 Task: Open Card Health Review in Board Voice of Market Research to Workspace Accounting and Finance Consulting and add a team member Softage.1@softage.net, a label Yellow, a checklist Emotional Intelligence, an attachment from your onedrive, a color Yellow and finally, add a card description 'Develop and launch new sales promotion' and a comment 'Given the potential impact of this task on our stakeholders, let us ensure that we take their needs and concerns into account.'. Add a start date 'Jan 05, 1900' with a due date 'Jan 12, 1900'
Action: Mouse moved to (116, 367)
Screenshot: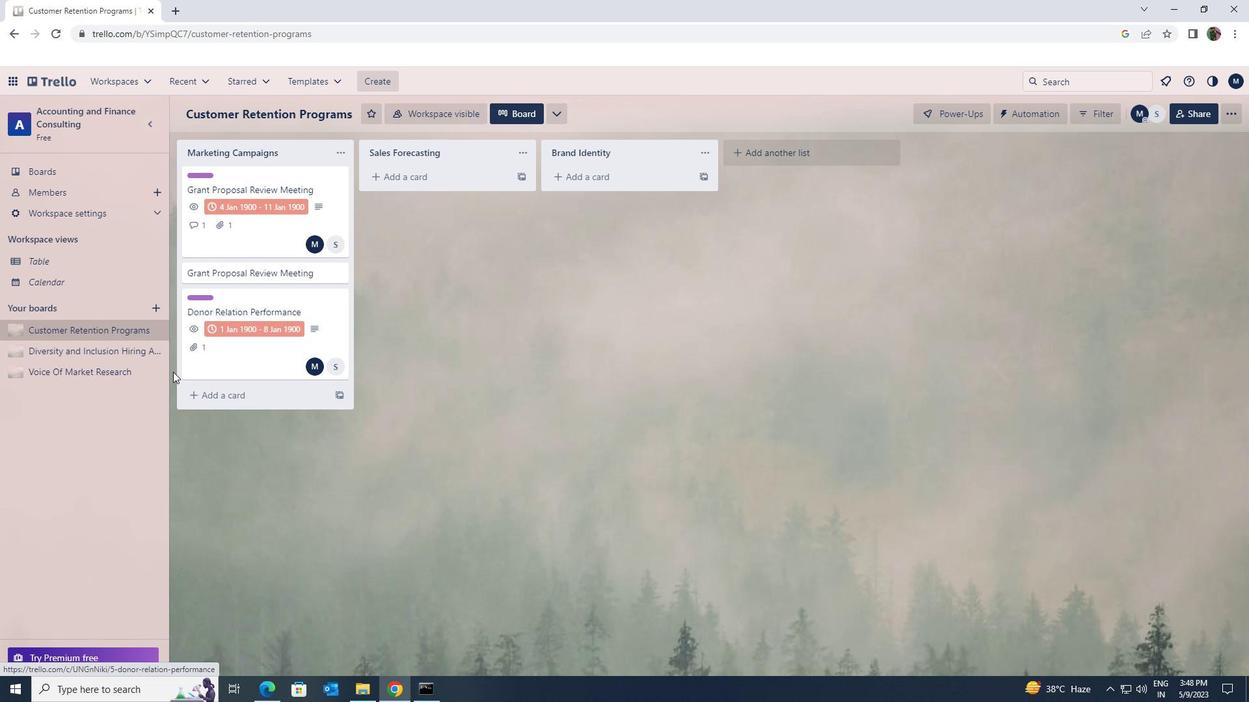 
Action: Mouse pressed left at (116, 367)
Screenshot: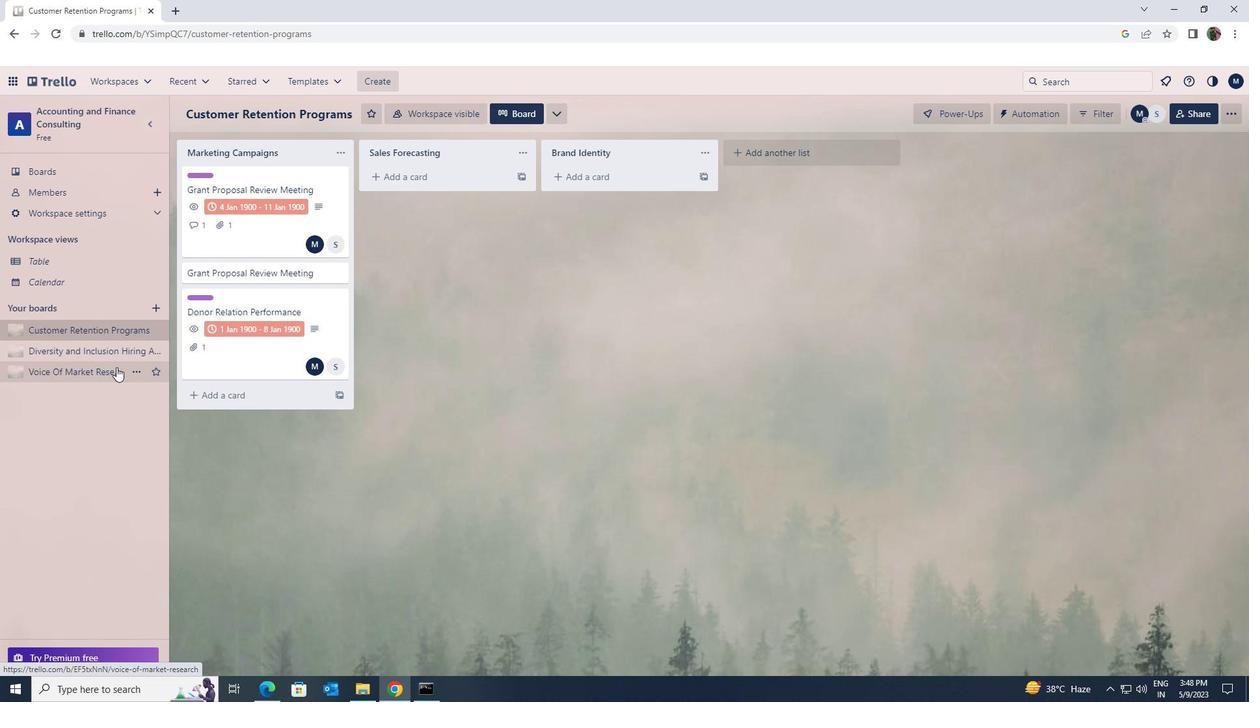 
Action: Mouse moved to (234, 233)
Screenshot: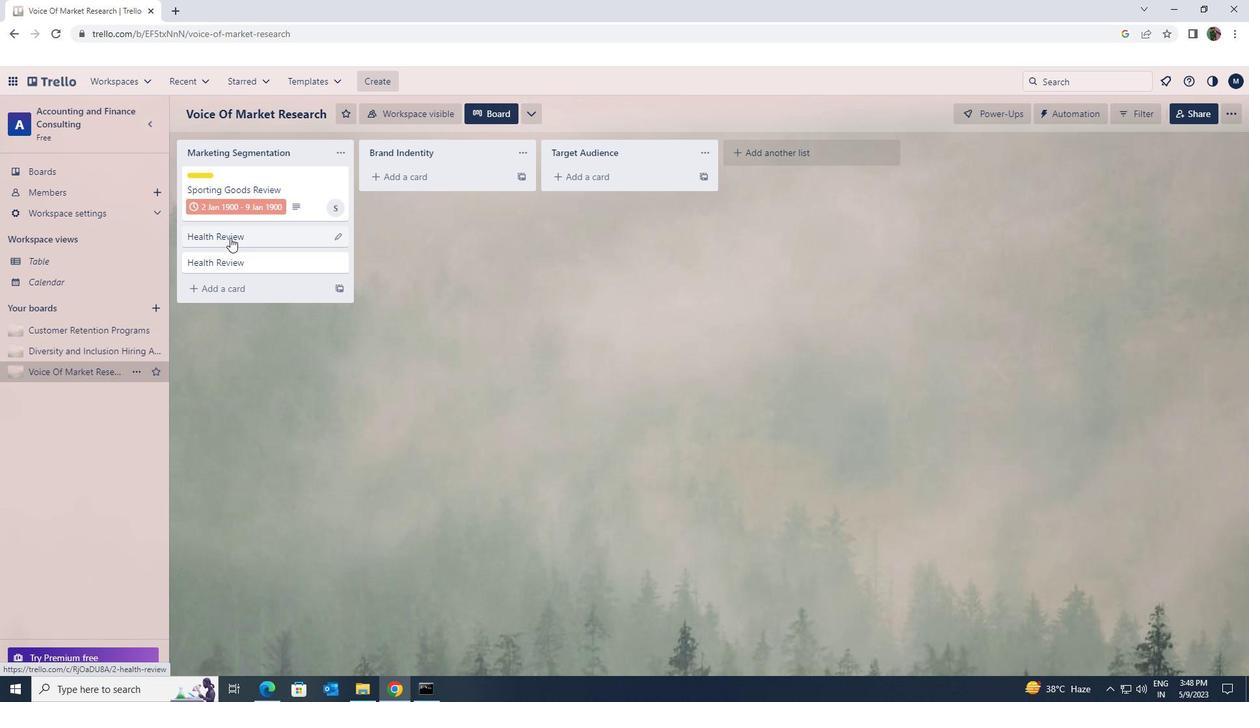 
Action: Mouse pressed left at (234, 233)
Screenshot: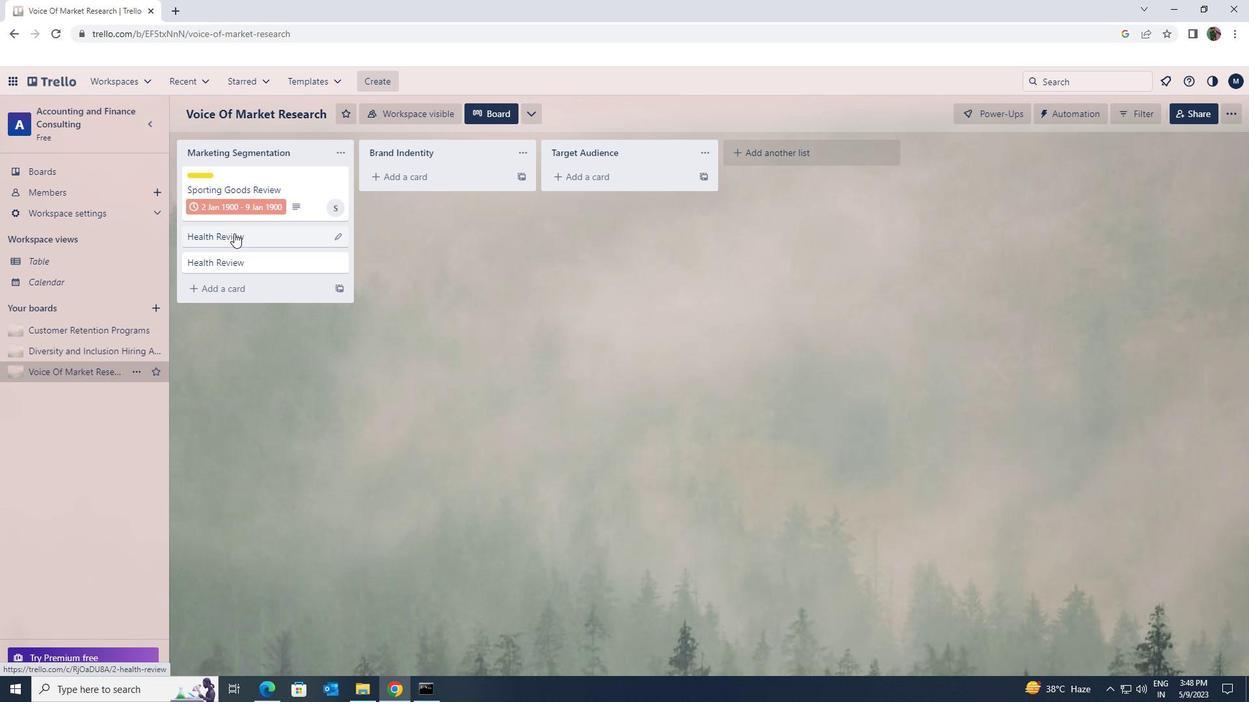 
Action: Mouse moved to (781, 186)
Screenshot: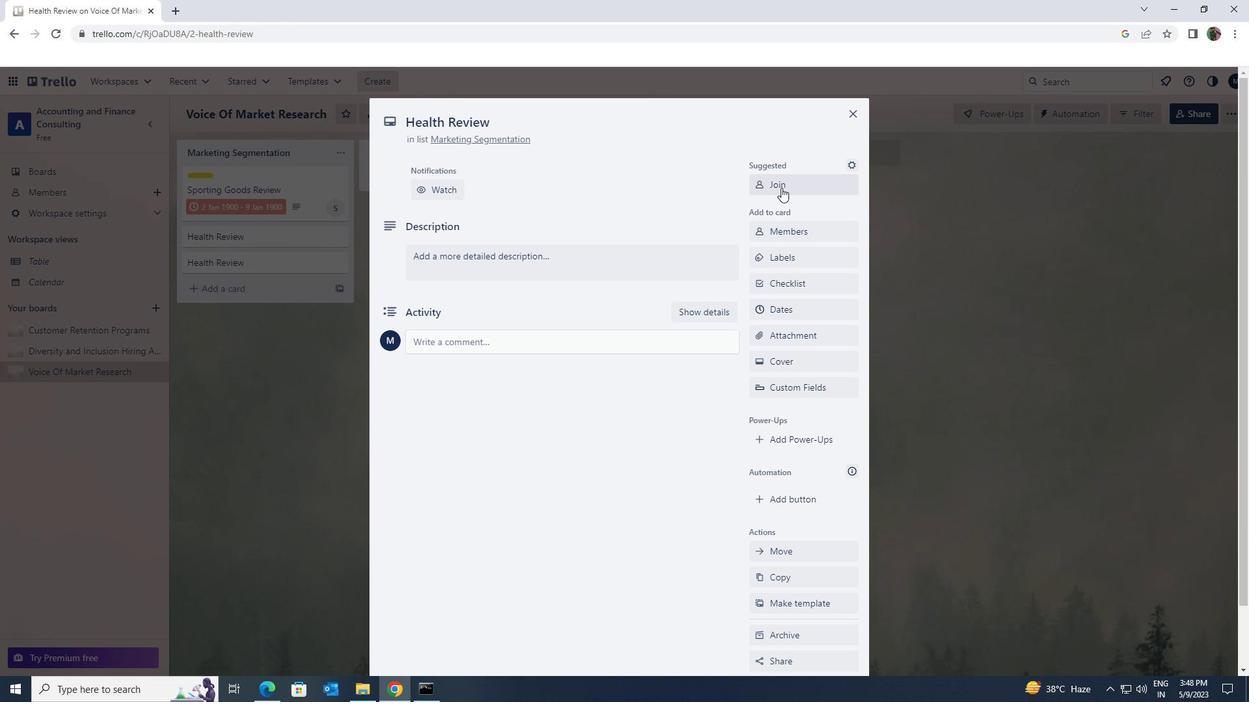 
Action: Mouse pressed left at (781, 186)
Screenshot: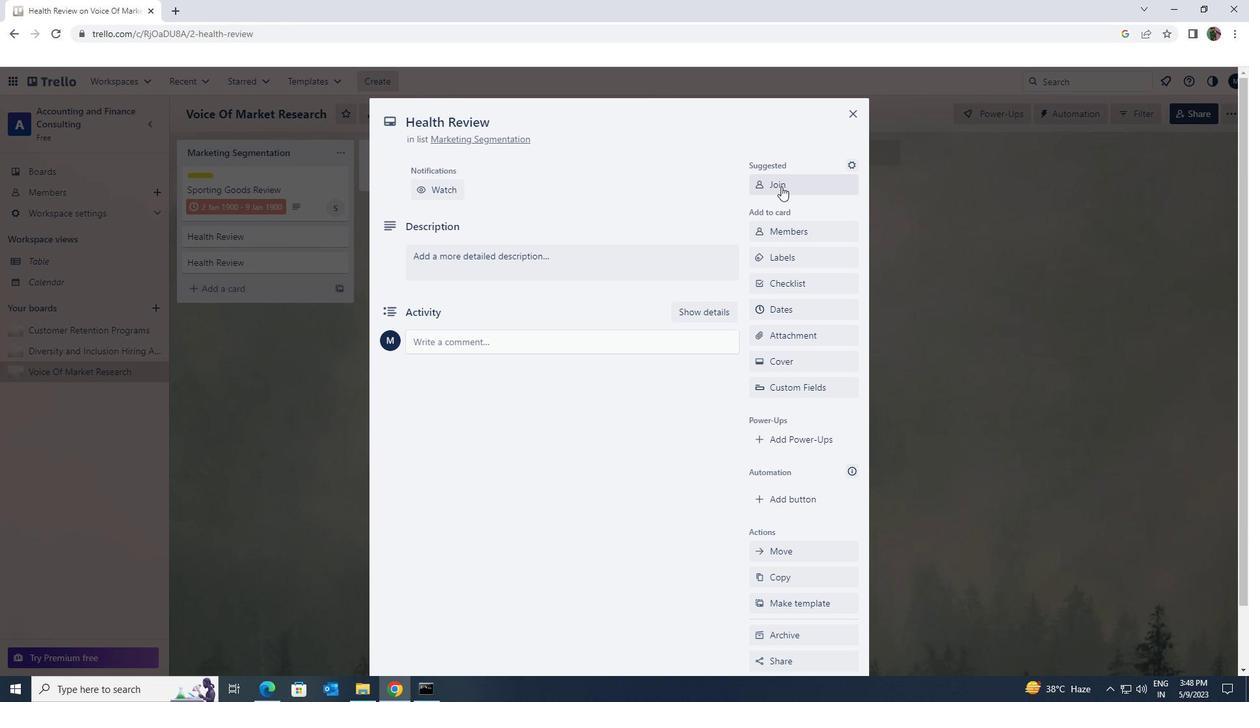 
Action: Mouse pressed left at (781, 186)
Screenshot: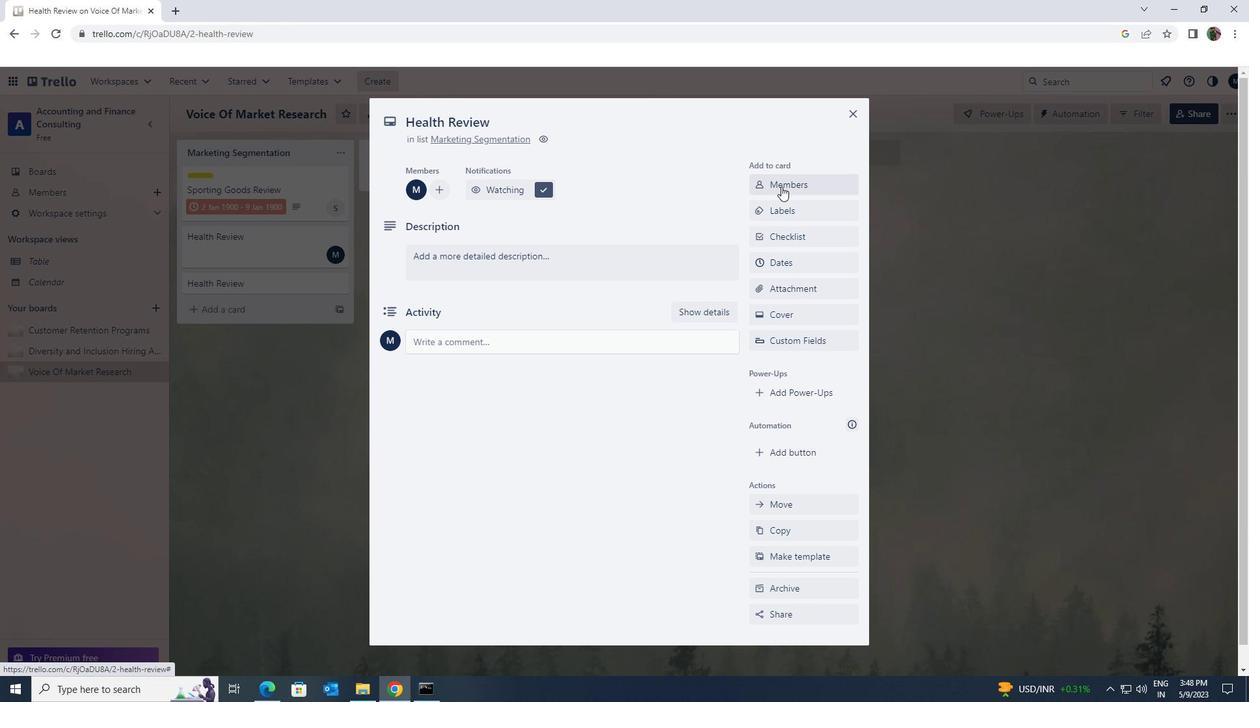 
Action: Mouse moved to (781, 243)
Screenshot: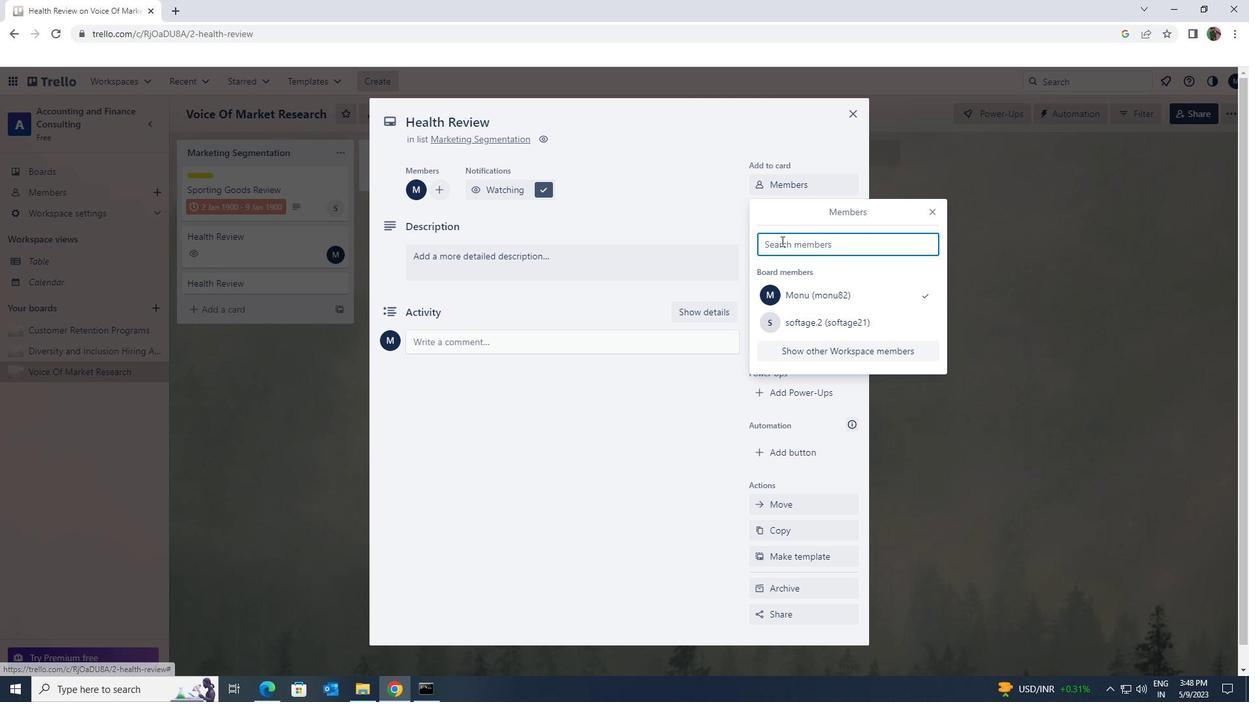
Action: Key pressed <Key.shift>SOFTAGE.1<Key.shift>@<Key.shift><Key.shift><Key.shift><Key.shift><Key.shift><Key.shift><Key.shift><Key.shift><Key.shift>SOFTAGE.NET
Screenshot: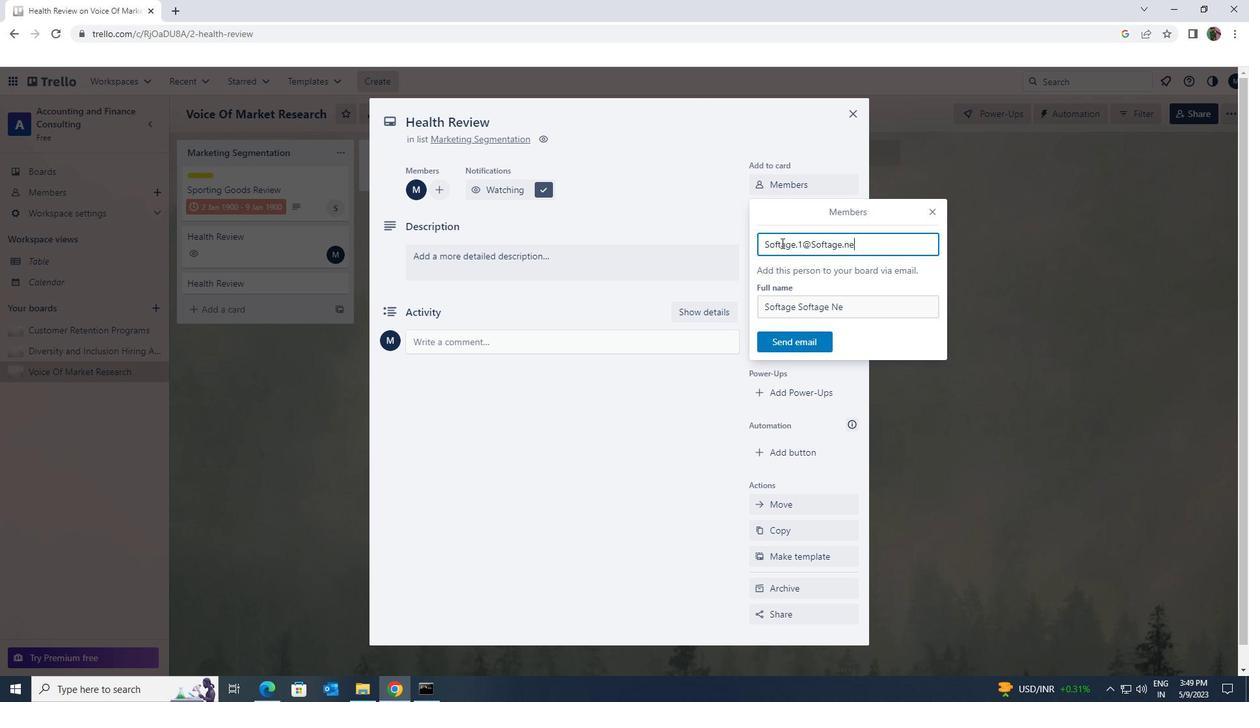 
Action: Mouse moved to (791, 333)
Screenshot: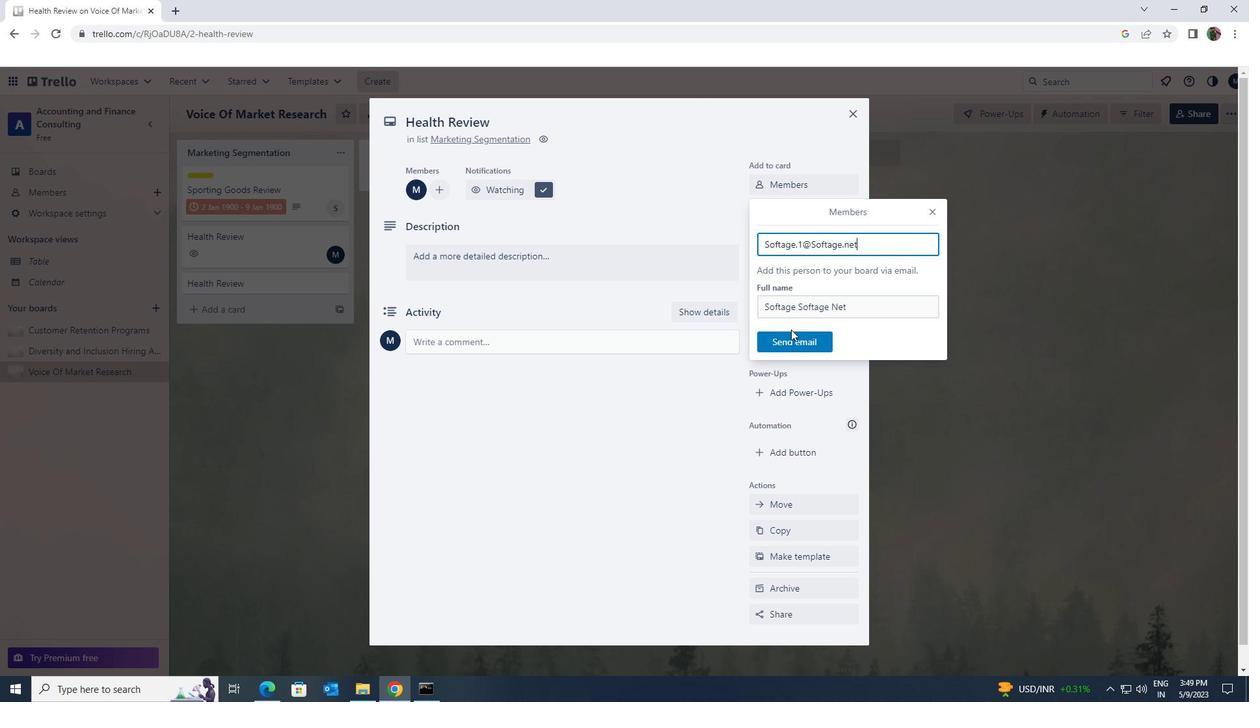 
Action: Mouse pressed left at (791, 333)
Screenshot: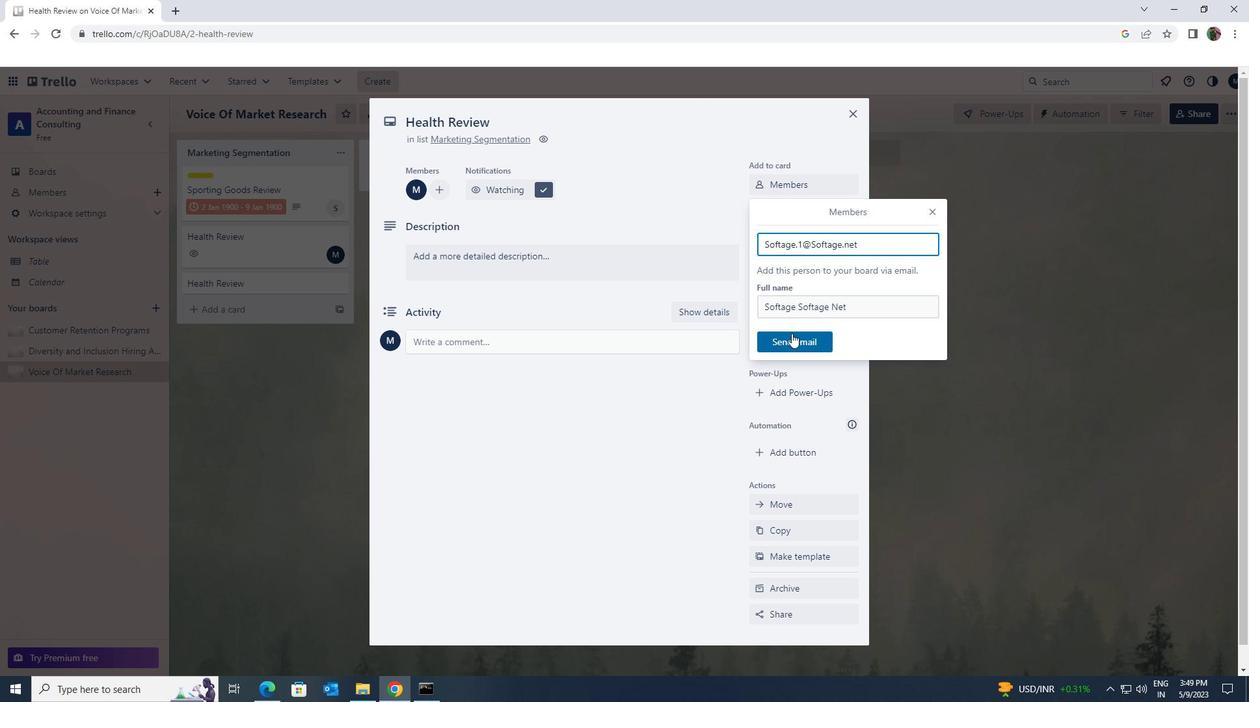 
Action: Mouse moved to (789, 212)
Screenshot: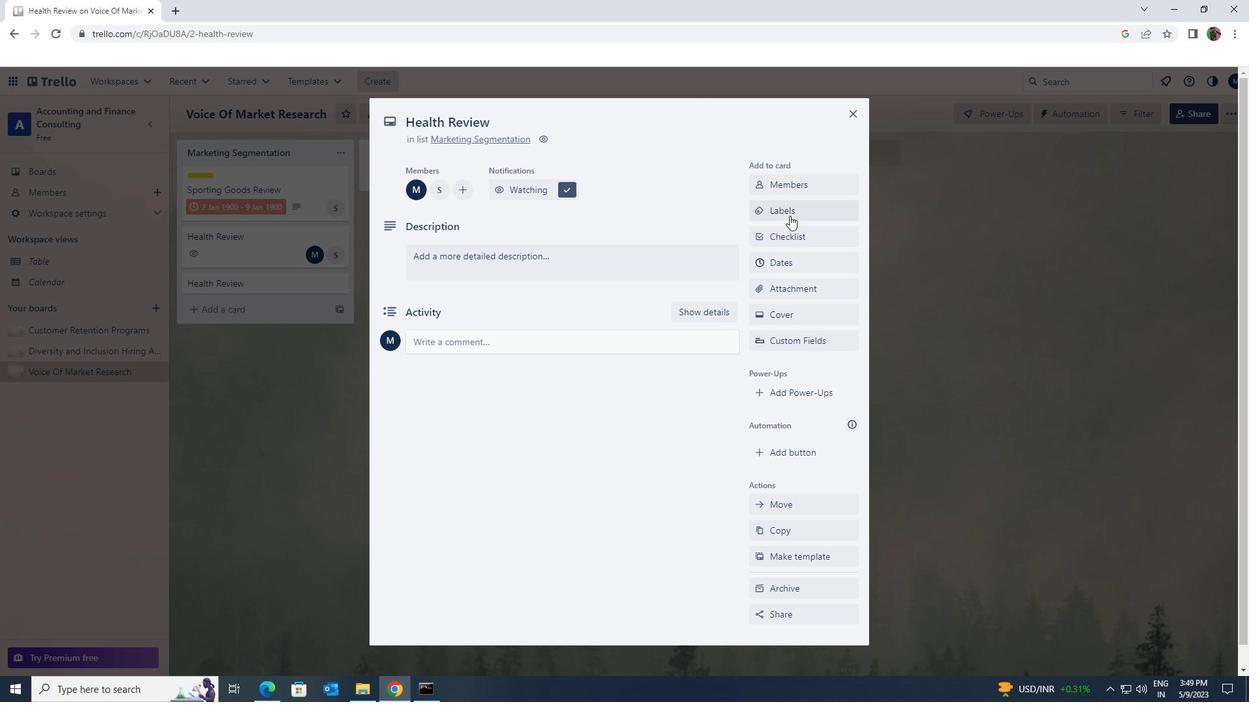 
Action: Mouse pressed left at (789, 212)
Screenshot: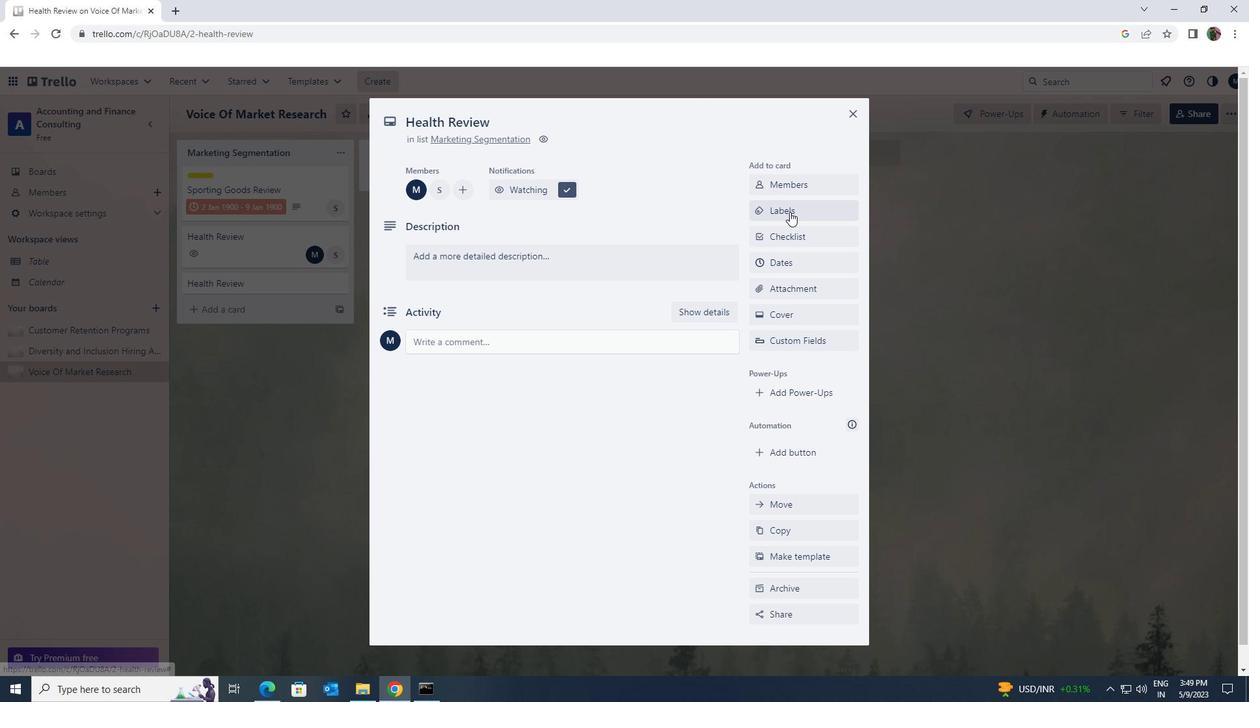 
Action: Mouse moved to (845, 463)
Screenshot: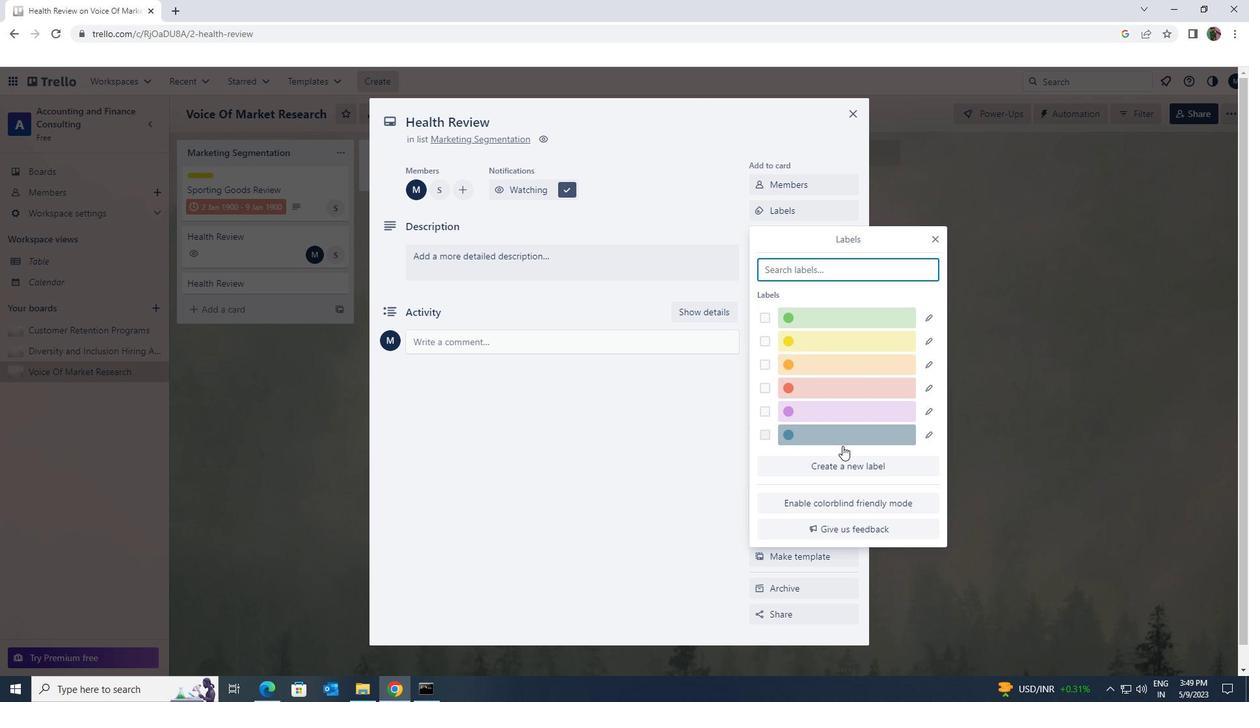 
Action: Mouse pressed left at (845, 463)
Screenshot: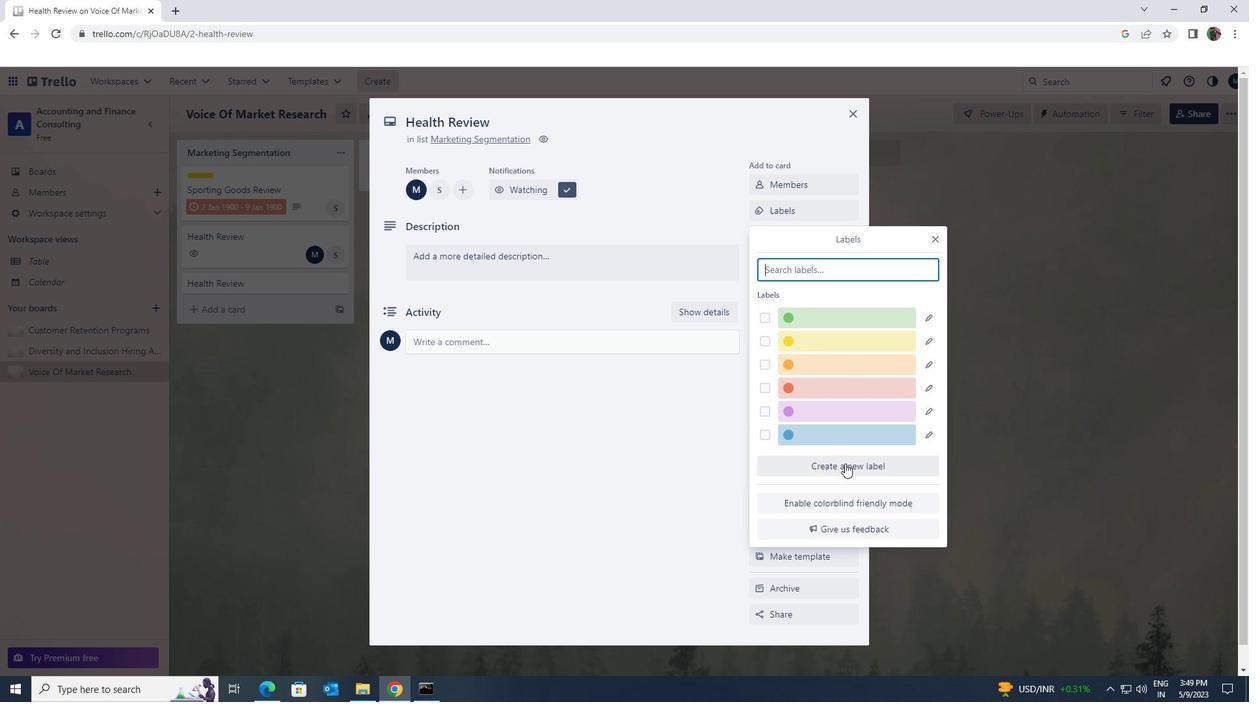
Action: Mouse moved to (819, 420)
Screenshot: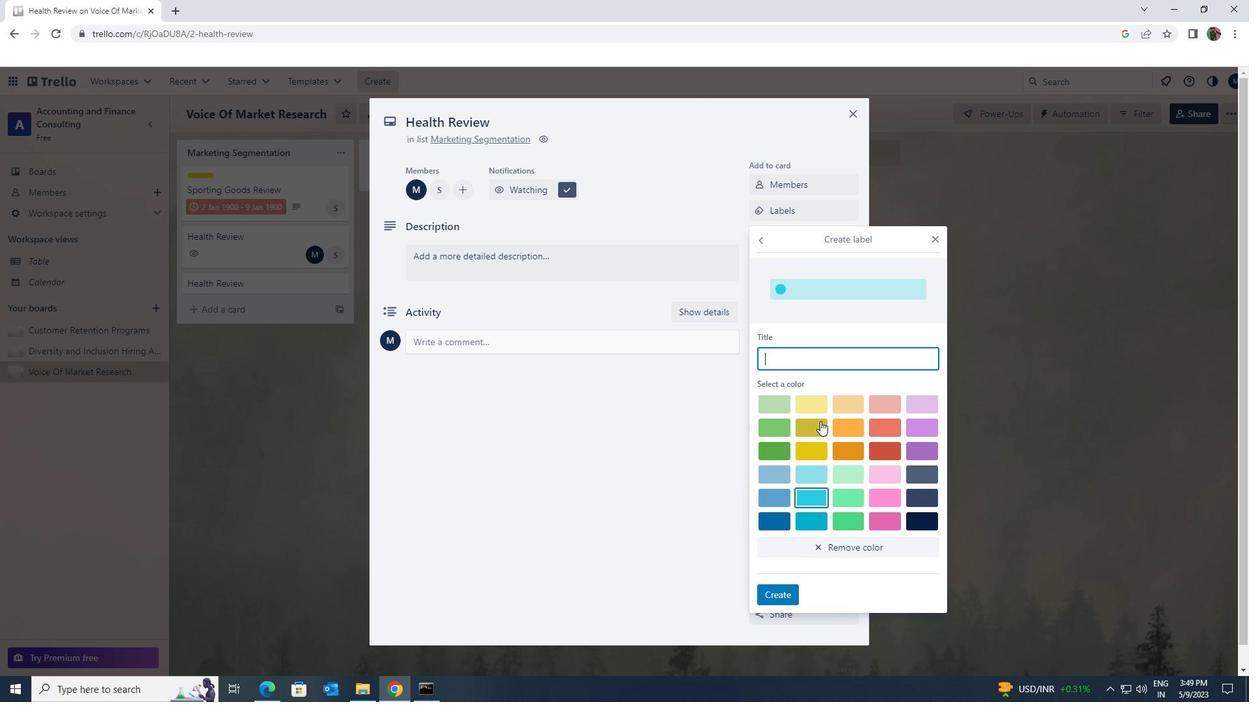 
Action: Mouse pressed left at (819, 420)
Screenshot: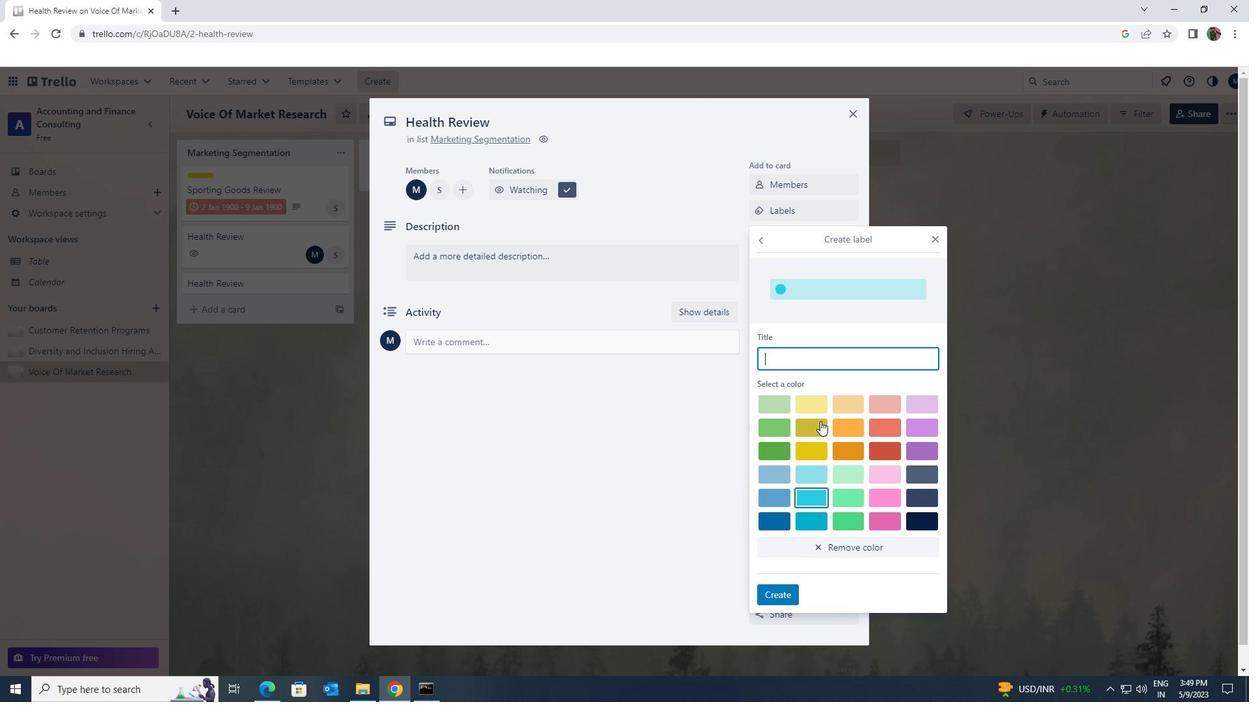 
Action: Mouse moved to (781, 597)
Screenshot: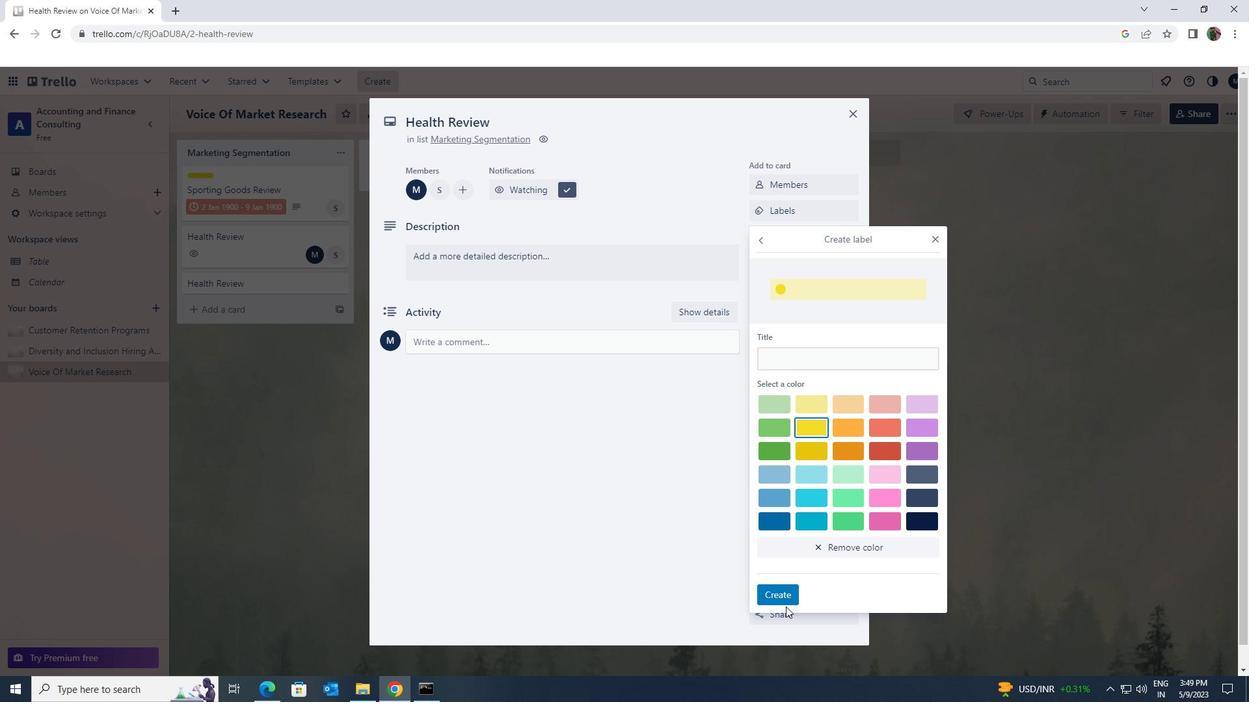
Action: Mouse pressed left at (781, 597)
Screenshot: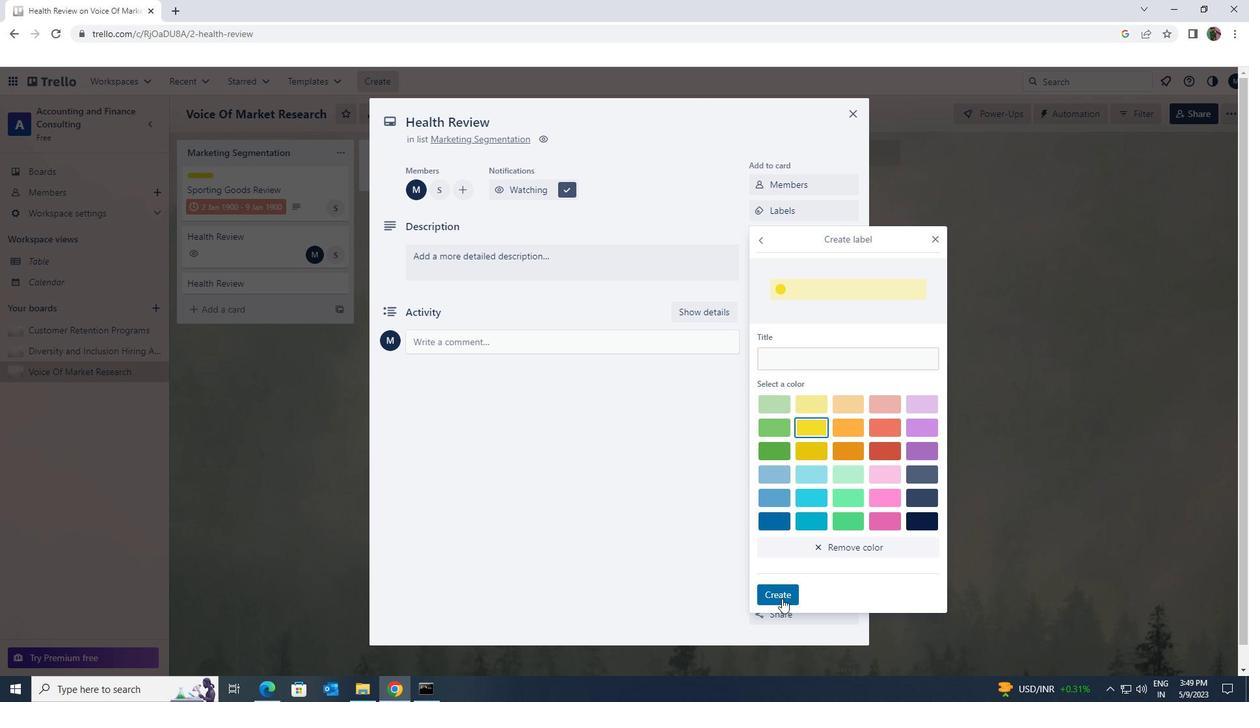 
Action: Mouse moved to (936, 240)
Screenshot: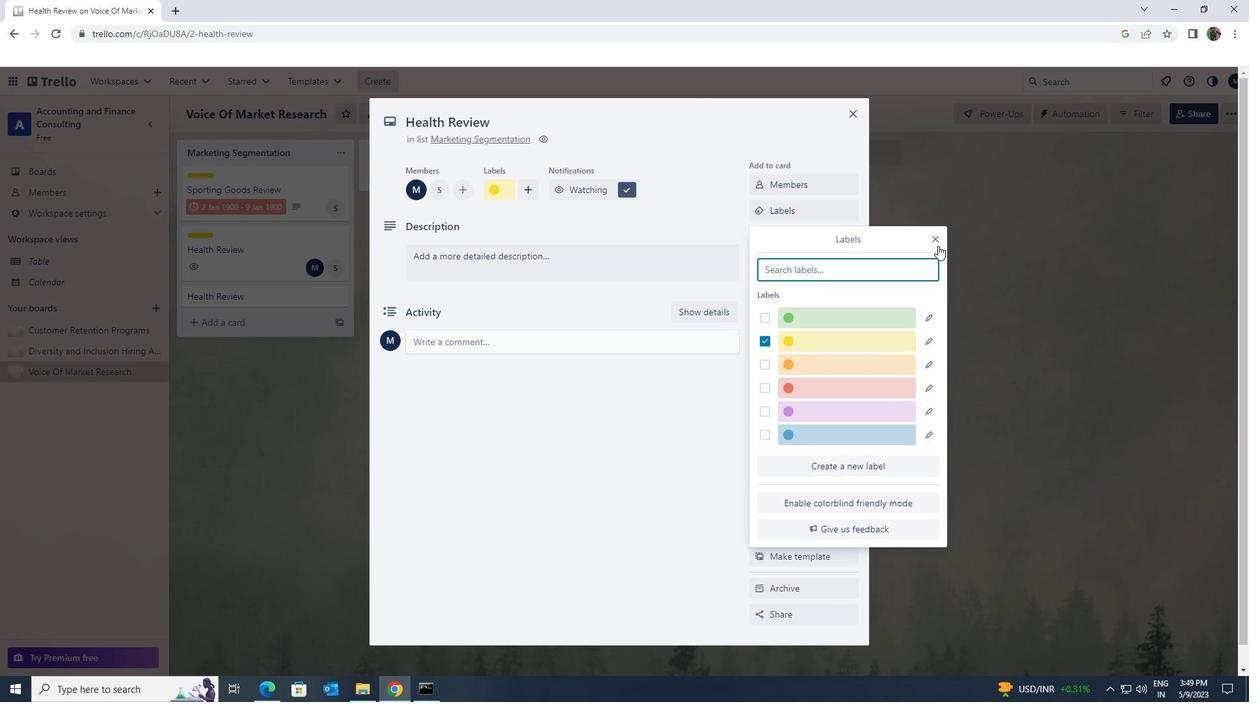 
Action: Mouse pressed left at (936, 240)
Screenshot: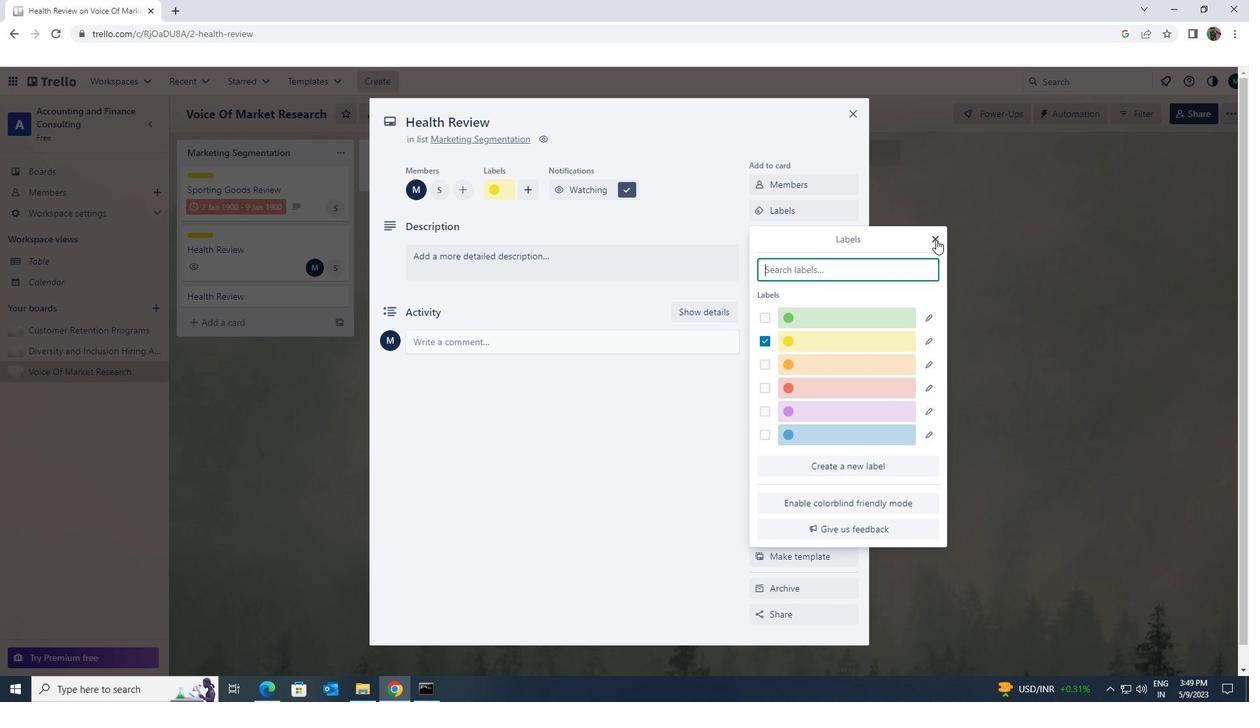 
Action: Mouse moved to (803, 292)
Screenshot: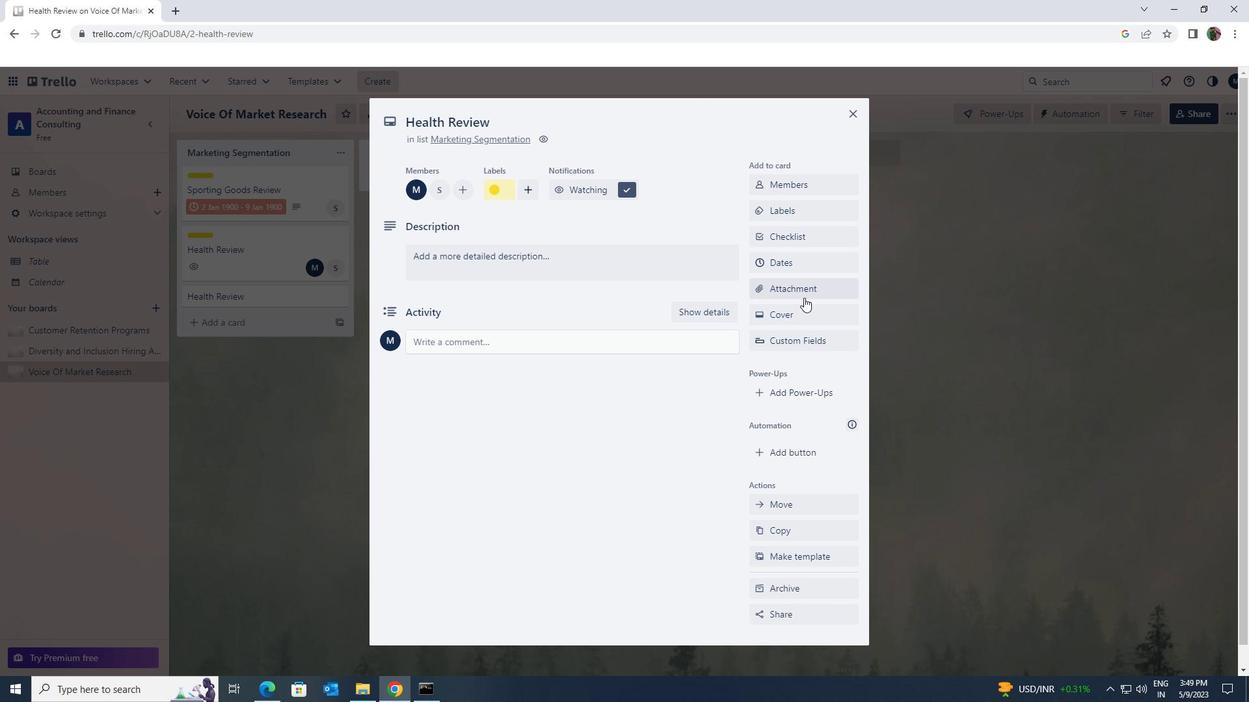 
Action: Mouse pressed left at (803, 292)
Screenshot: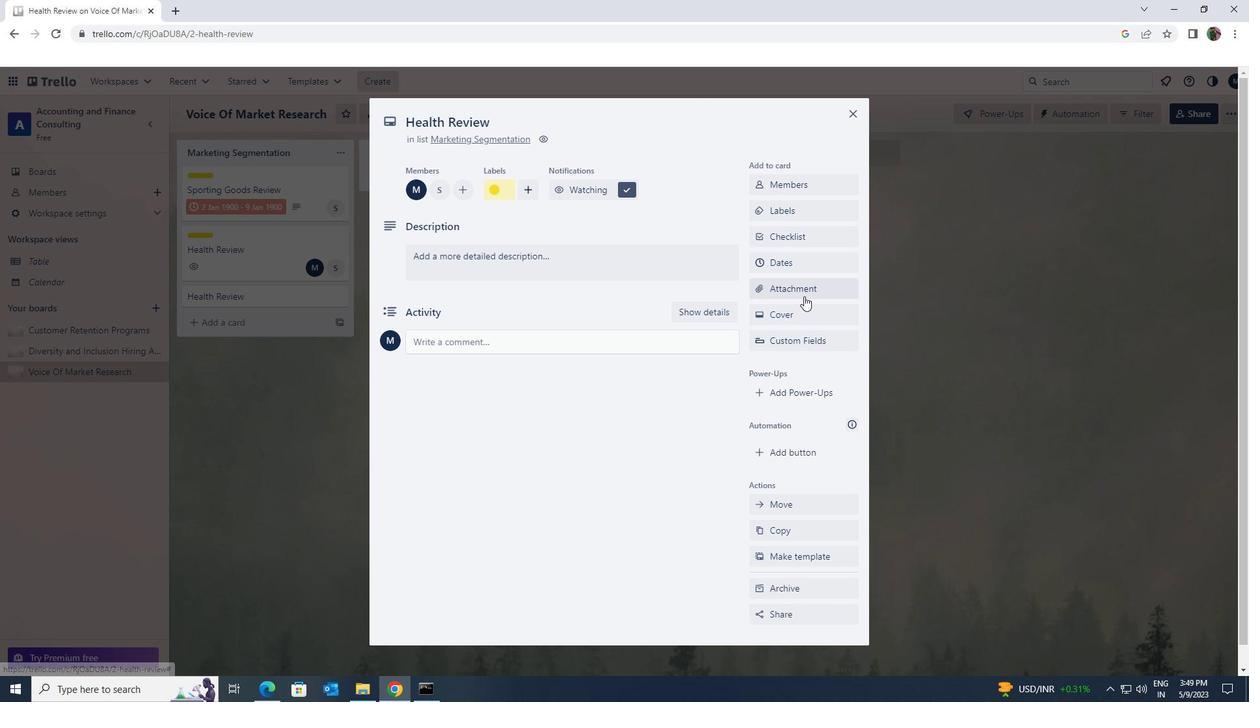 
Action: Mouse moved to (798, 385)
Screenshot: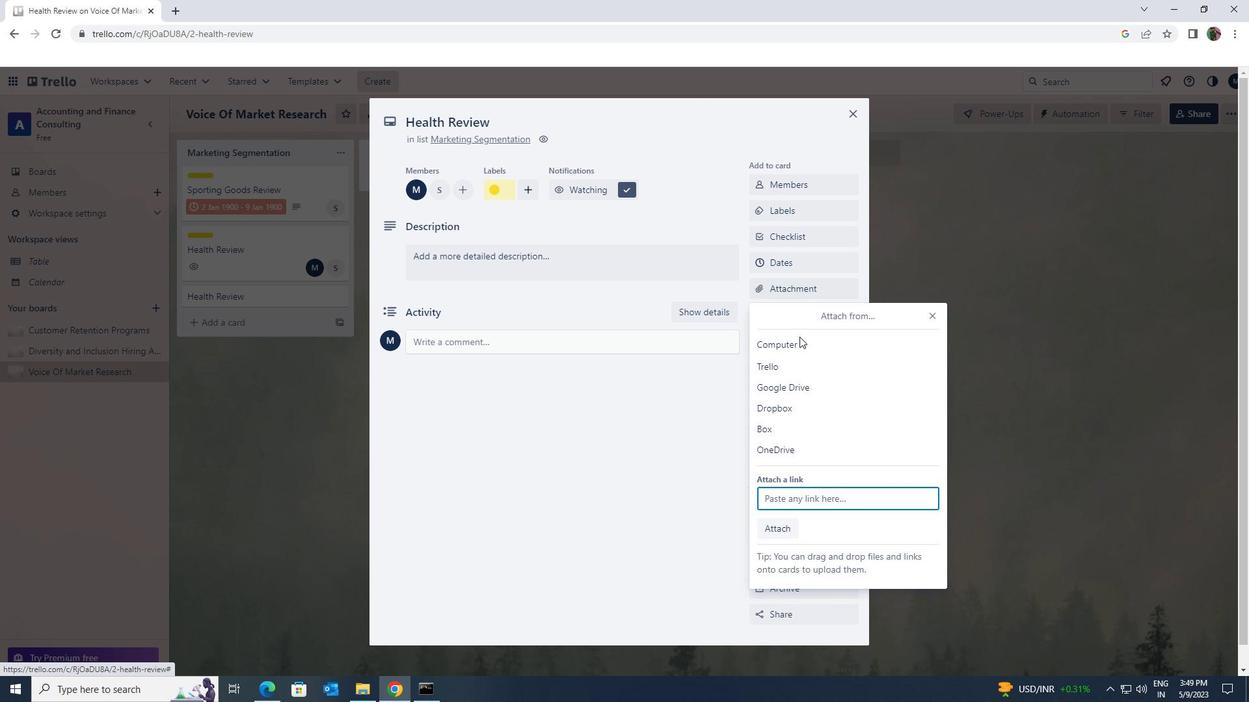 
Action: Mouse pressed left at (798, 385)
Screenshot: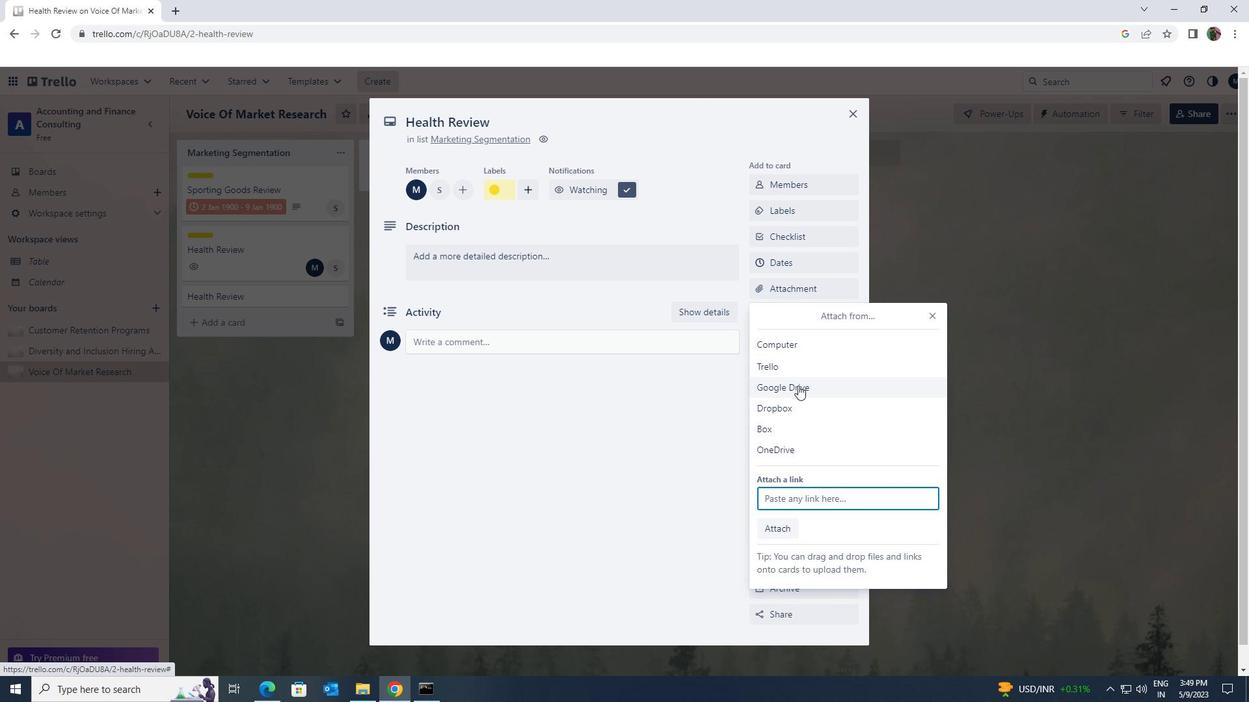 
Action: Mouse moved to (515, 477)
Screenshot: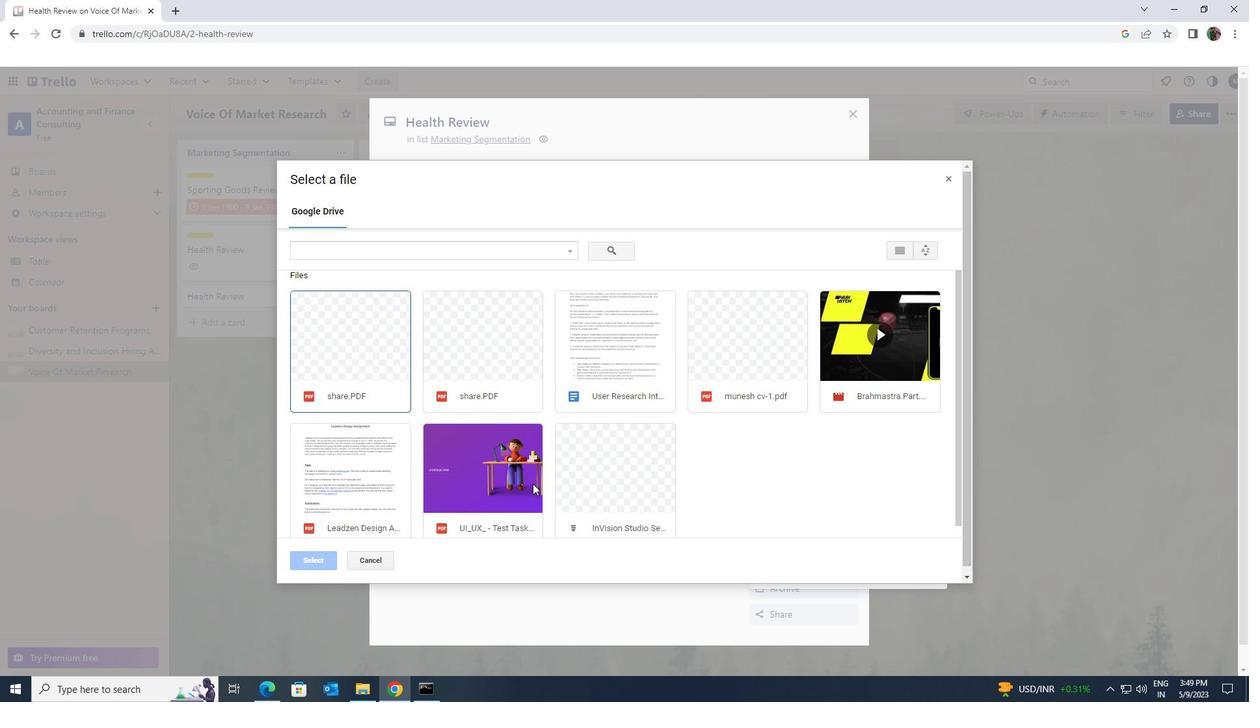 
Action: Mouse pressed left at (515, 477)
Screenshot: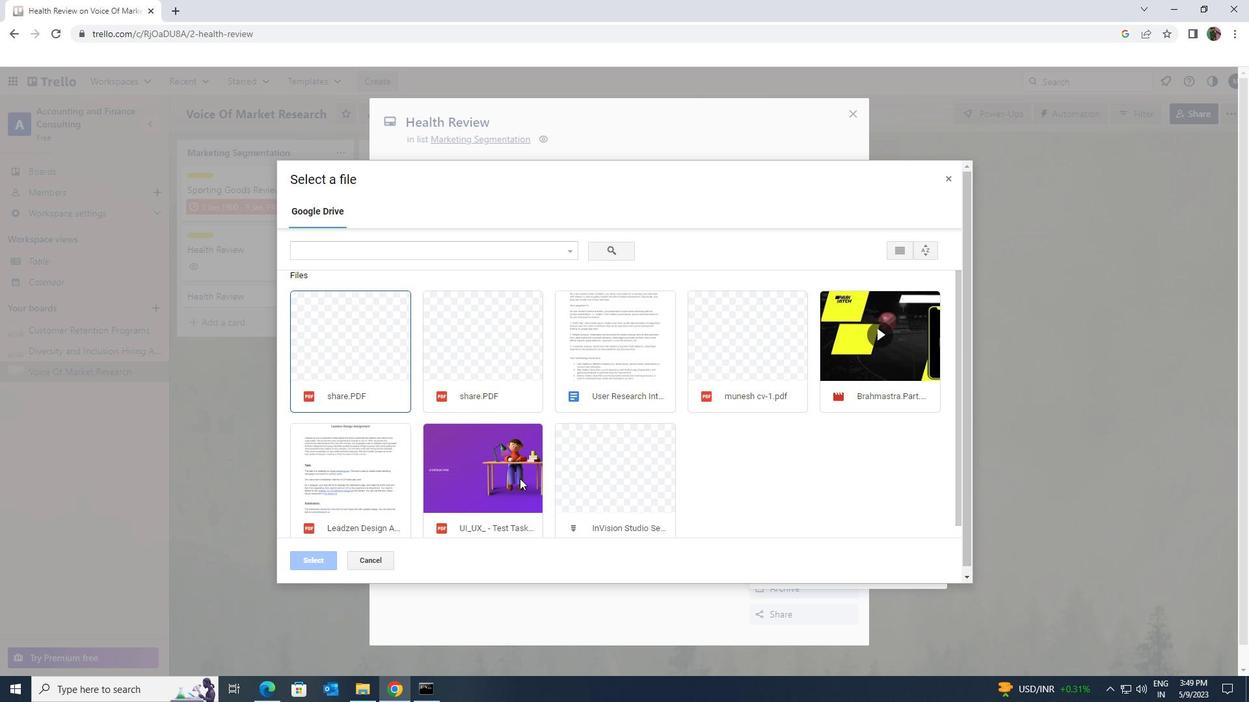 
Action: Mouse moved to (315, 555)
Screenshot: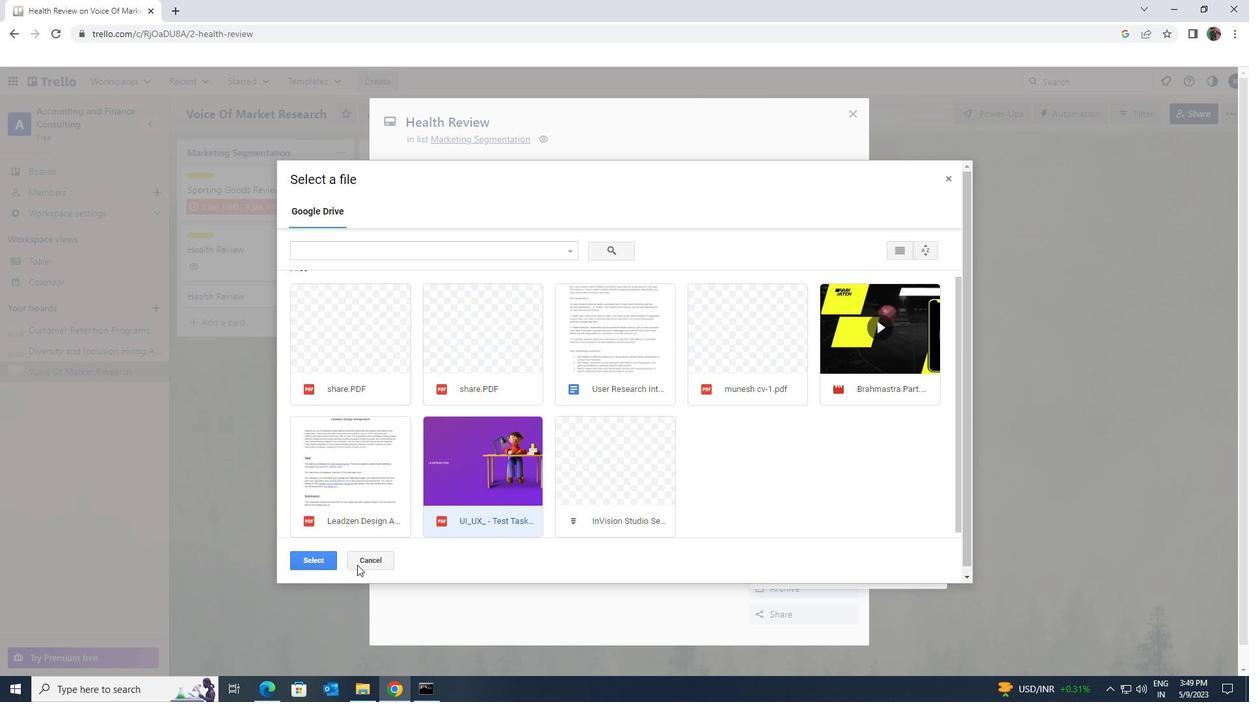 
Action: Mouse pressed left at (315, 555)
Screenshot: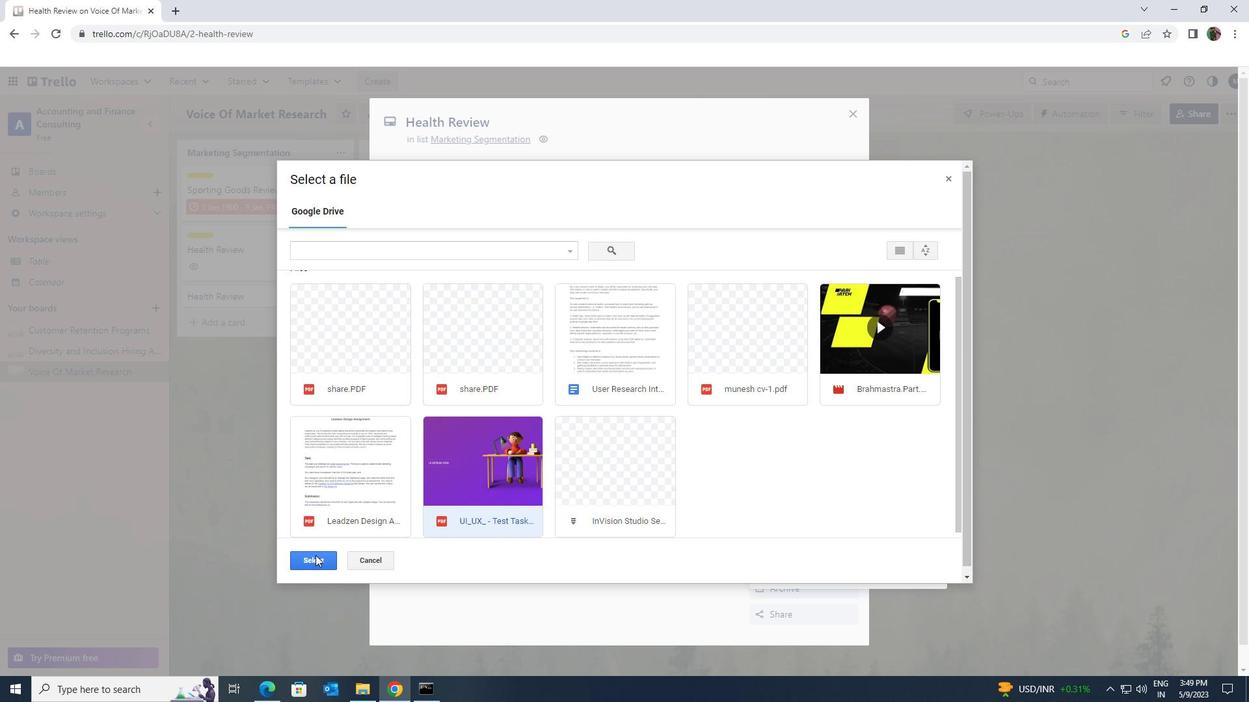 
Action: Mouse moved to (507, 259)
Screenshot: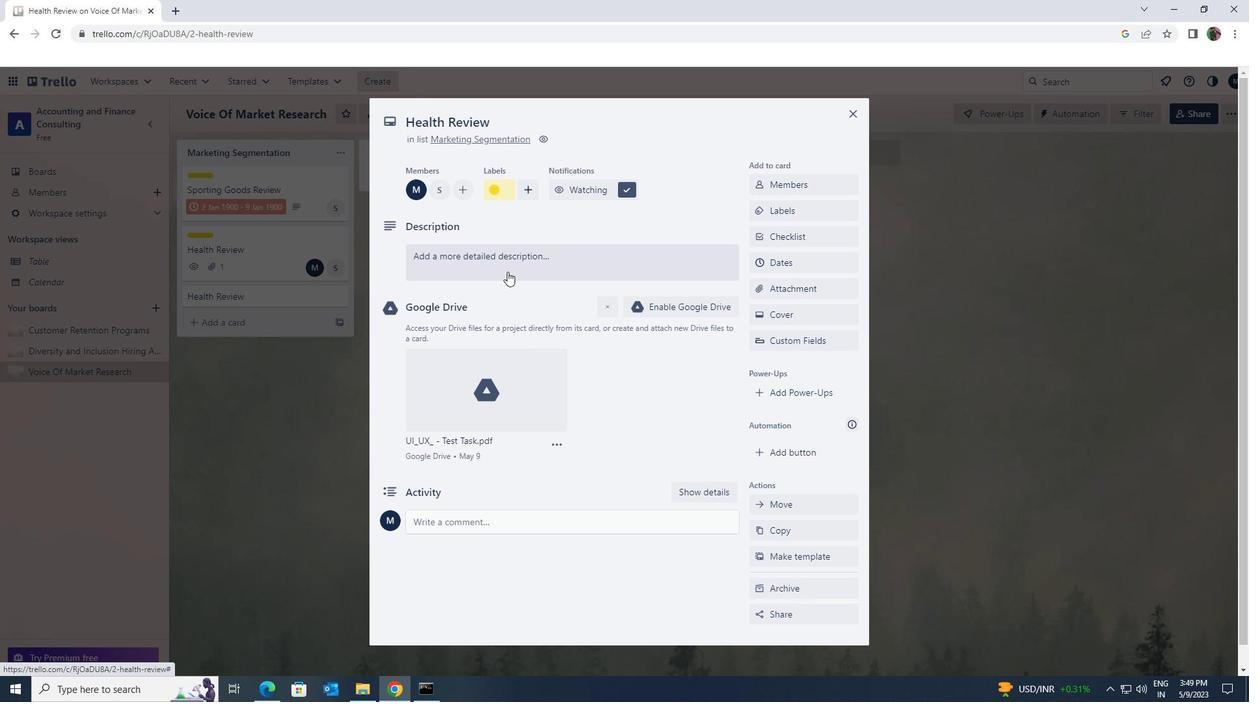 
Action: Mouse pressed left at (507, 259)
Screenshot: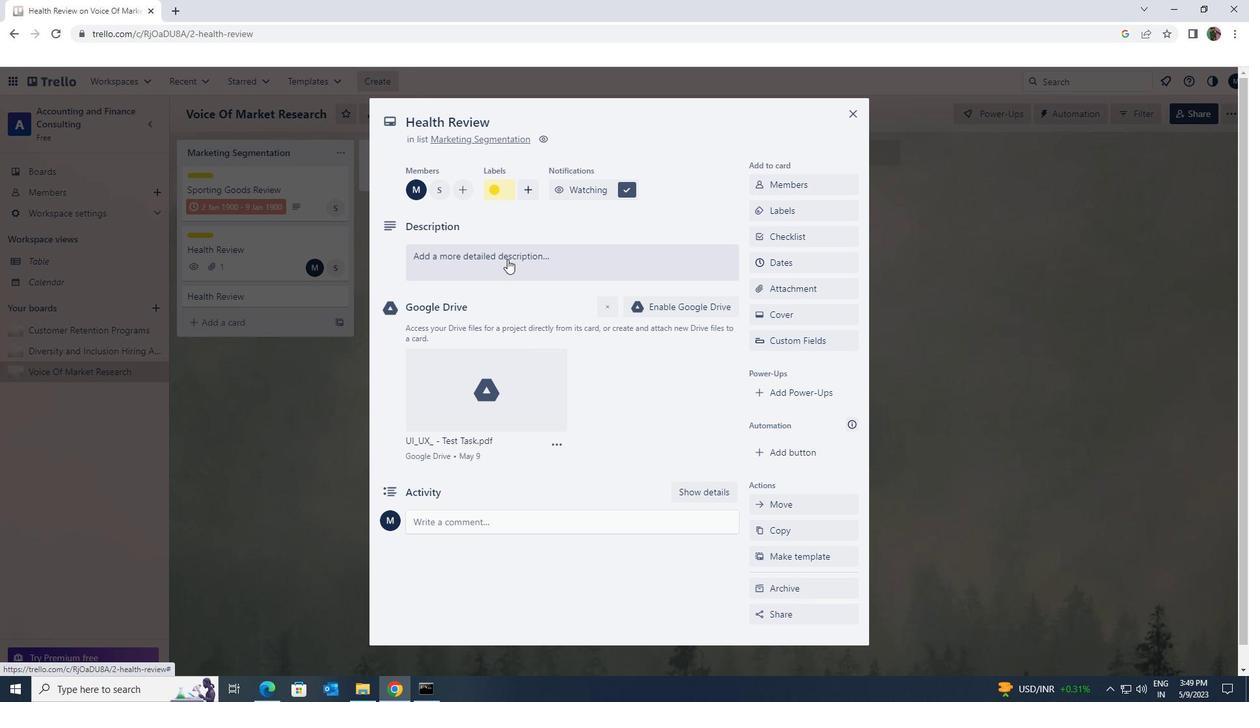 
Action: Mouse moved to (783, 239)
Screenshot: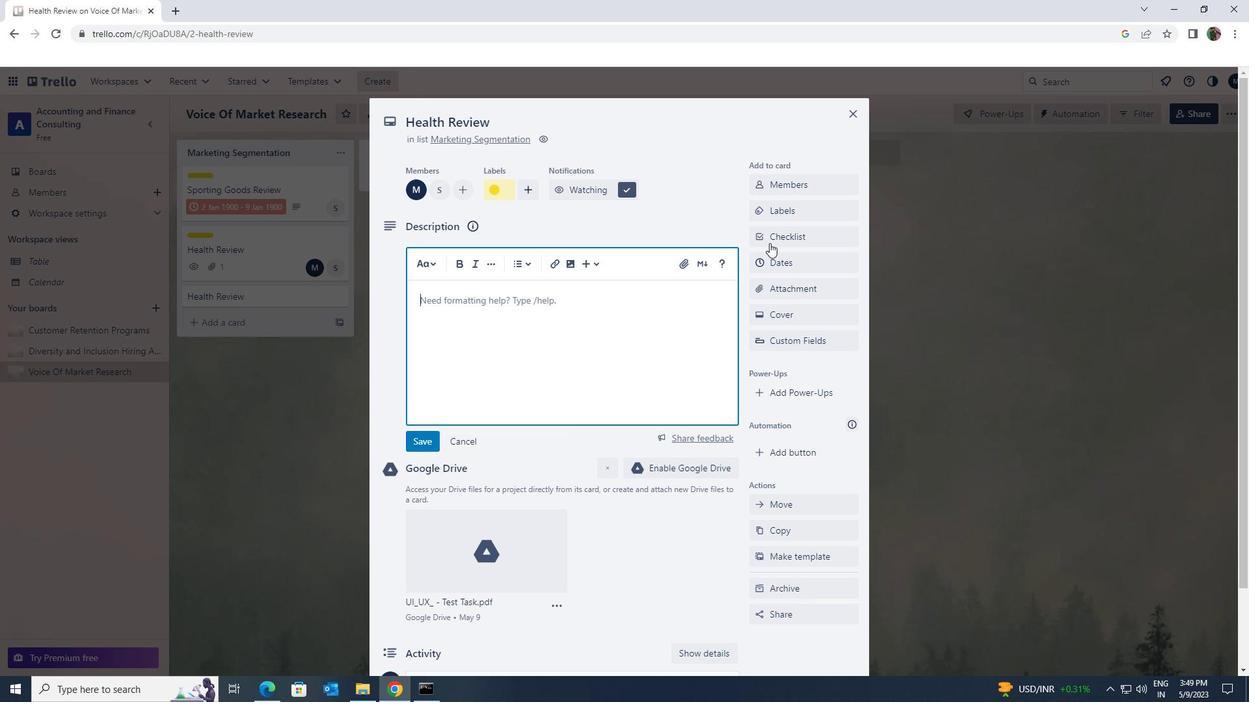 
Action: Mouse pressed left at (783, 239)
Screenshot: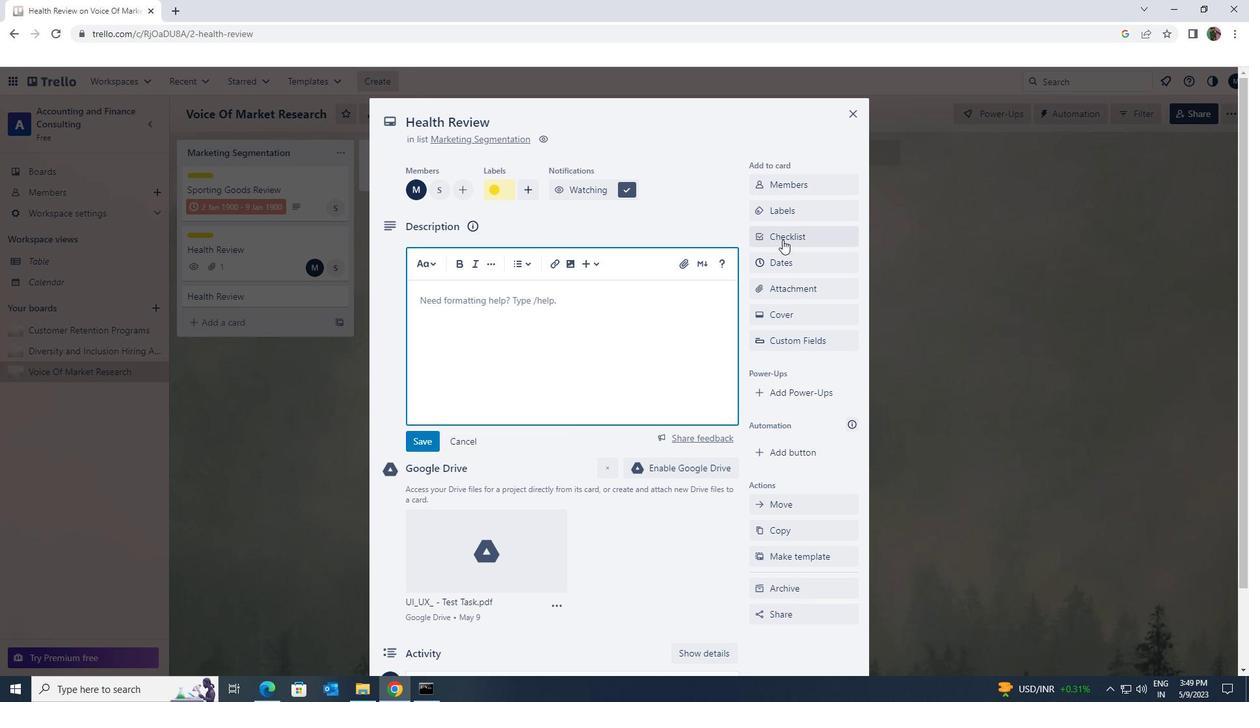 
Action: Key pressed <Key.shift><Key.shift><Key.shift><Key.shift><Key.shift><Key.shift><Key.shift><Key.shift>EMOTIONAL<Key.space><Key.shift>INTELLIGENCE
Screenshot: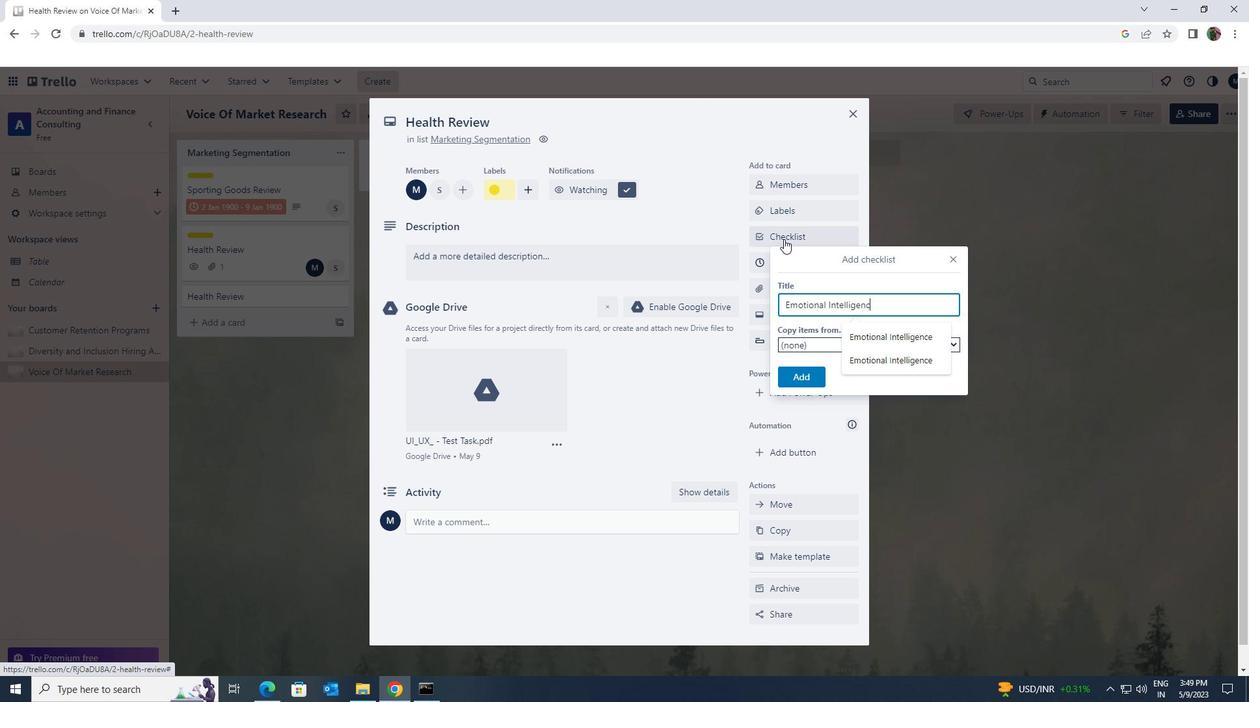 
Action: Mouse moved to (789, 259)
Screenshot: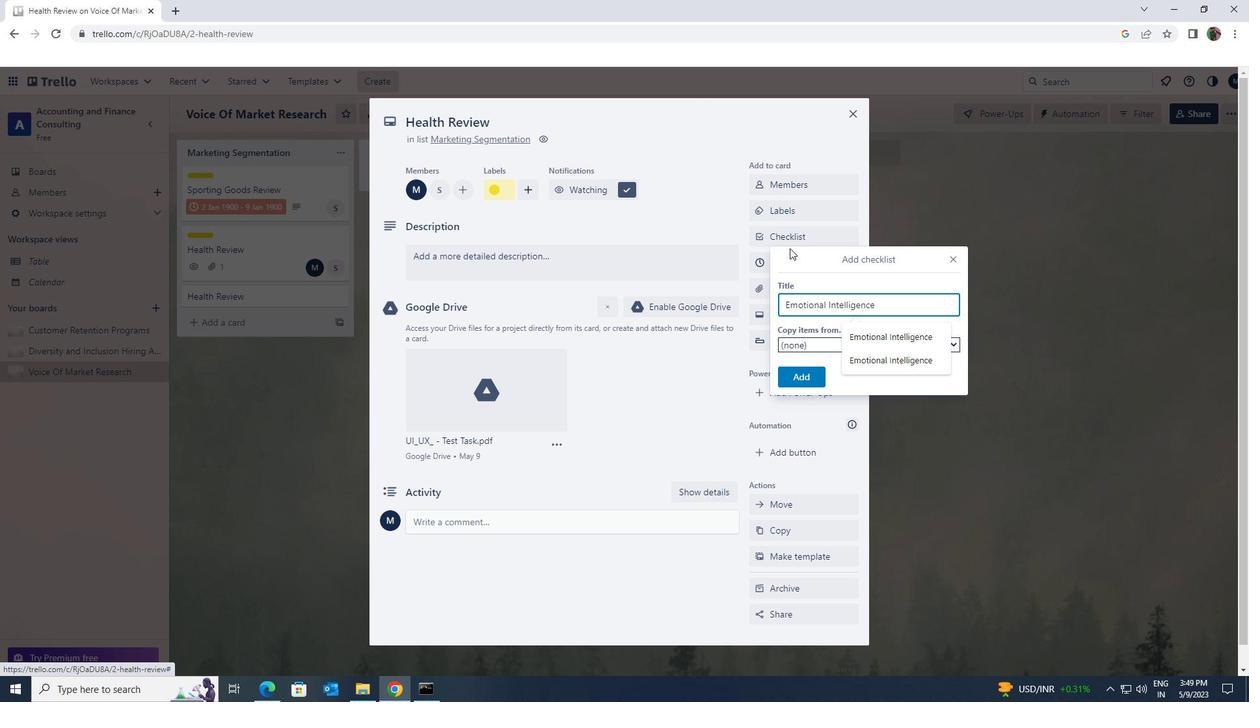 
Action: Key pressed <Key.enter>
Screenshot: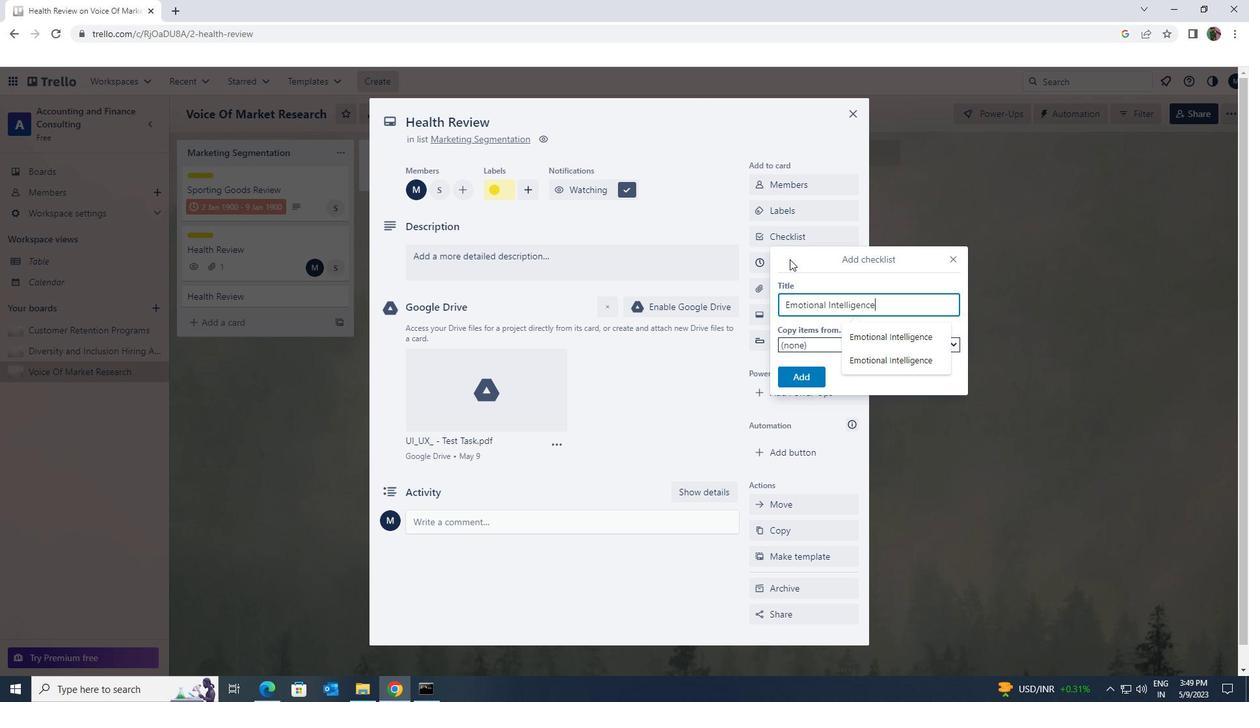 
Action: Mouse moved to (646, 266)
Screenshot: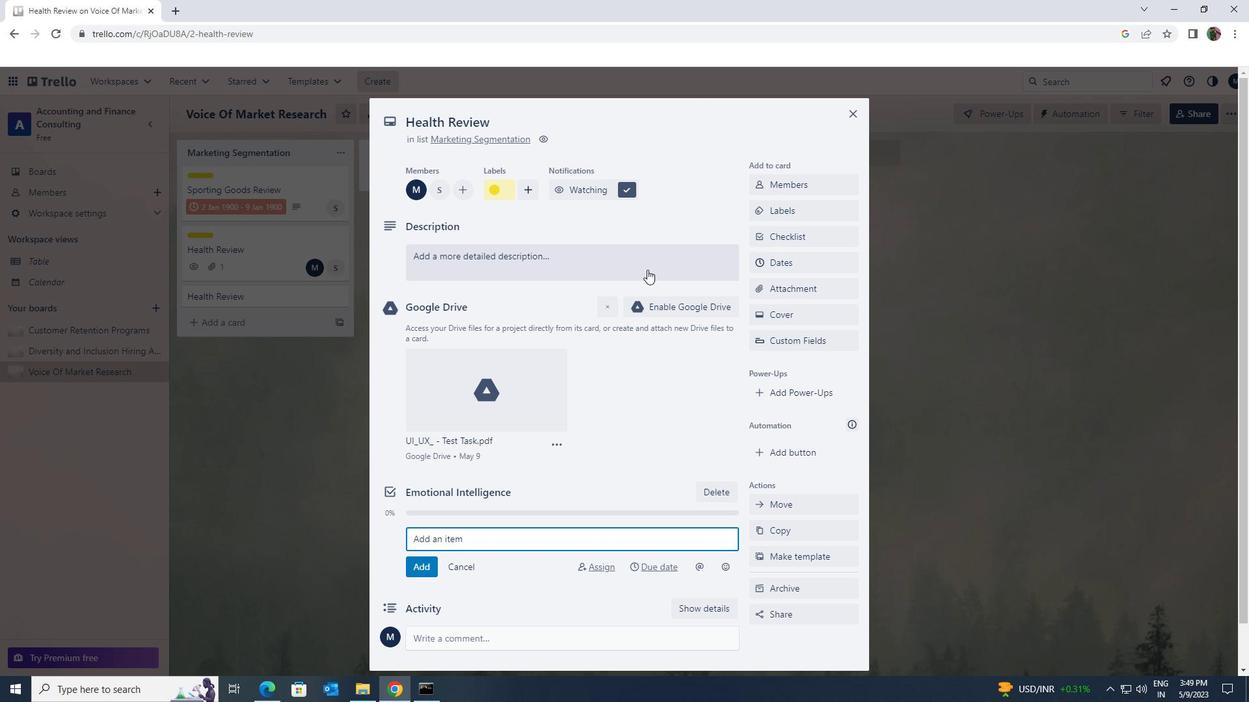 
Action: Mouse pressed left at (646, 266)
Screenshot: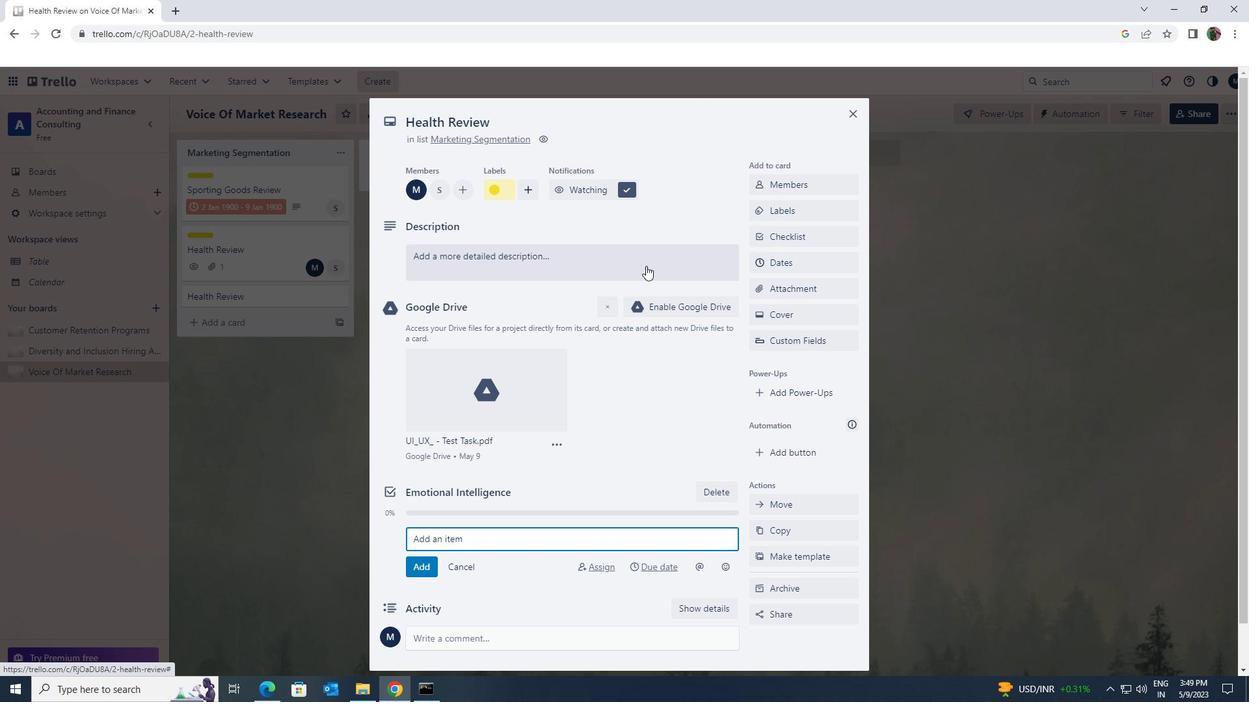 
Action: Mouse moved to (646, 266)
Screenshot: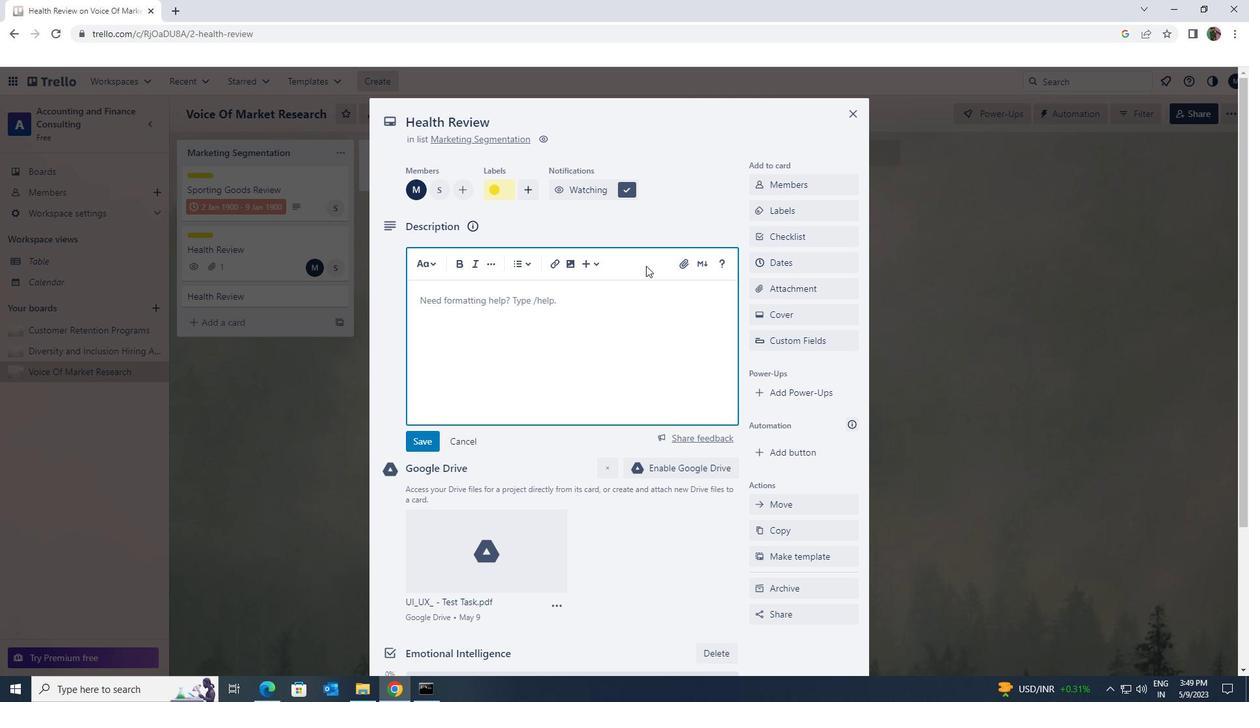 
Action: Key pressed <Key.shift>DEVELOP<Key.space>AND<Key.space><Key.shift>LUNCH<Key.space>NEW<Key.space>SALES<Key.space>PROMOTION<Key.space>
Screenshot: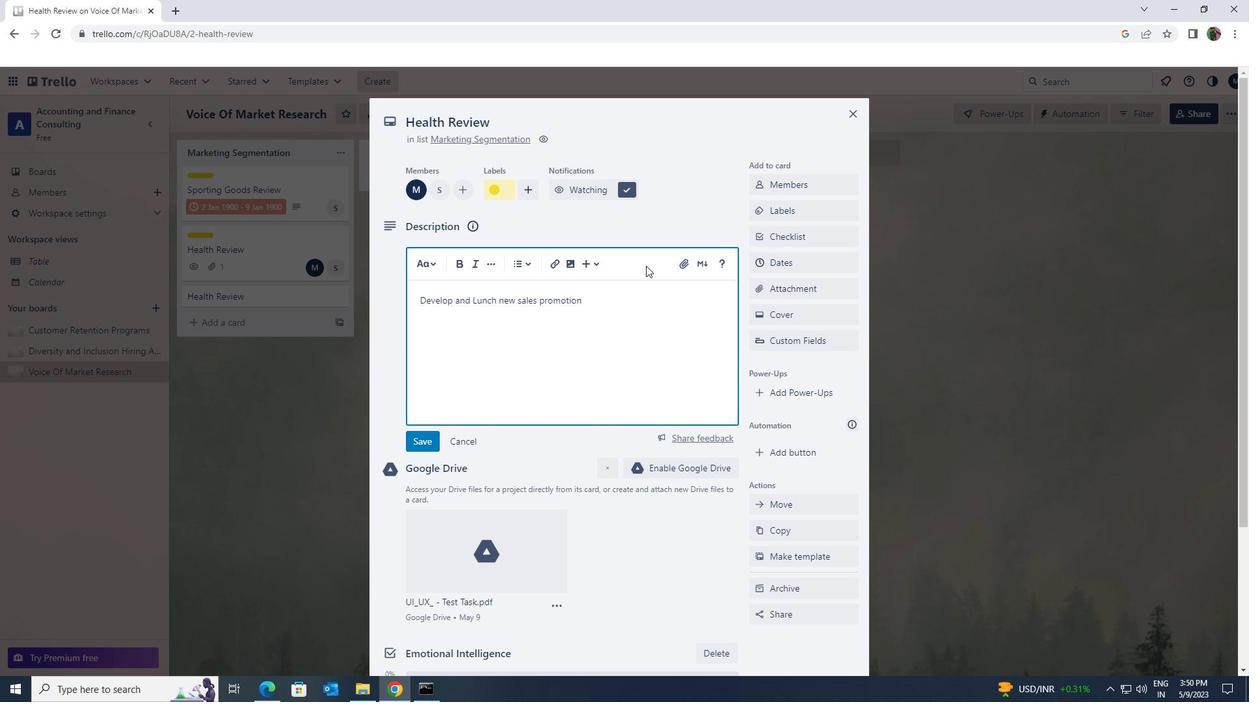
Action: Mouse moved to (657, 327)
Screenshot: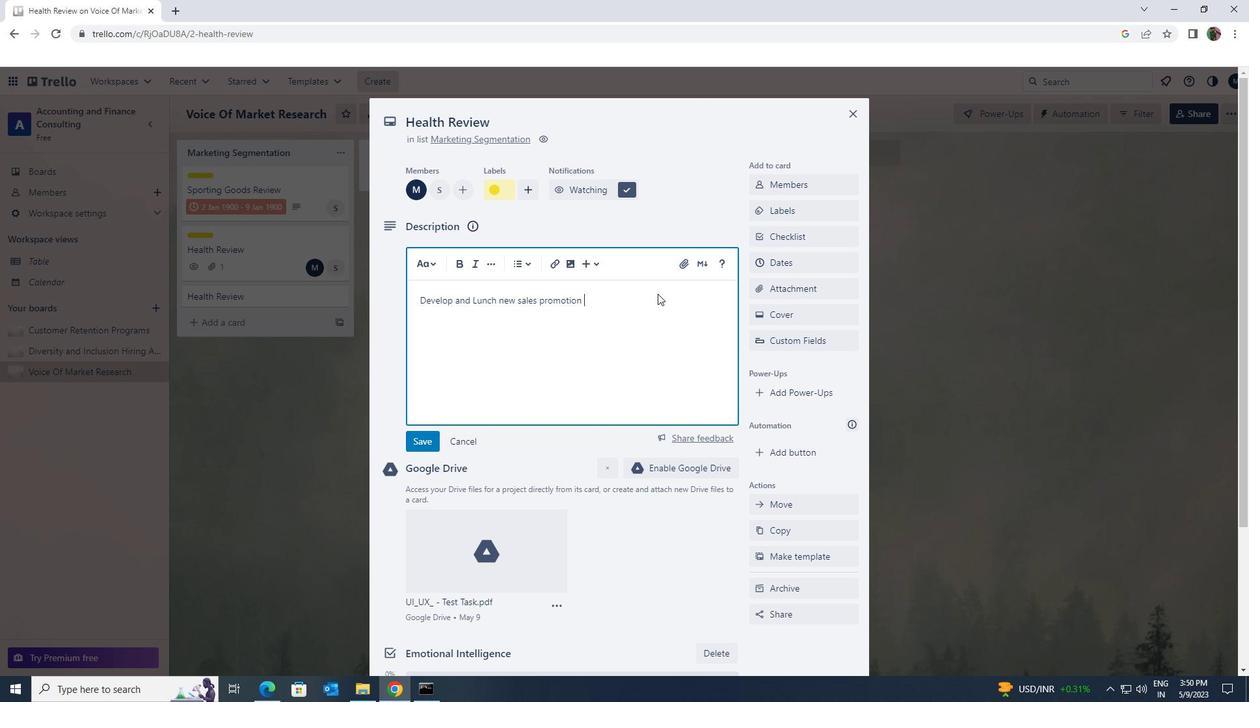 
Action: Mouse scrolled (657, 327) with delta (0, 0)
Screenshot: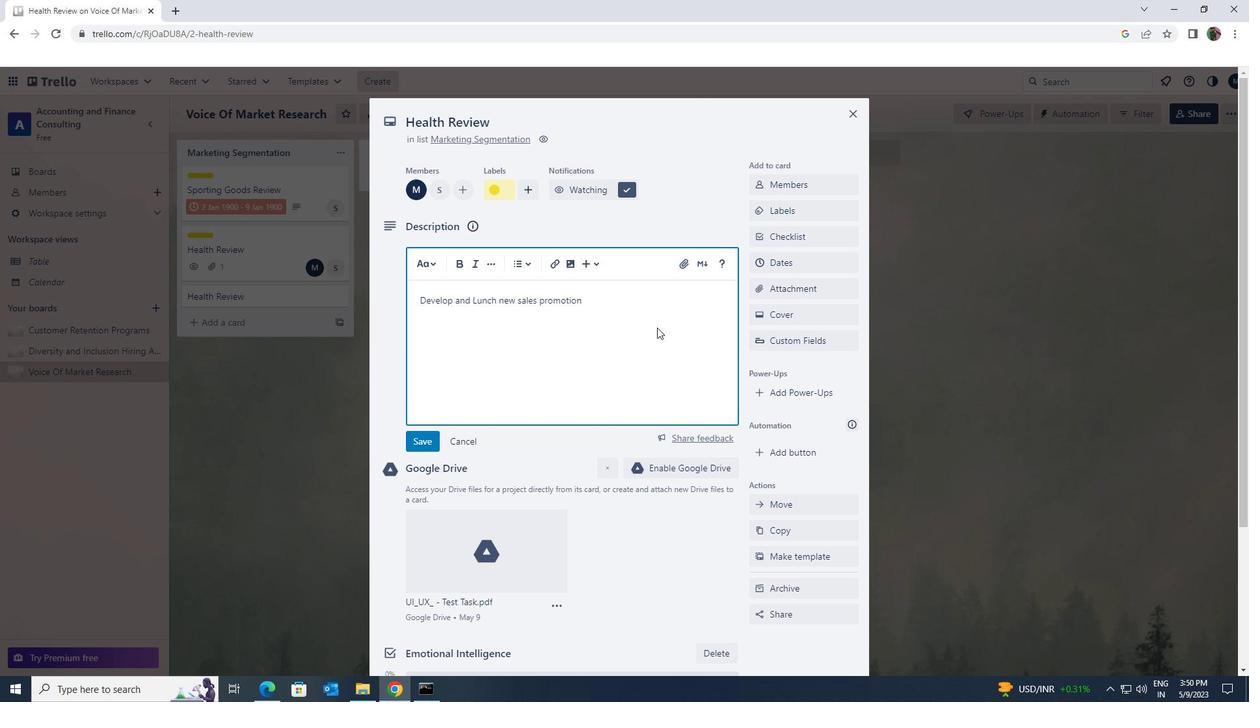 
Action: Mouse moved to (655, 329)
Screenshot: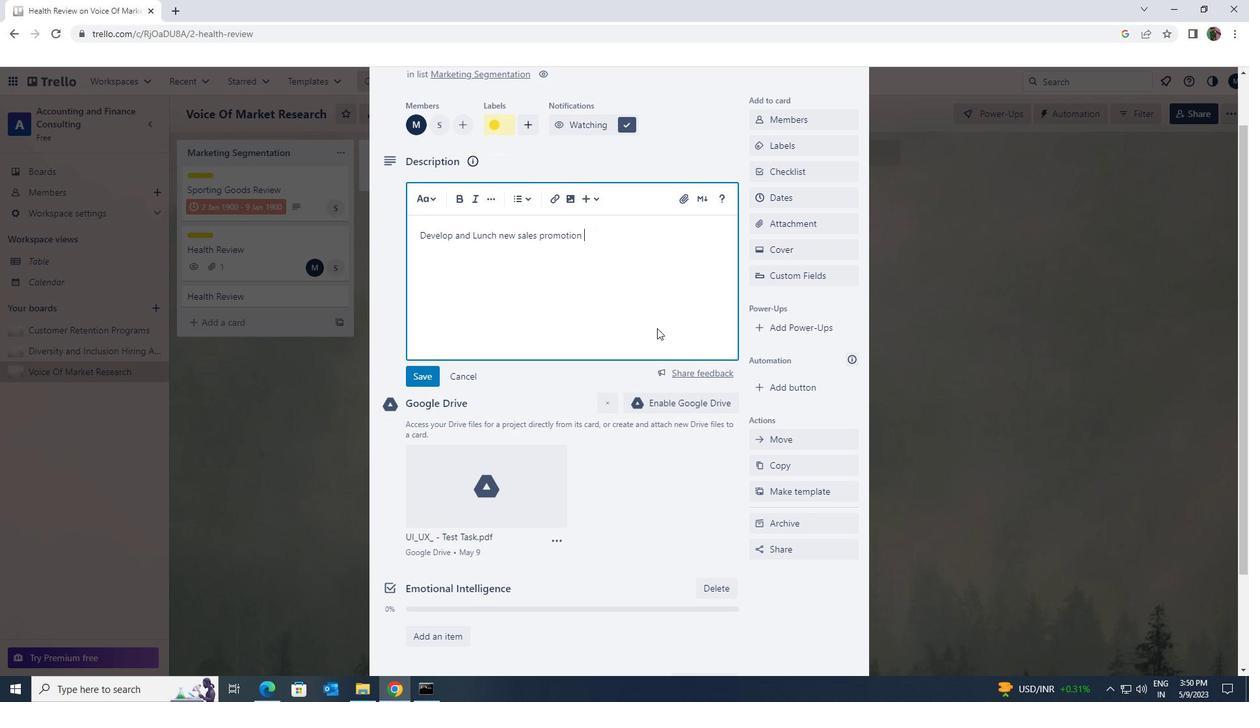 
Action: Mouse scrolled (655, 329) with delta (0, 0)
Screenshot: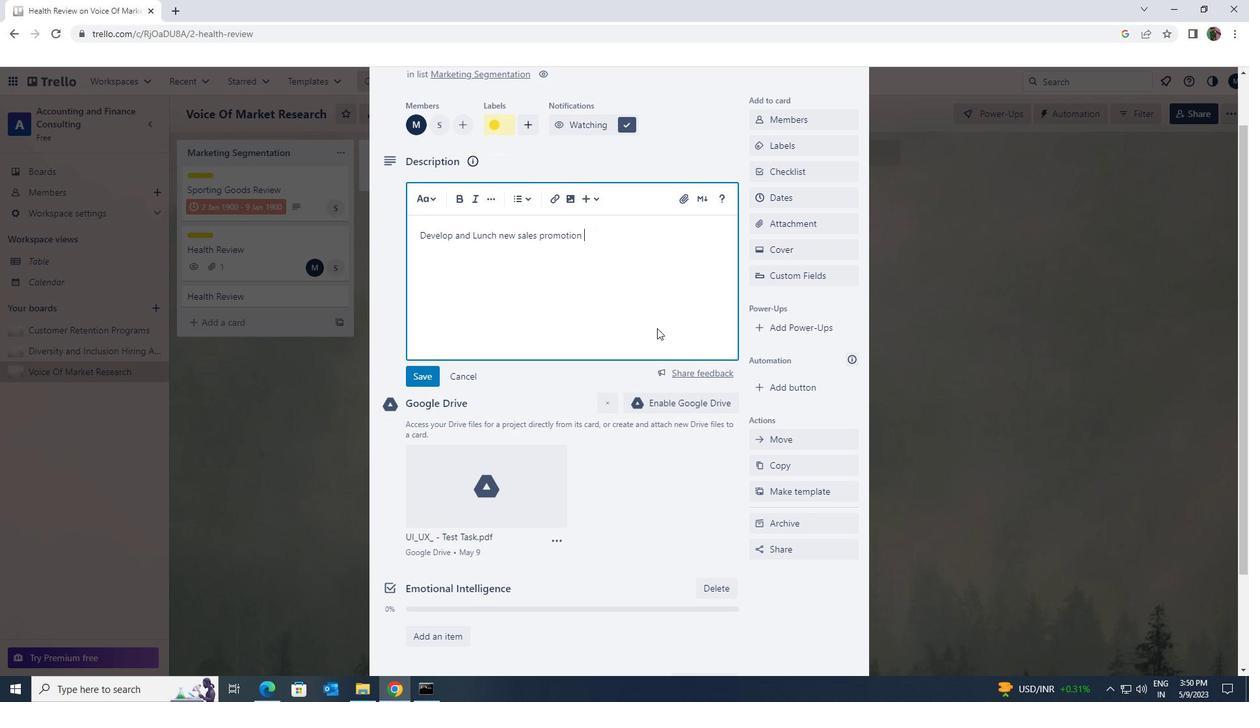 
Action: Mouse moved to (652, 331)
Screenshot: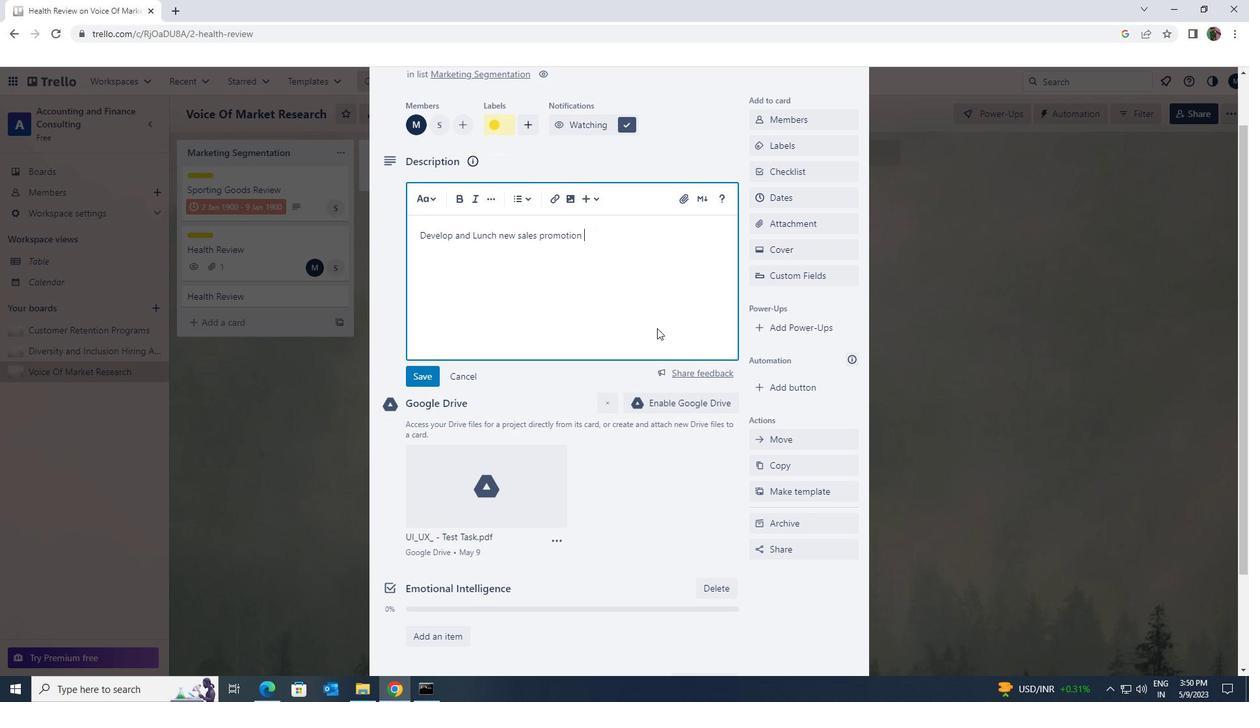 
Action: Mouse scrolled (652, 330) with delta (0, 0)
Screenshot: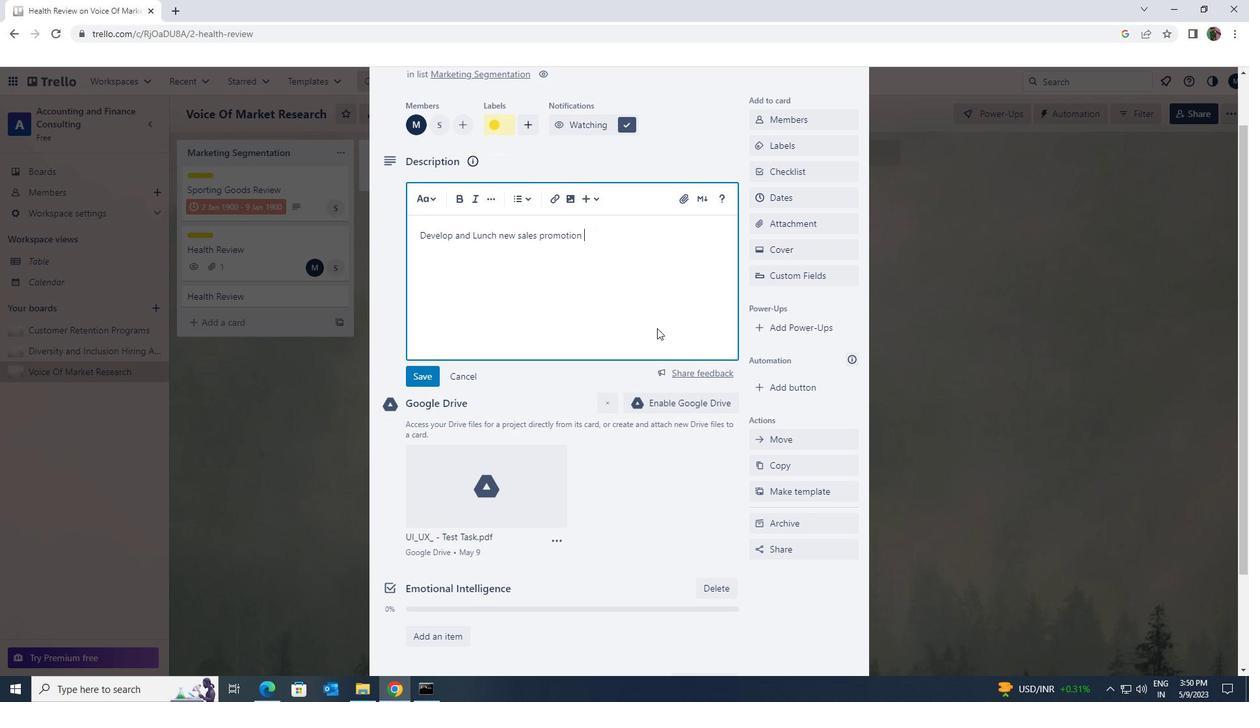 
Action: Mouse moved to (649, 332)
Screenshot: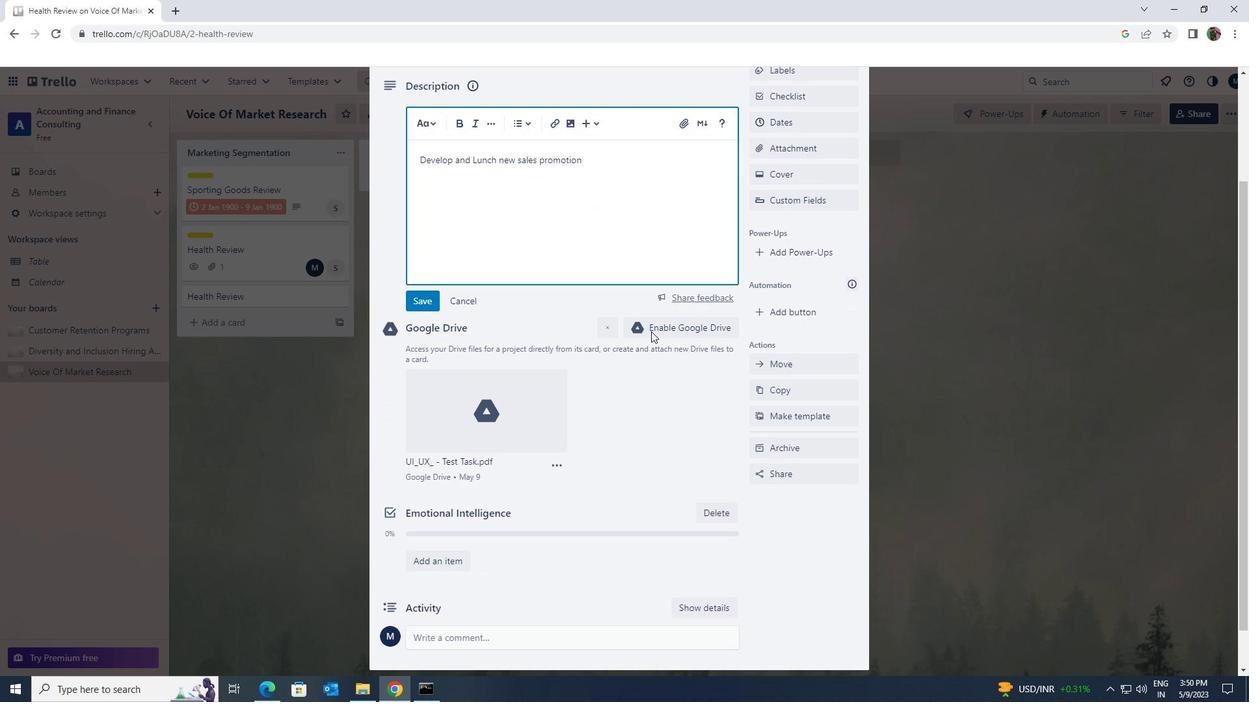 
Action: Mouse scrolled (649, 331) with delta (0, 0)
Screenshot: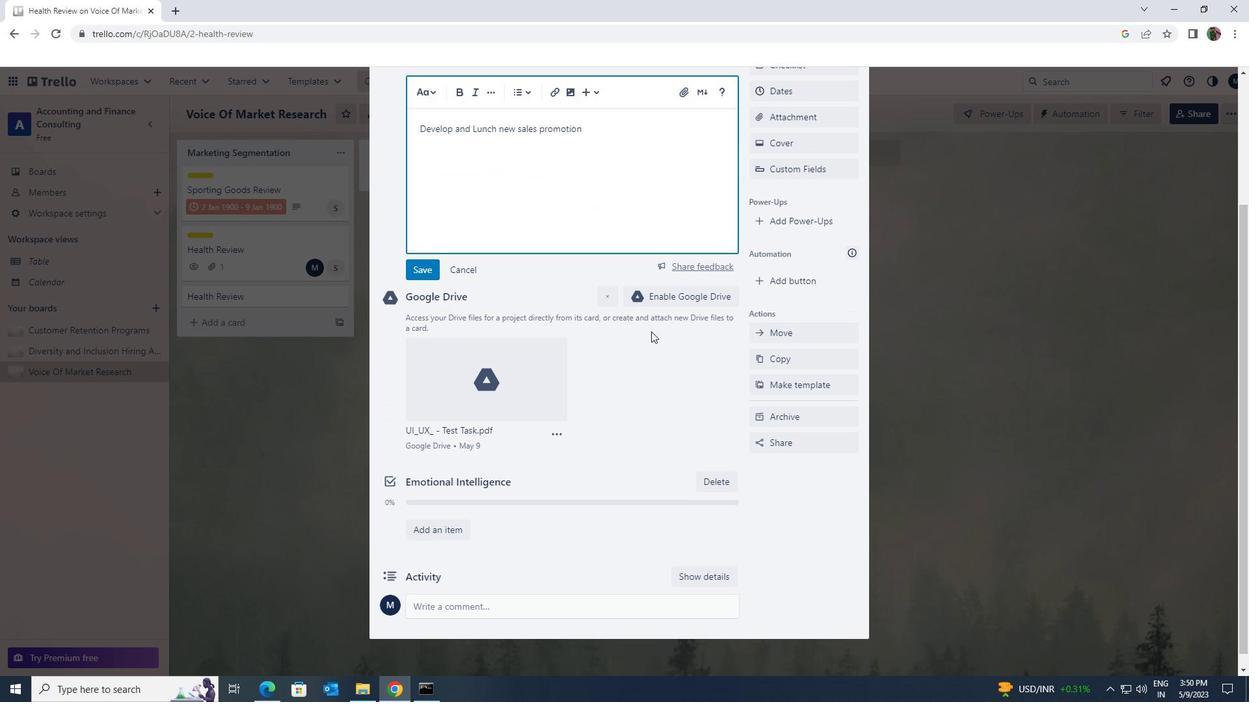 
Action: Mouse scrolled (649, 331) with delta (0, 0)
Screenshot: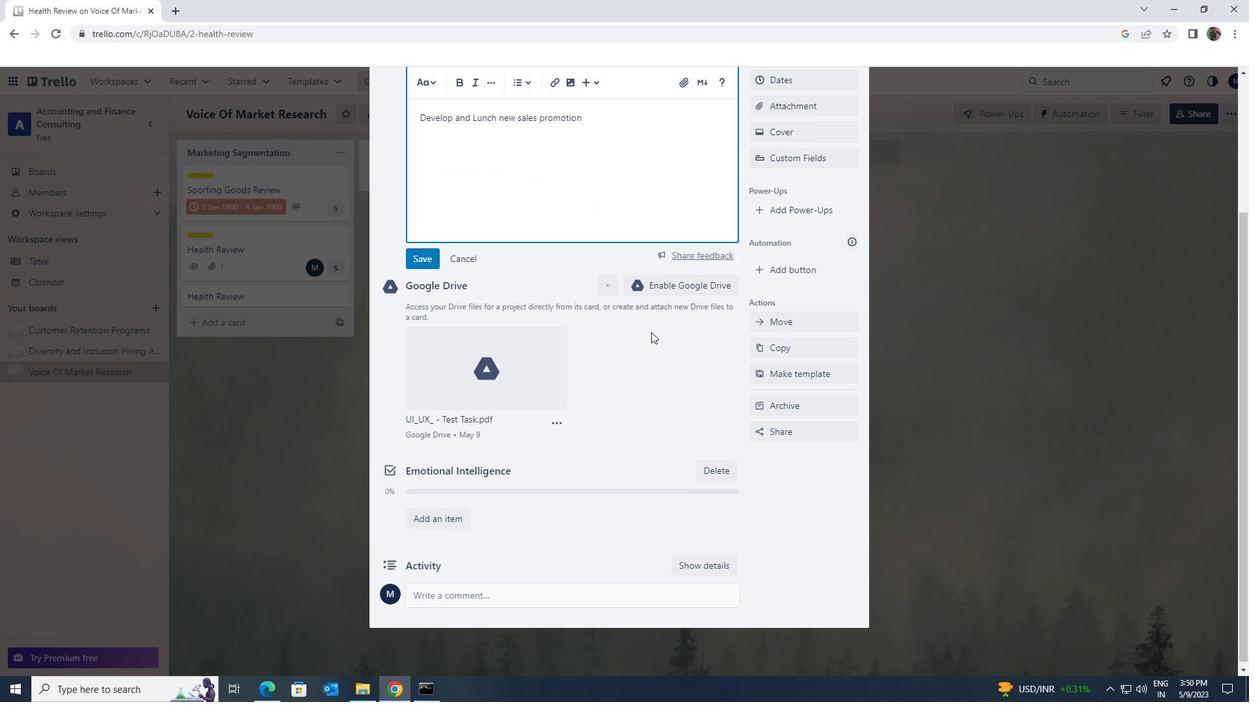 
Action: Mouse moved to (603, 582)
Screenshot: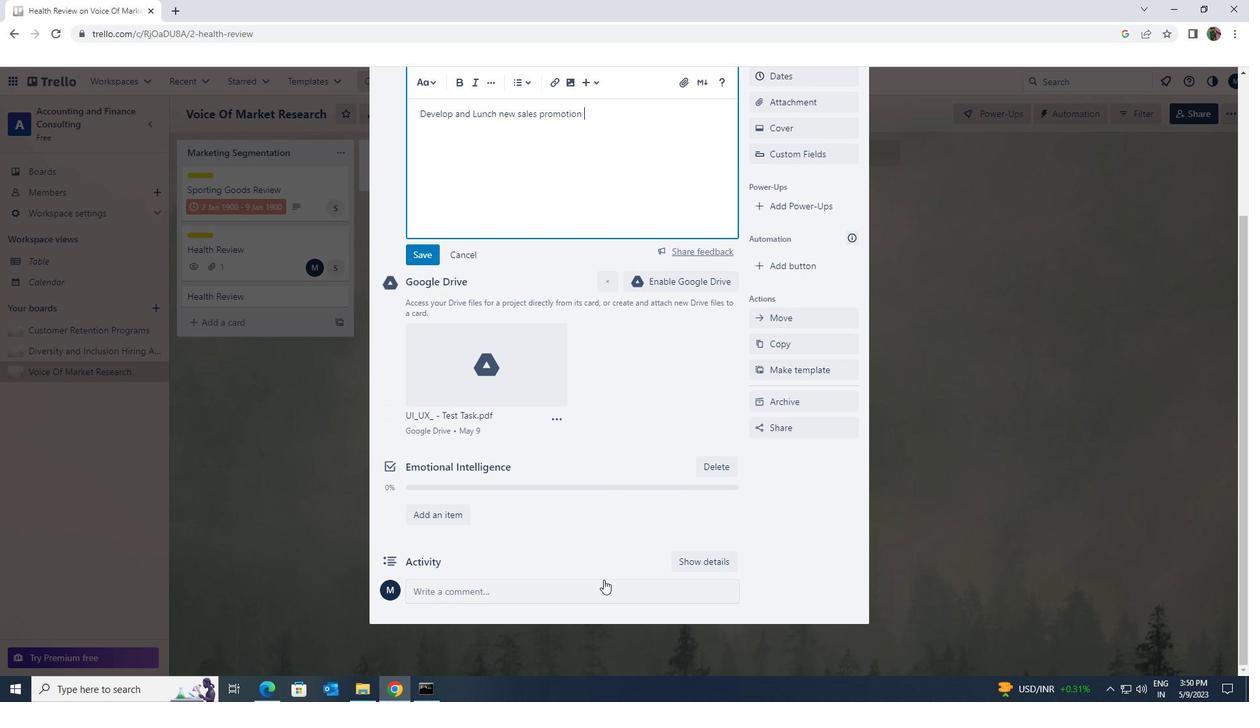 
Action: Mouse pressed left at (603, 582)
Screenshot: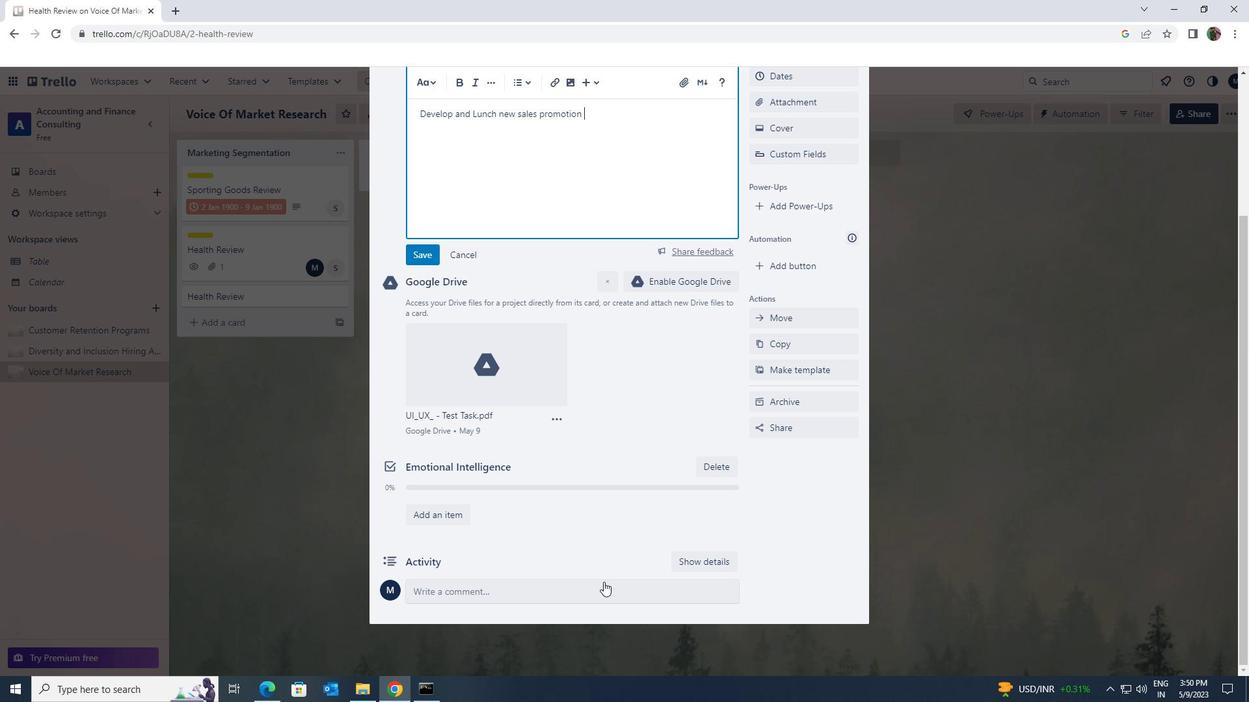 
Action: Key pressed <Key.shift><Key.shift><Key.shift><Key.shift><Key.shift><Key.shift><Key.shift><Key.shift><Key.shift><Key.shift><Key.shift><Key.shift><Key.shift><Key.shift>GIVE
Screenshot: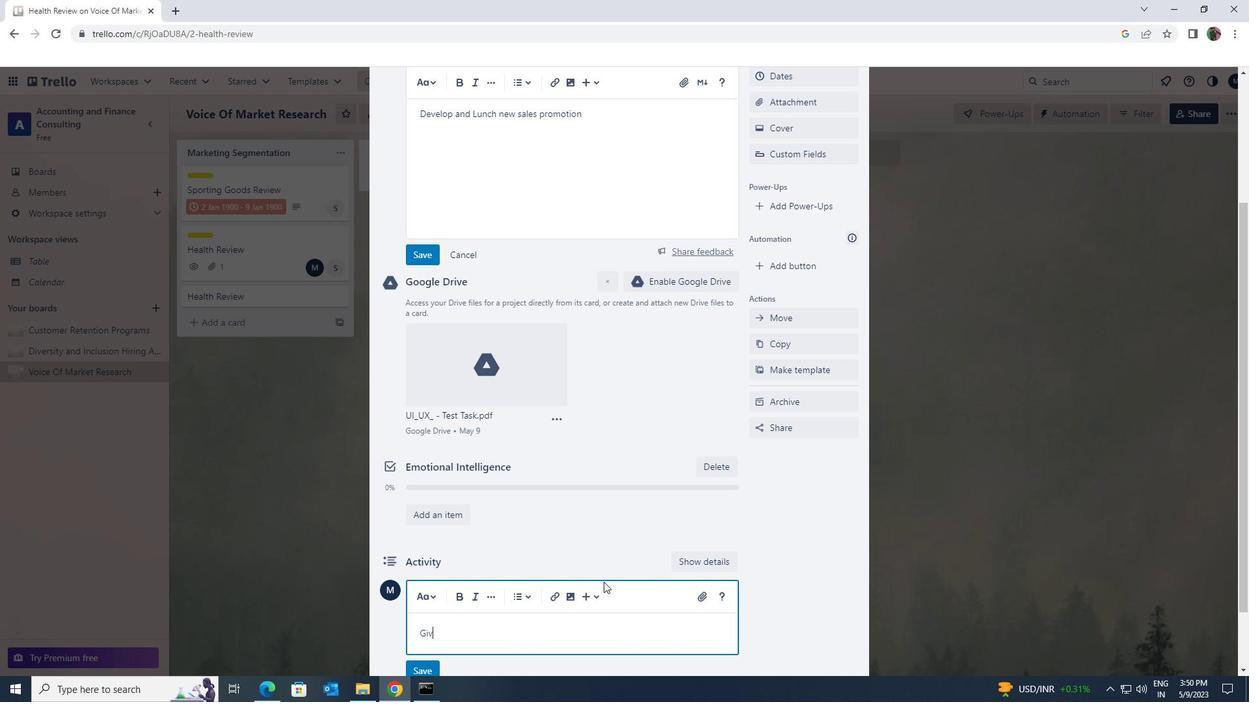 
Action: Mouse moved to (614, 576)
Screenshot: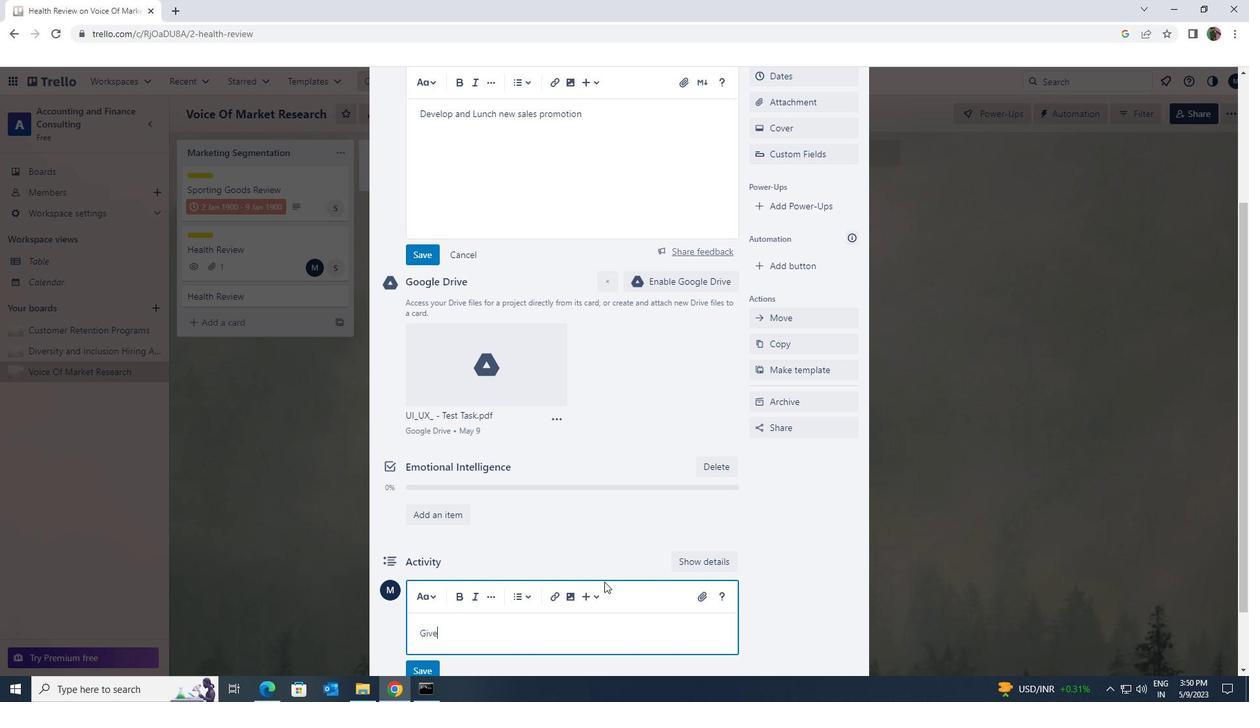 
Action: Key pressed N
Screenshot: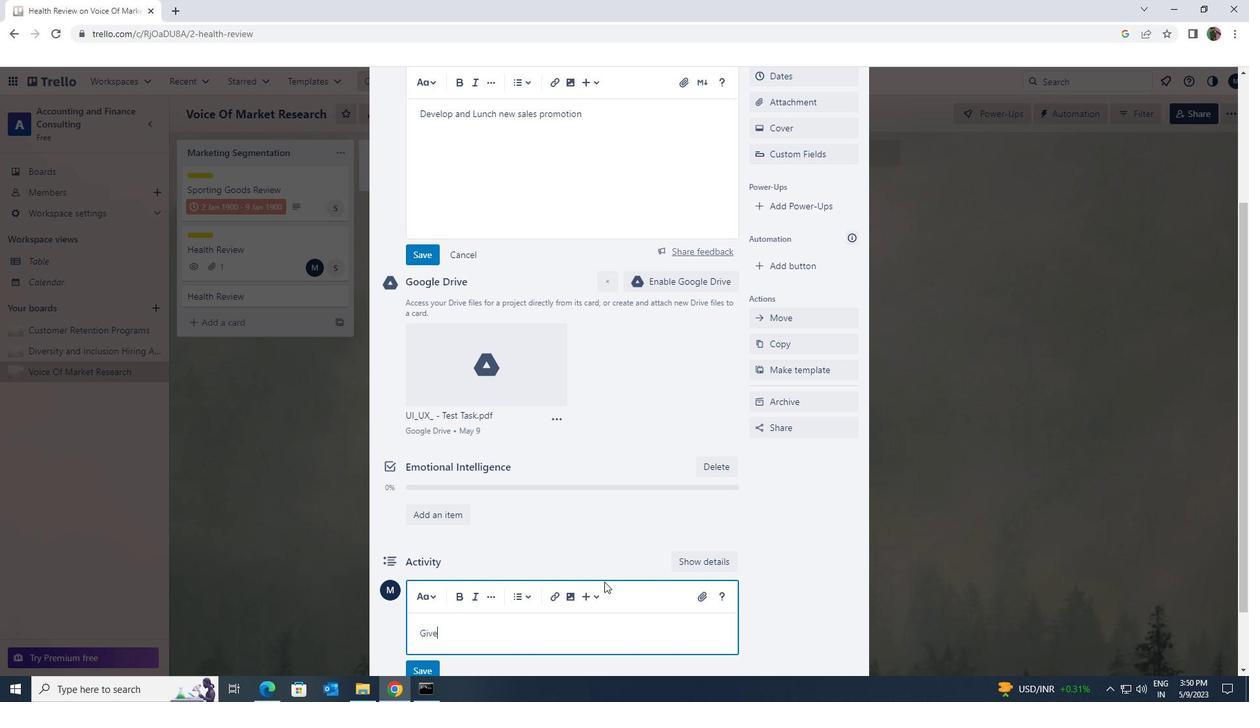 
Action: Mouse moved to (616, 576)
Screenshot: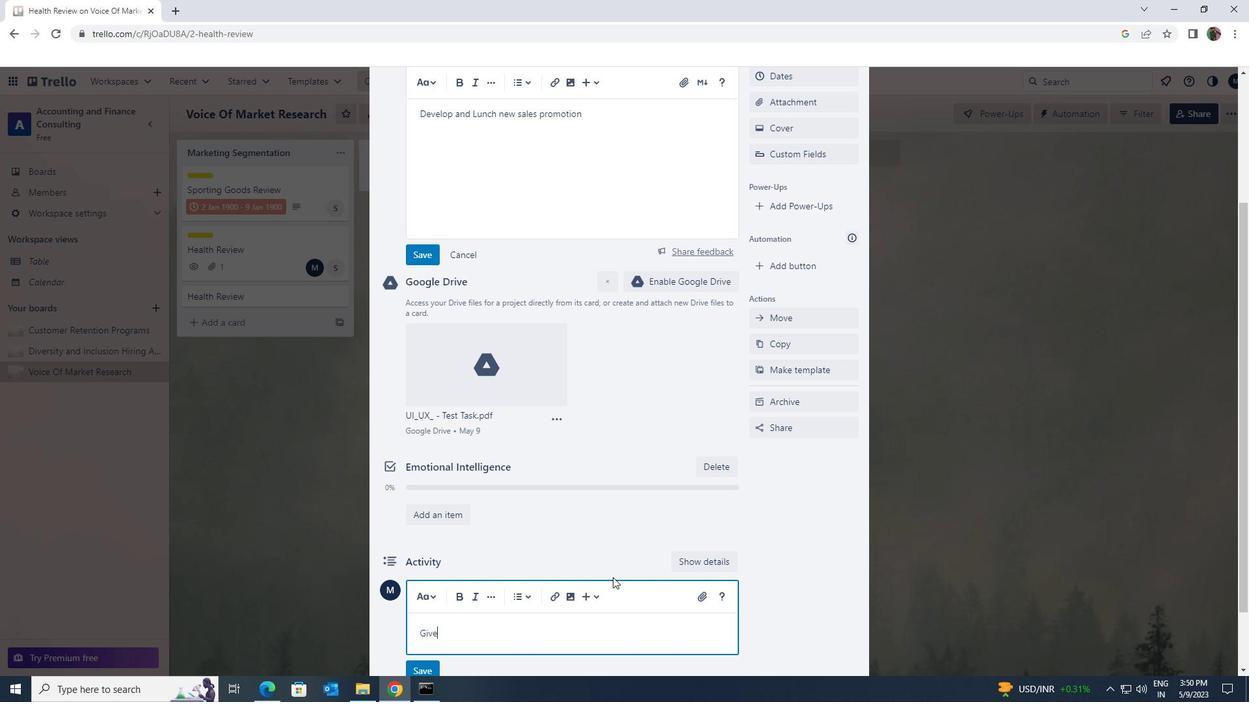 
Action: Key pressed <Key.space>
Screenshot: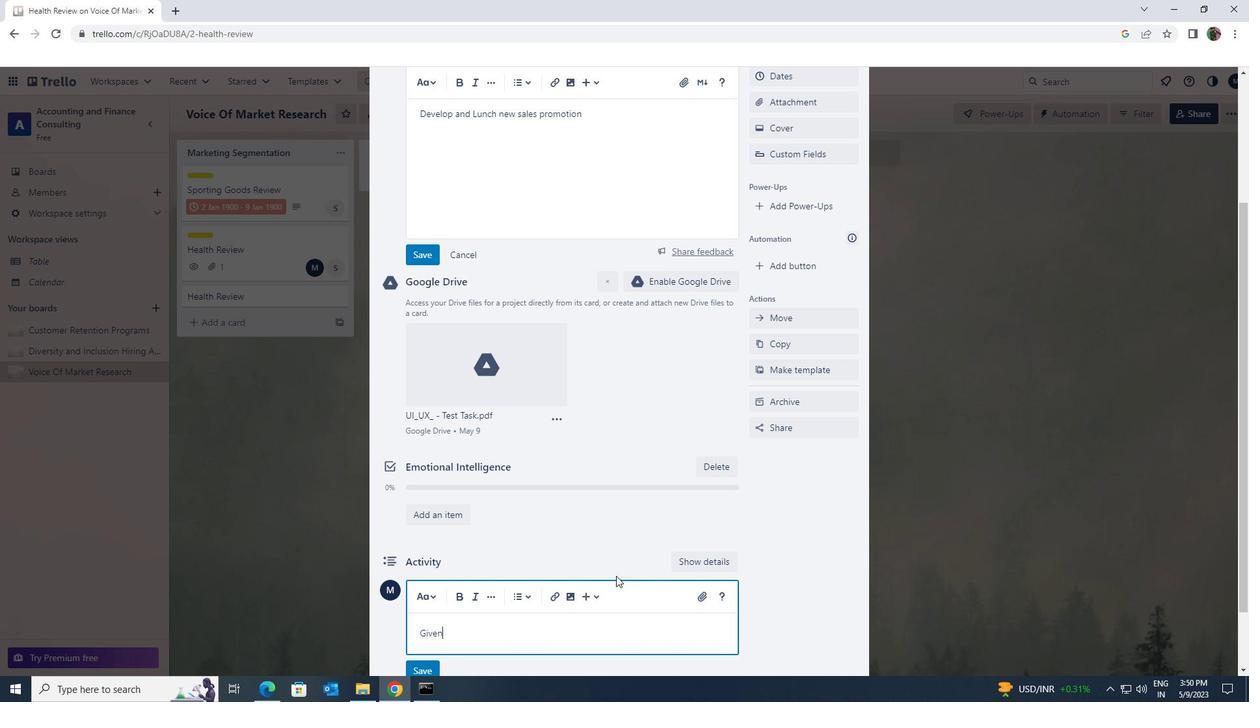 
Action: Mouse moved to (621, 573)
Screenshot: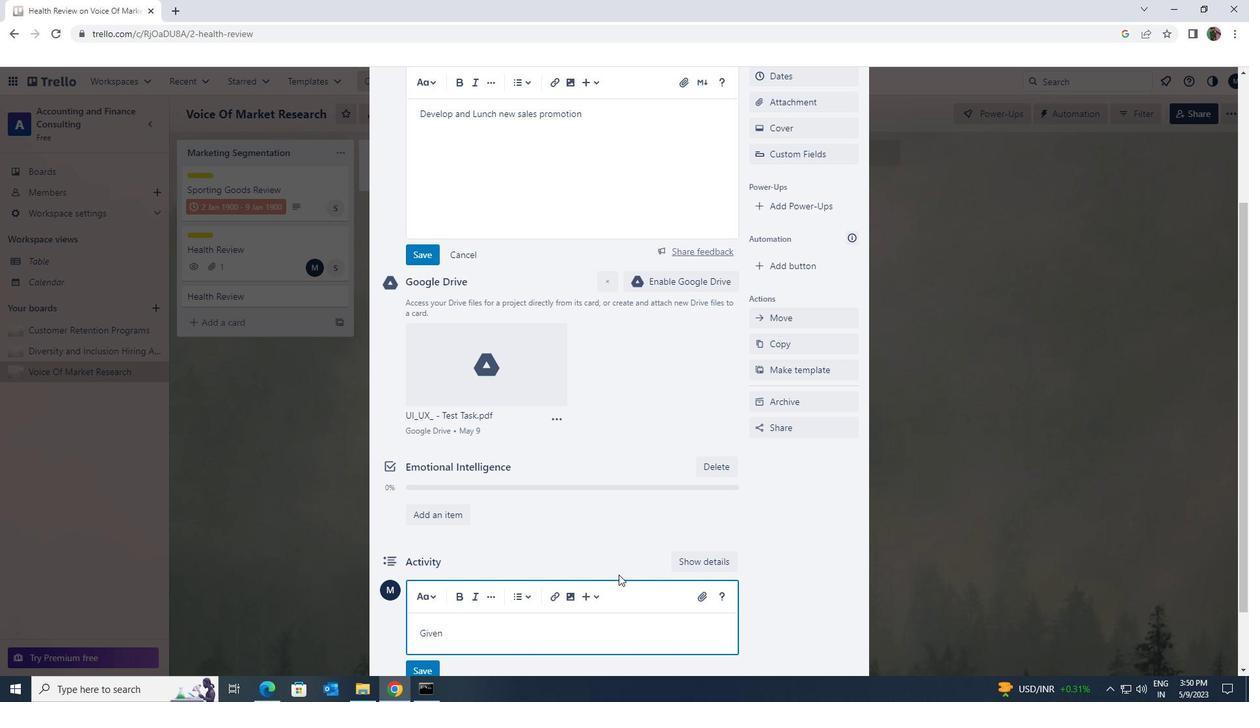 
Action: Key pressed THE<Key.space>
Screenshot: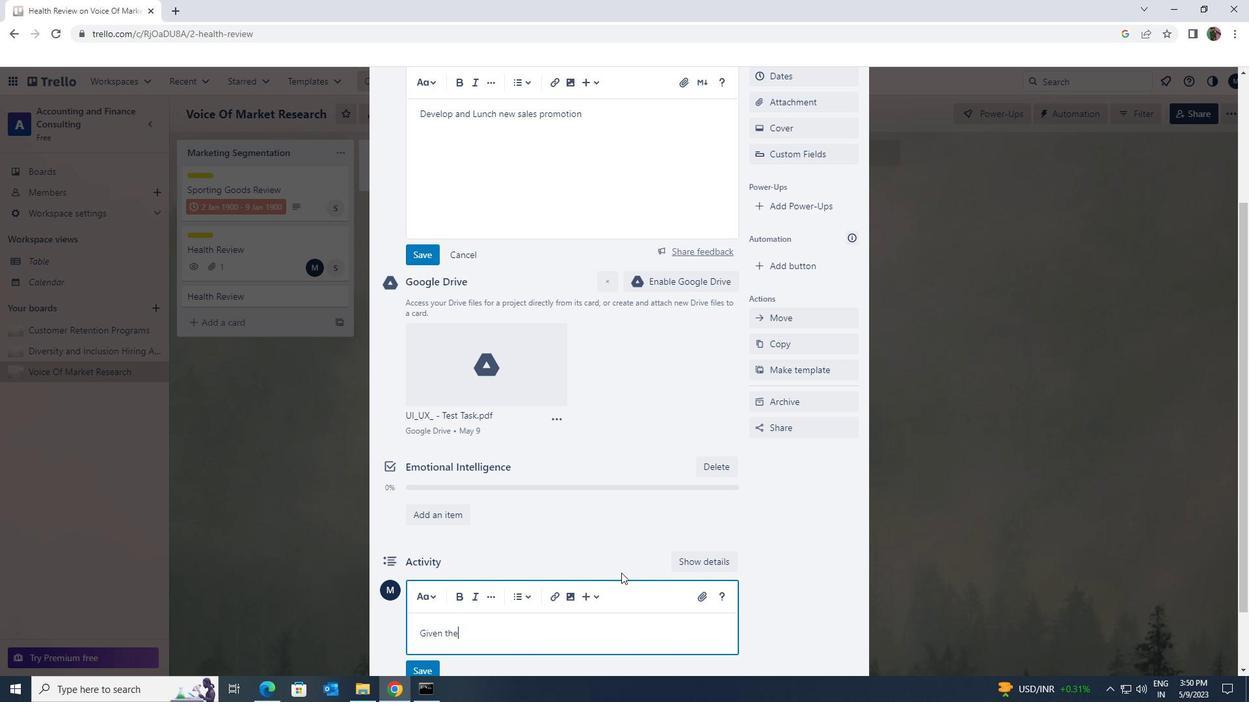 
Action: Mouse moved to (674, 553)
Screenshot: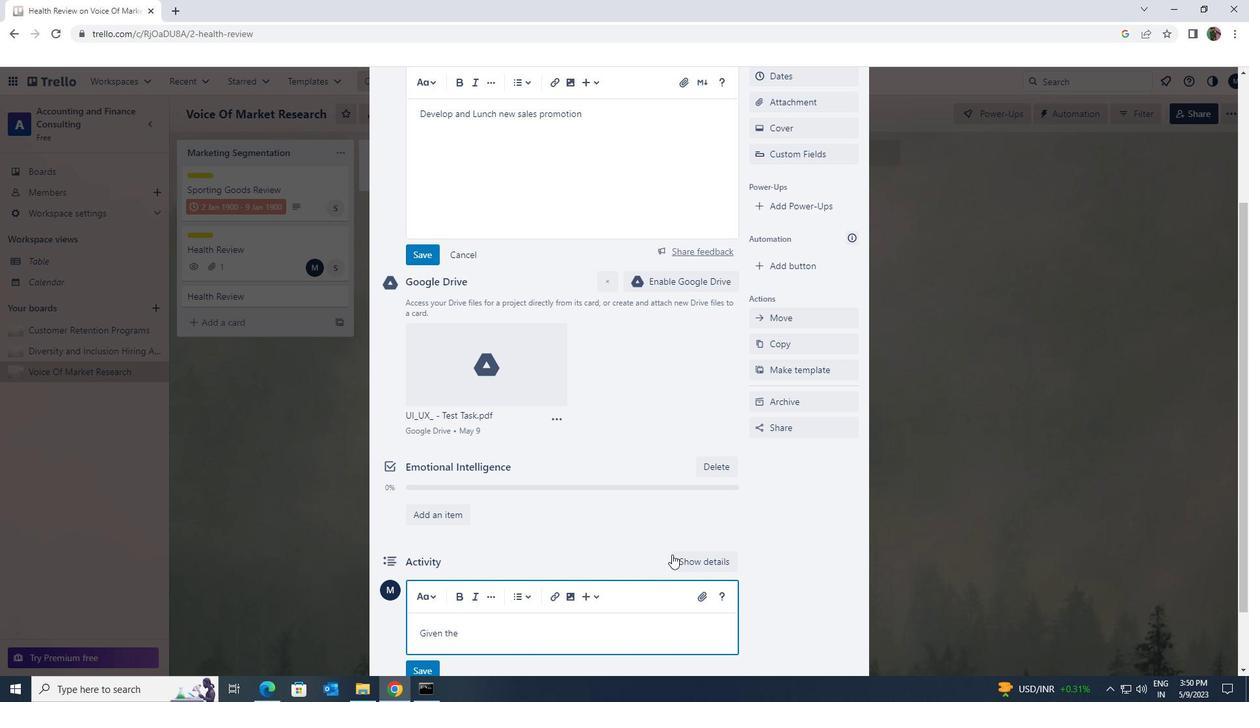 
Action: Key pressed POTENTIAL<Key.space>IMPACTS<Key.space>OF<Key.space>THIS<Key.space>TASK<Key.space>ON<Key.space>
Screenshot: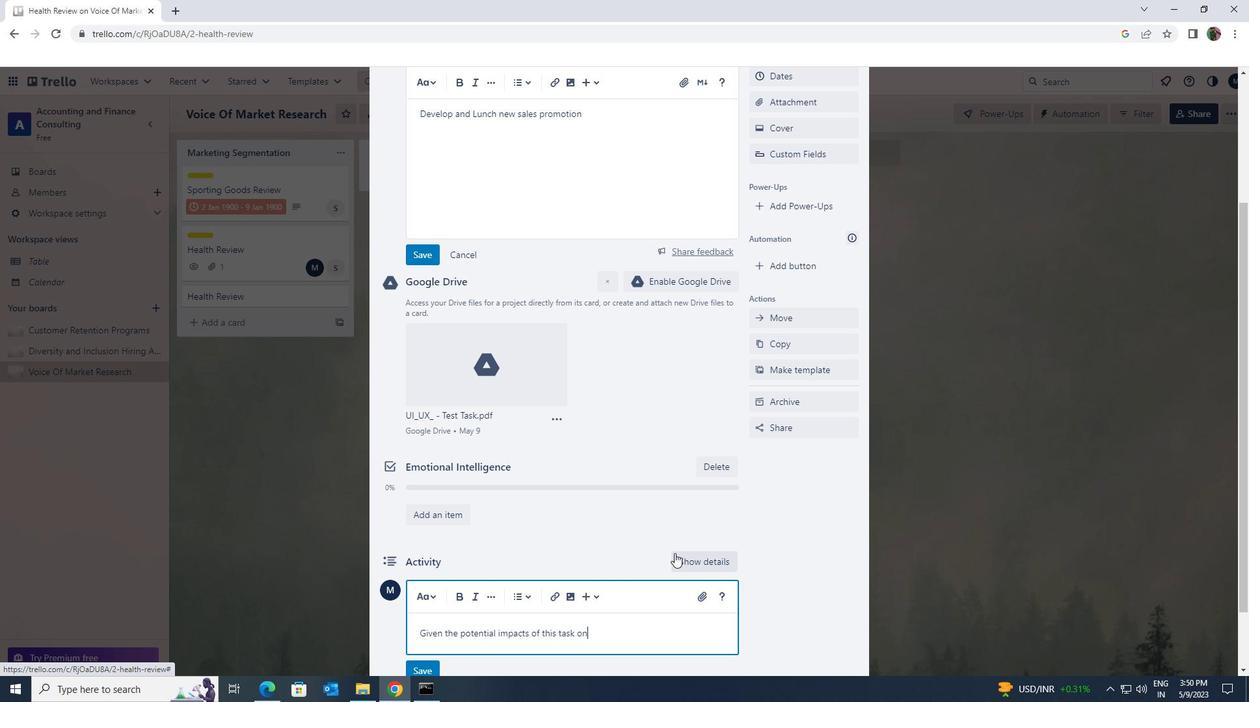 
Action: Mouse moved to (675, 553)
Screenshot: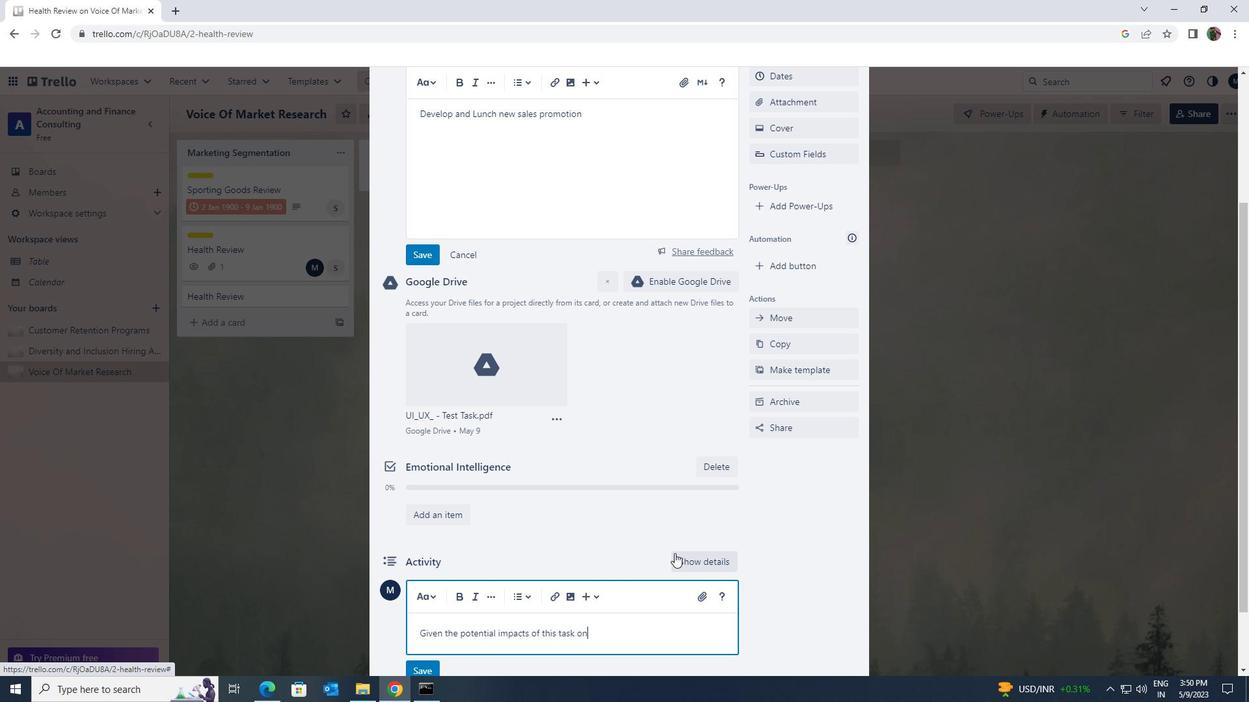 
Action: Key pressed O
Screenshot: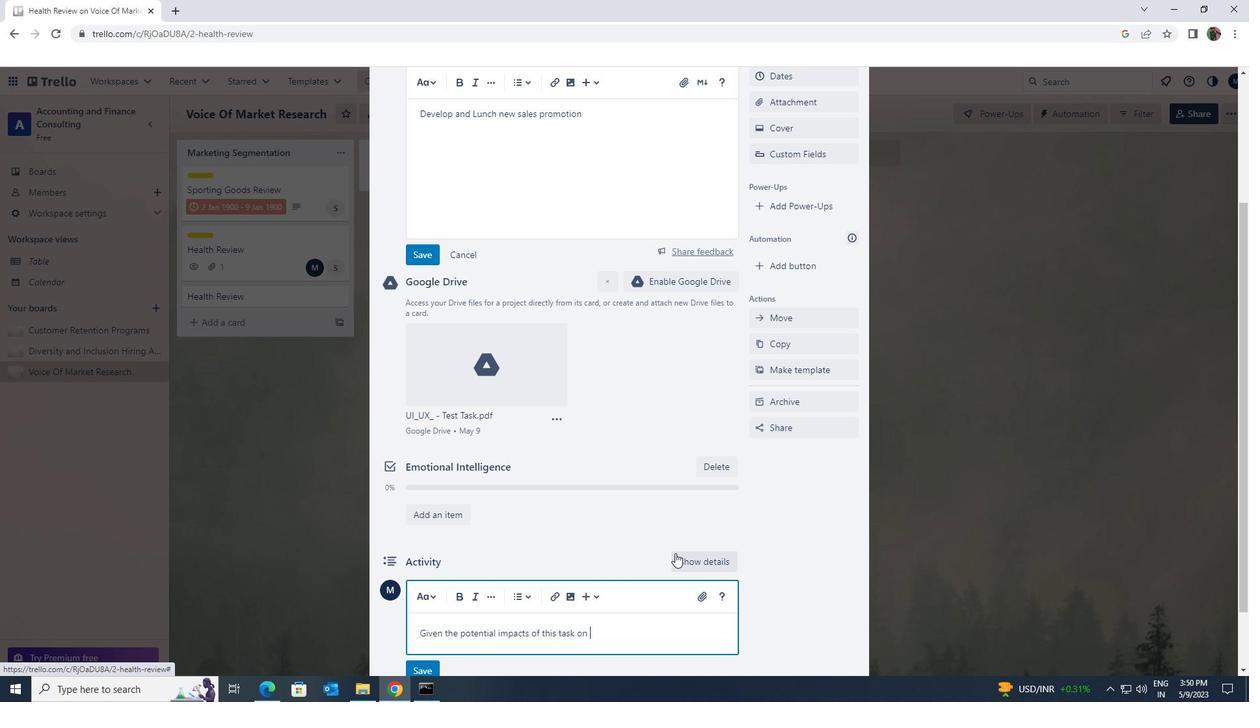 
Action: Mouse moved to (675, 553)
Screenshot: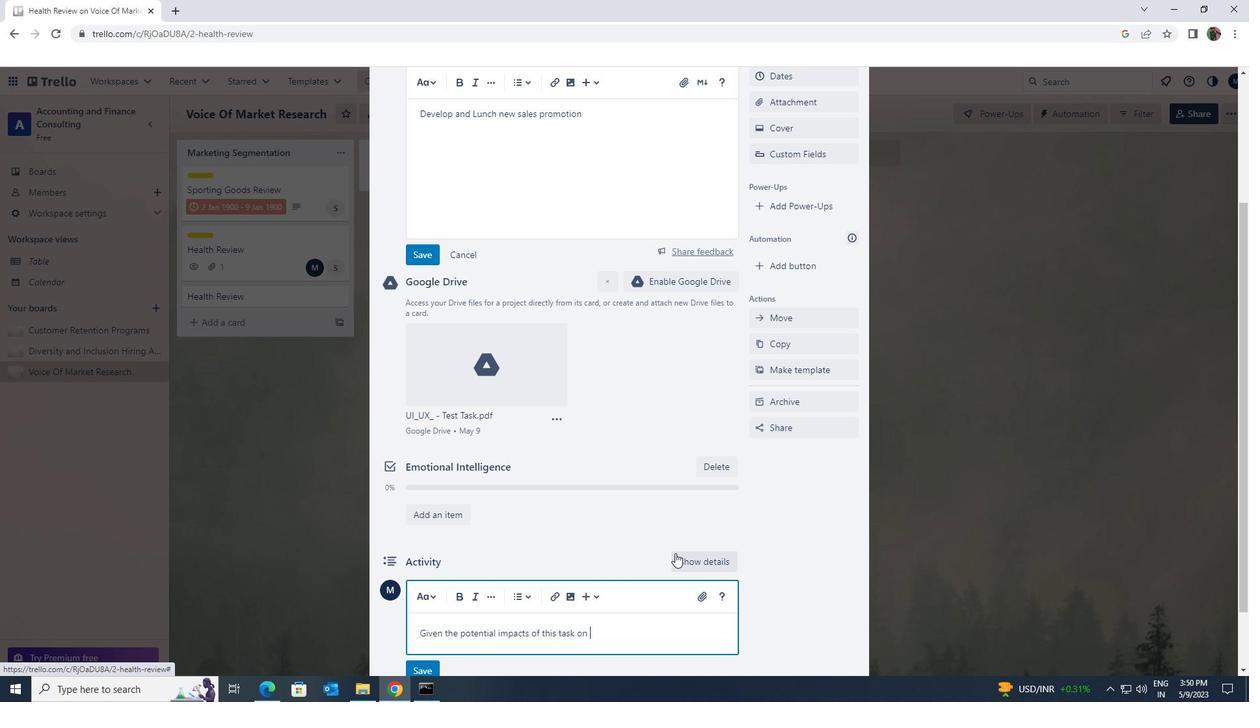 
Action: Key pressed UR
Screenshot: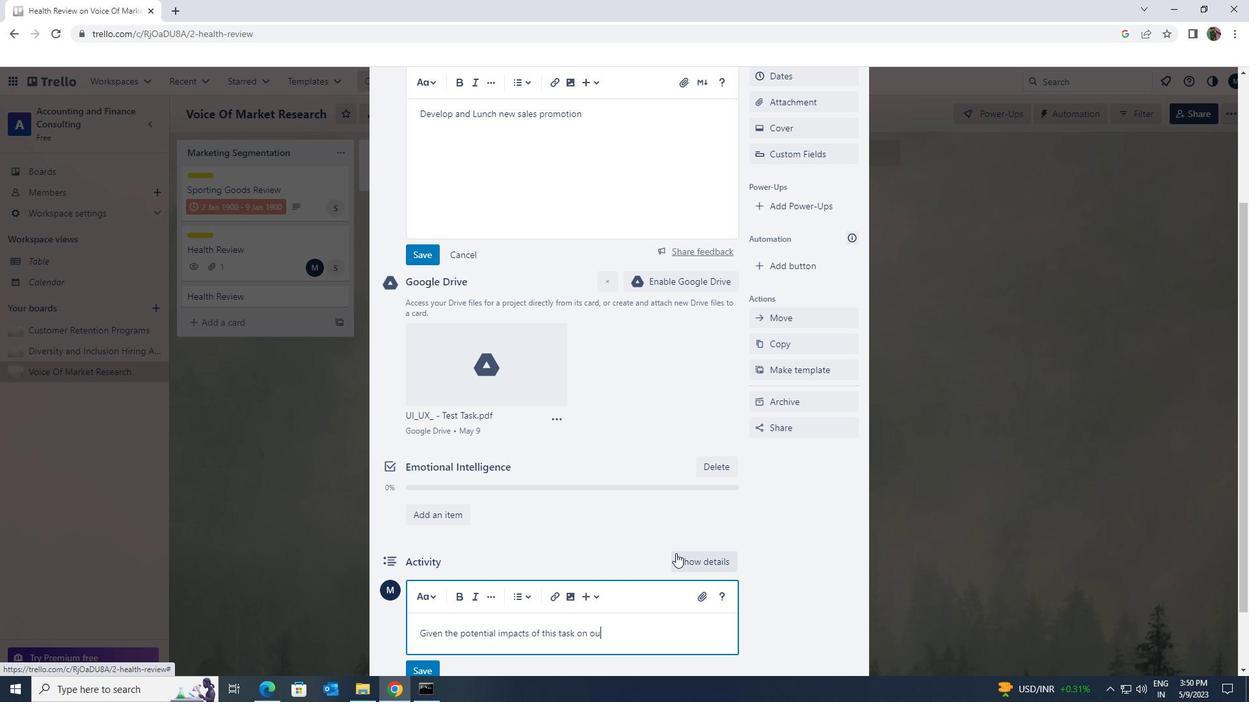 
Action: Mouse moved to (676, 553)
Screenshot: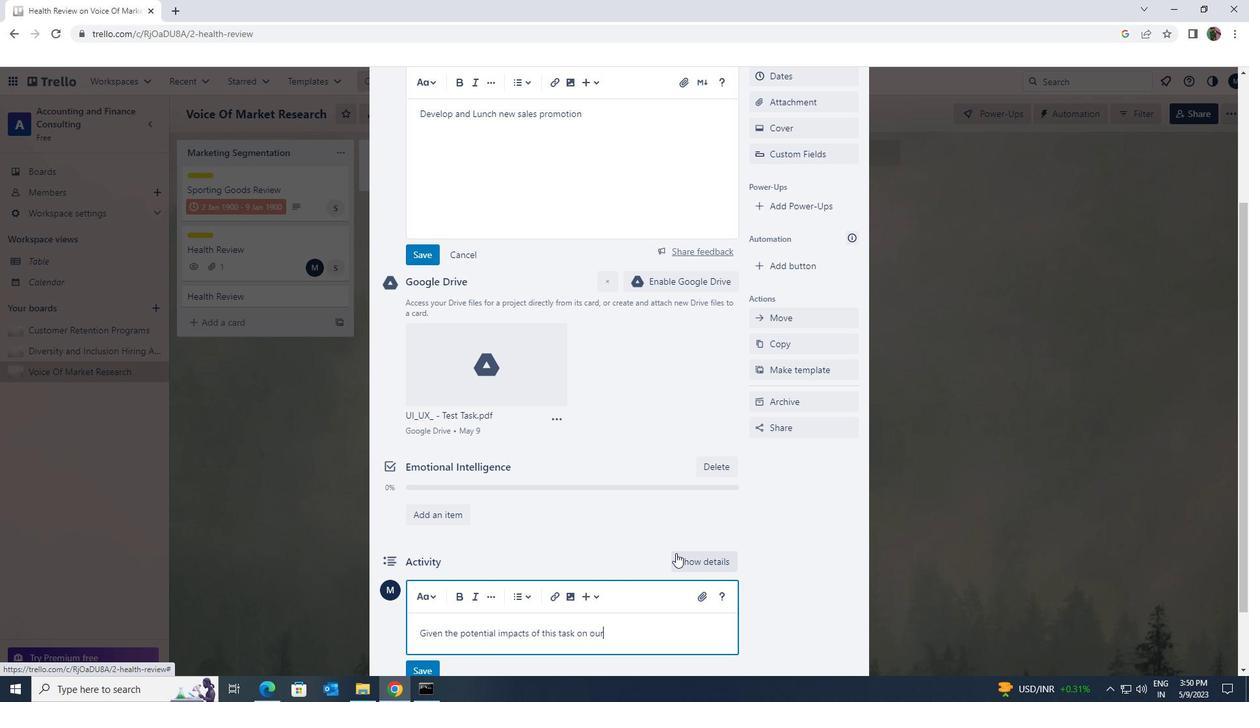
Action: Key pressed <Key.space>
Screenshot: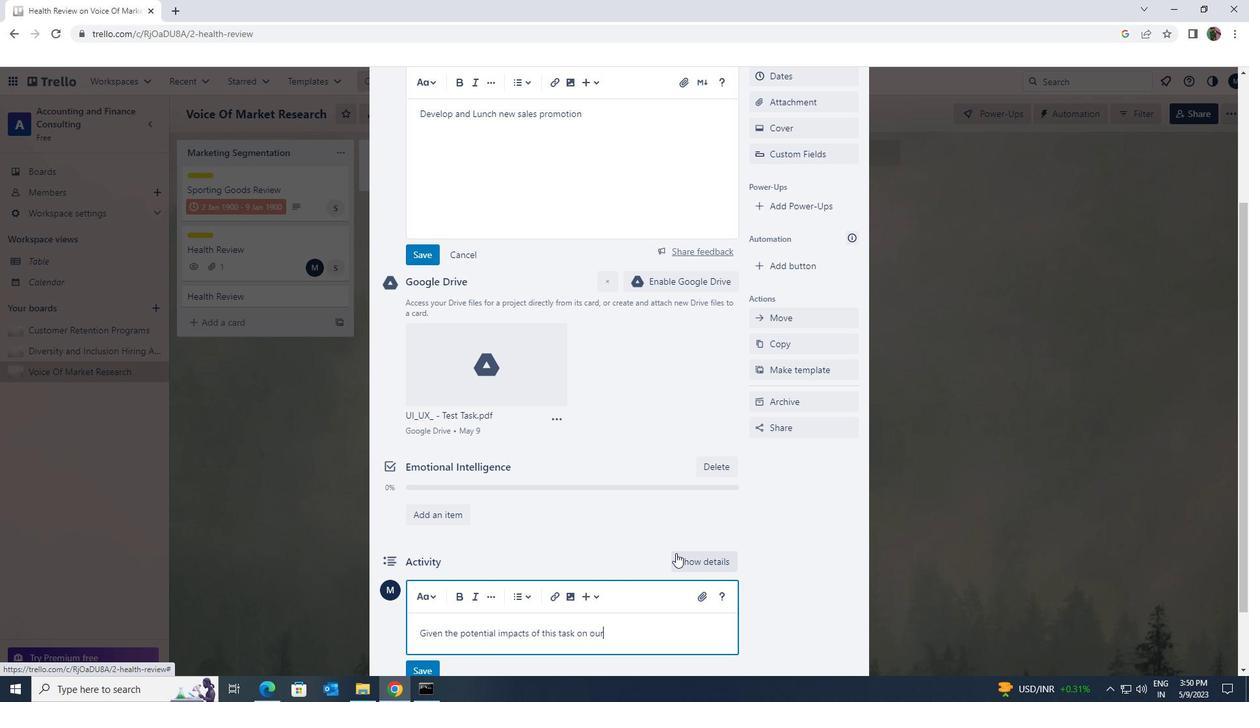 
Action: Mouse moved to (677, 552)
Screenshot: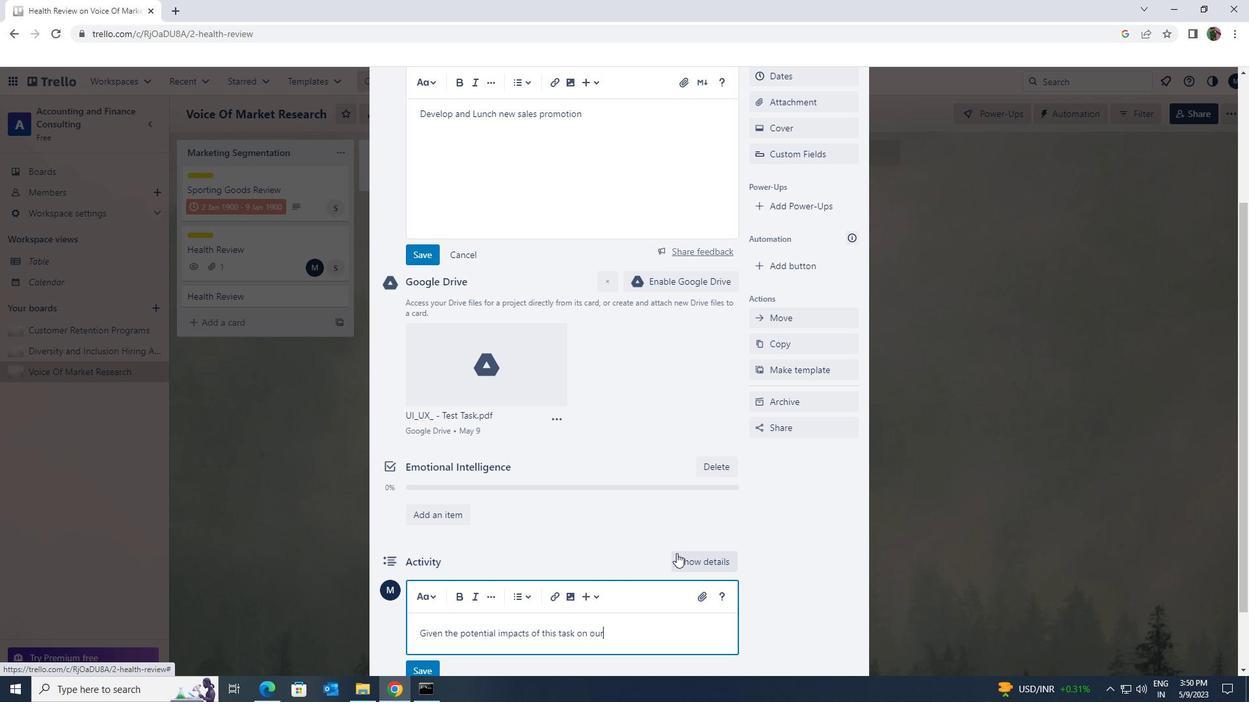 
Action: Key pressed STAKE
Screenshot: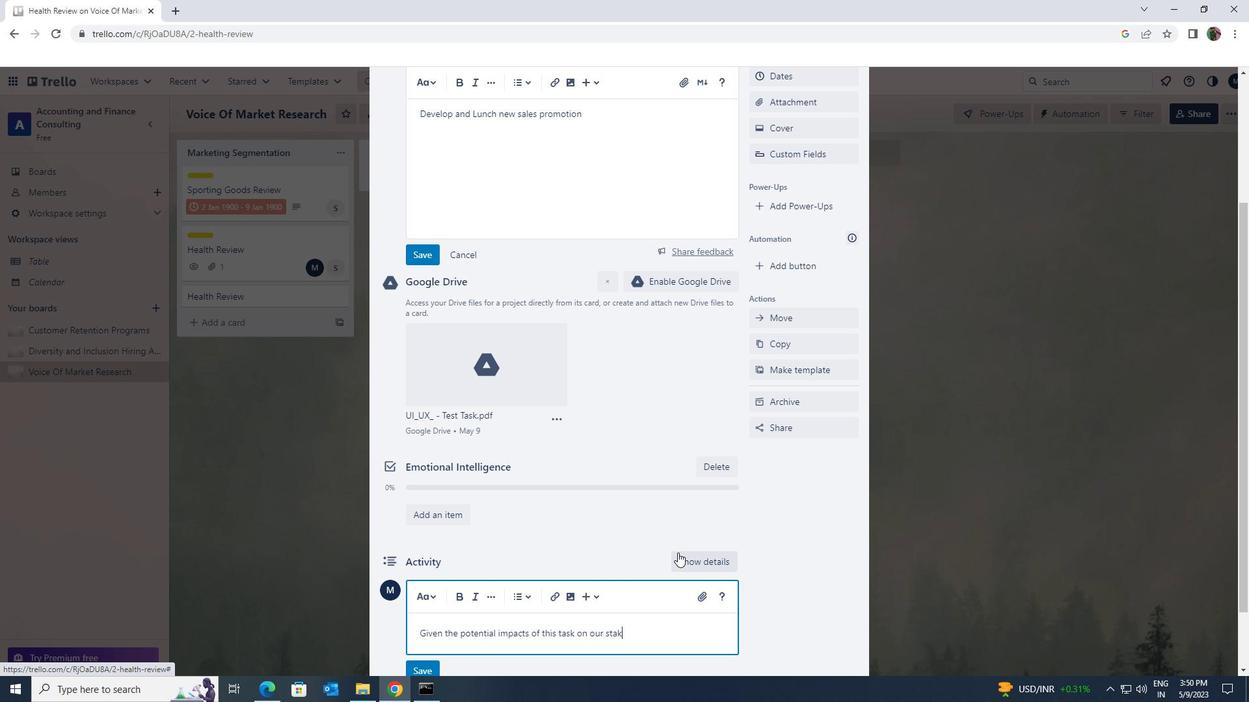 
Action: Mouse moved to (678, 552)
Screenshot: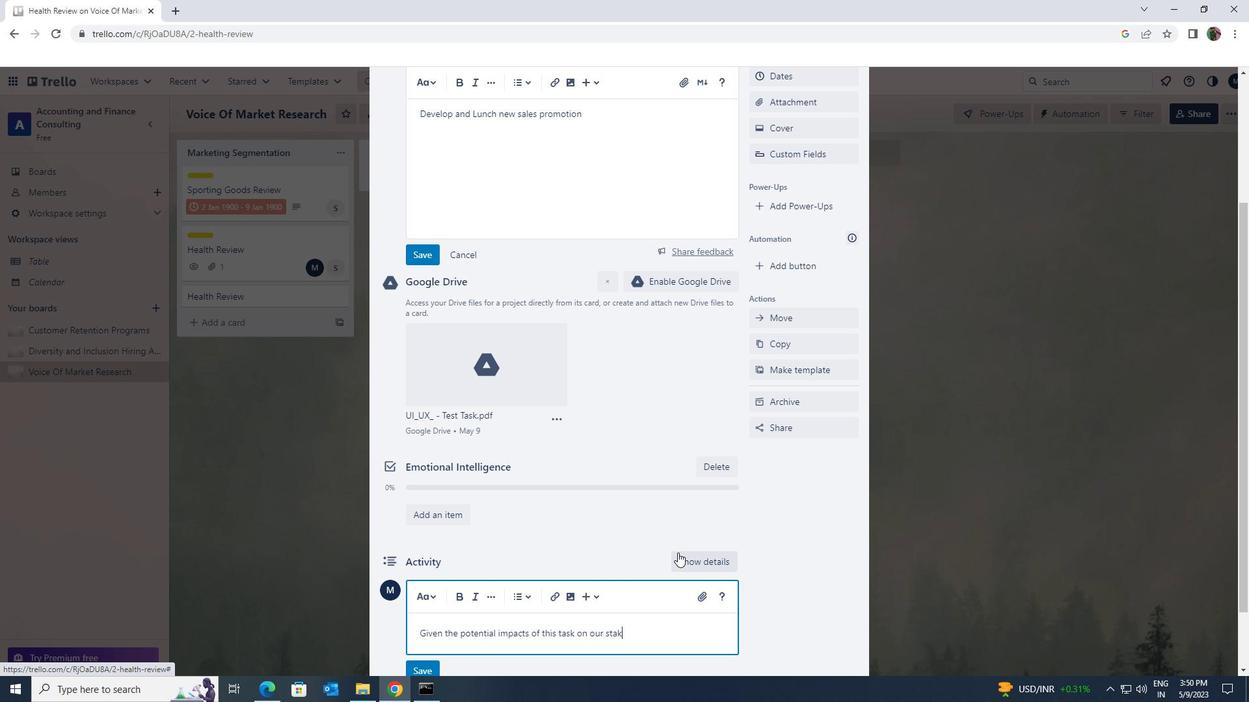 
Action: Key pressed HOLF<Key.backspace>D
Screenshot: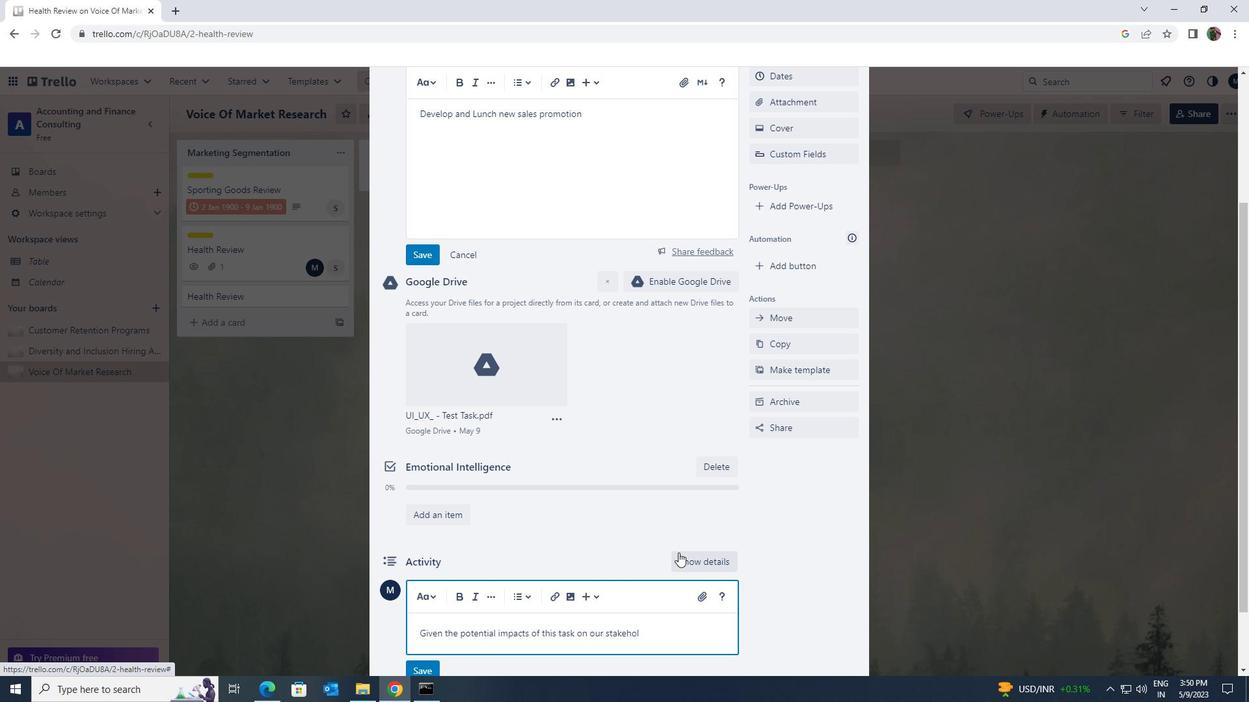 
Action: Mouse moved to (680, 552)
Screenshot: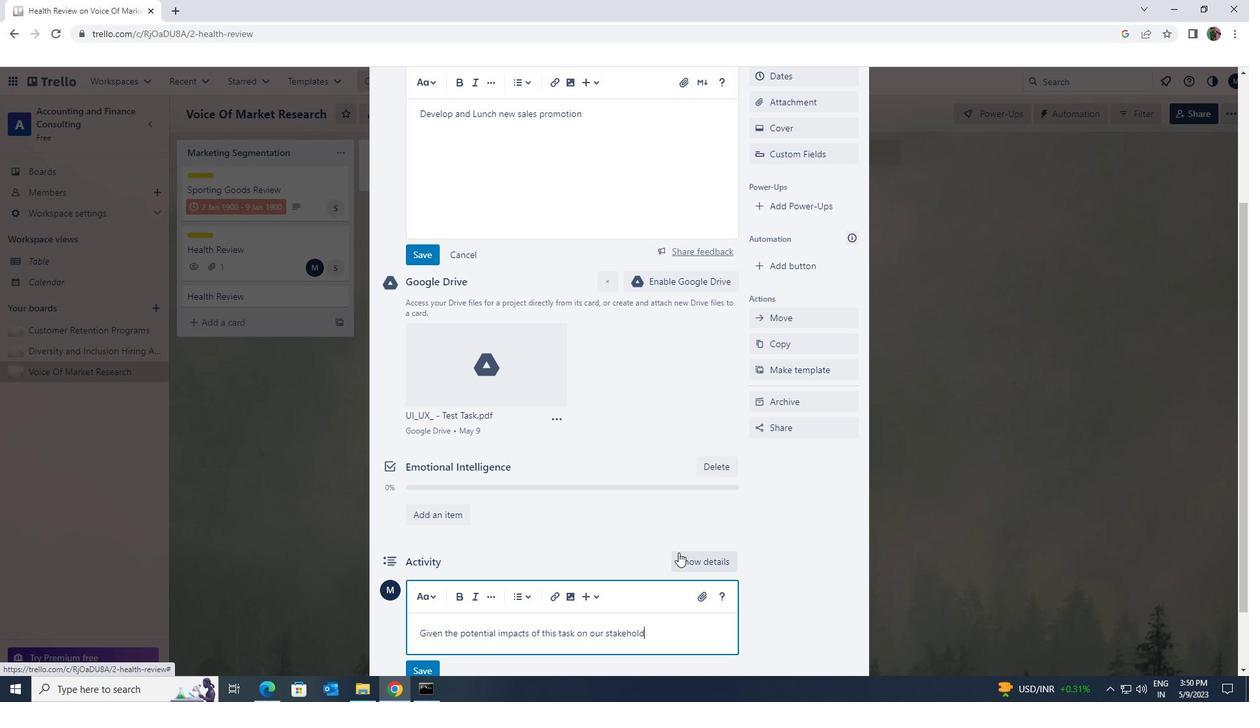 
Action: Key pressed E
Screenshot: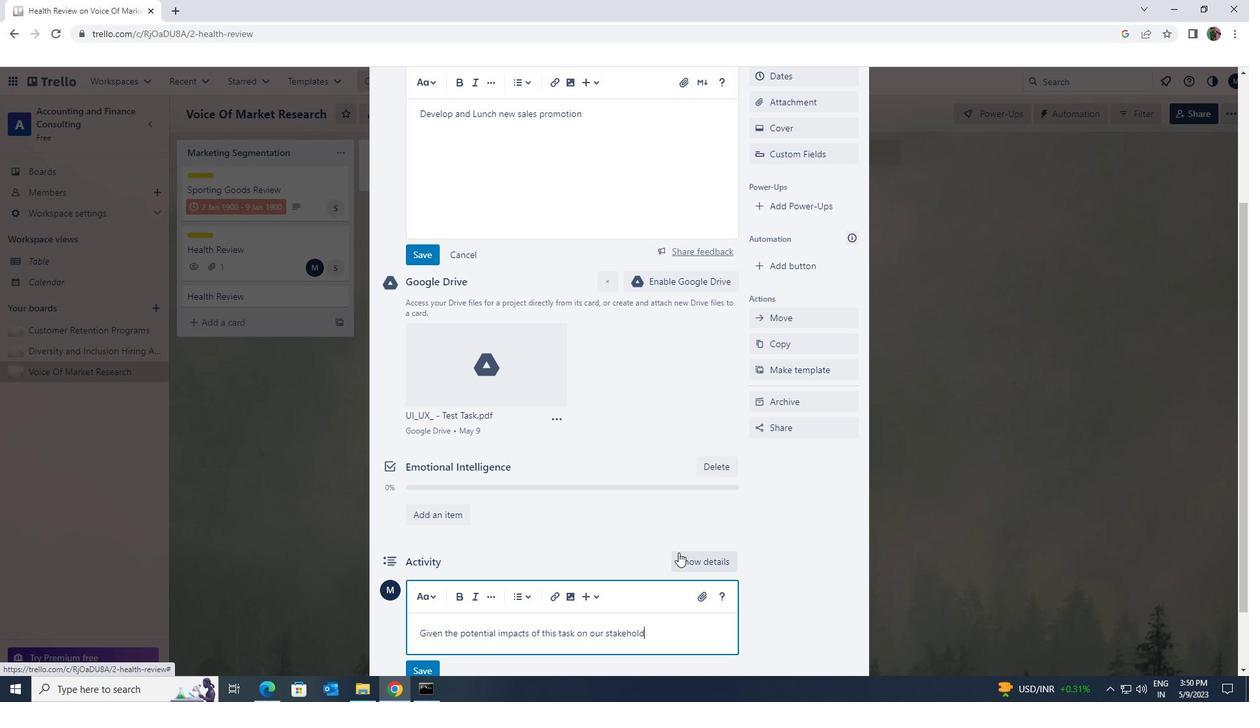 
Action: Mouse moved to (680, 552)
Screenshot: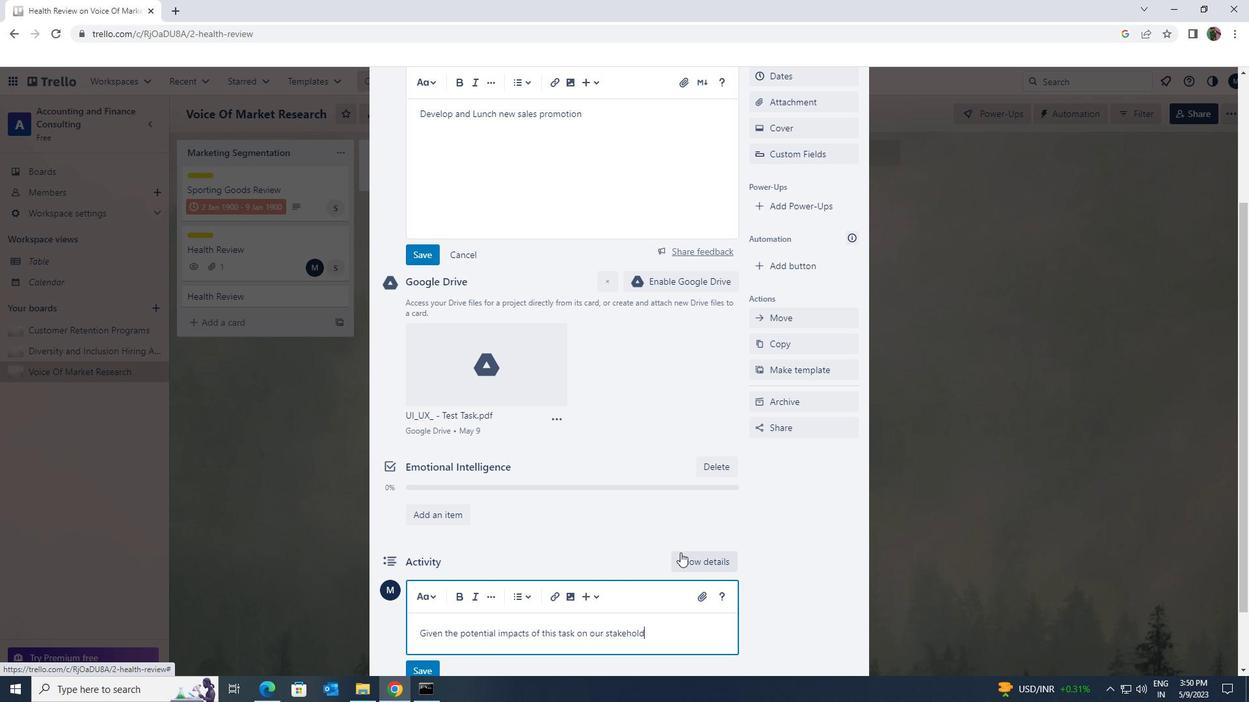 
Action: Key pressed RS<Key.space>
Screenshot: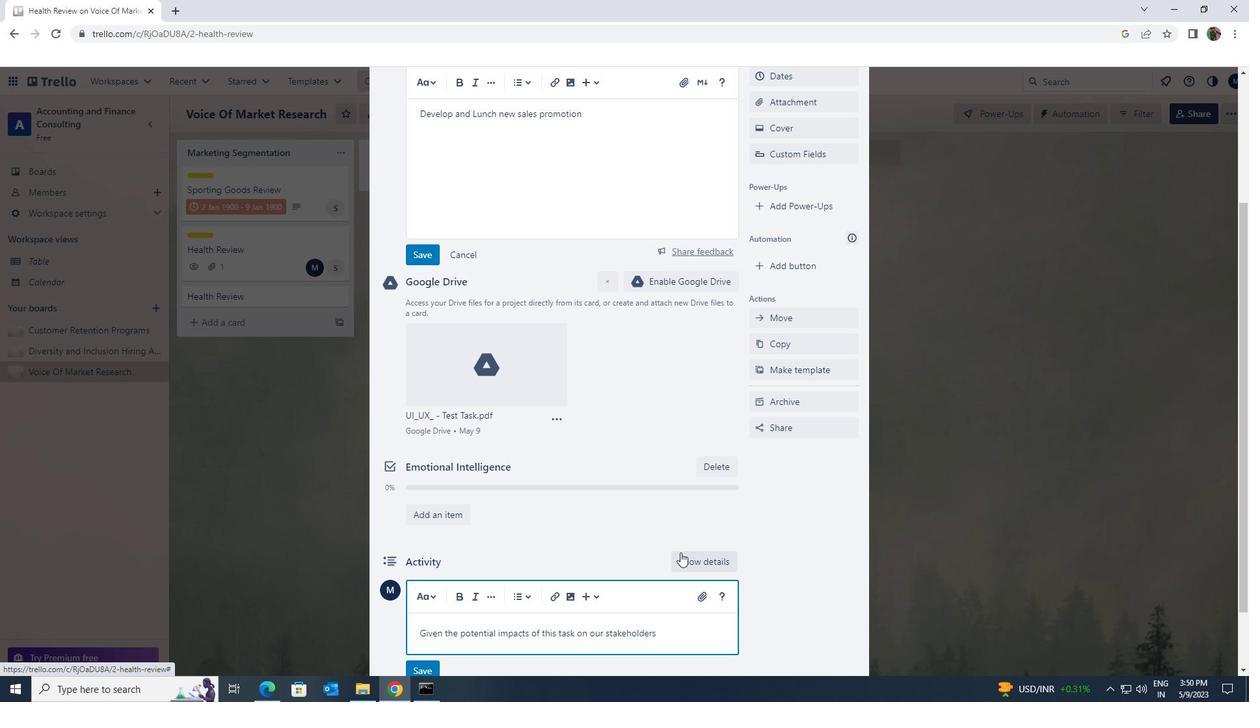 
Action: Mouse moved to (681, 552)
Screenshot: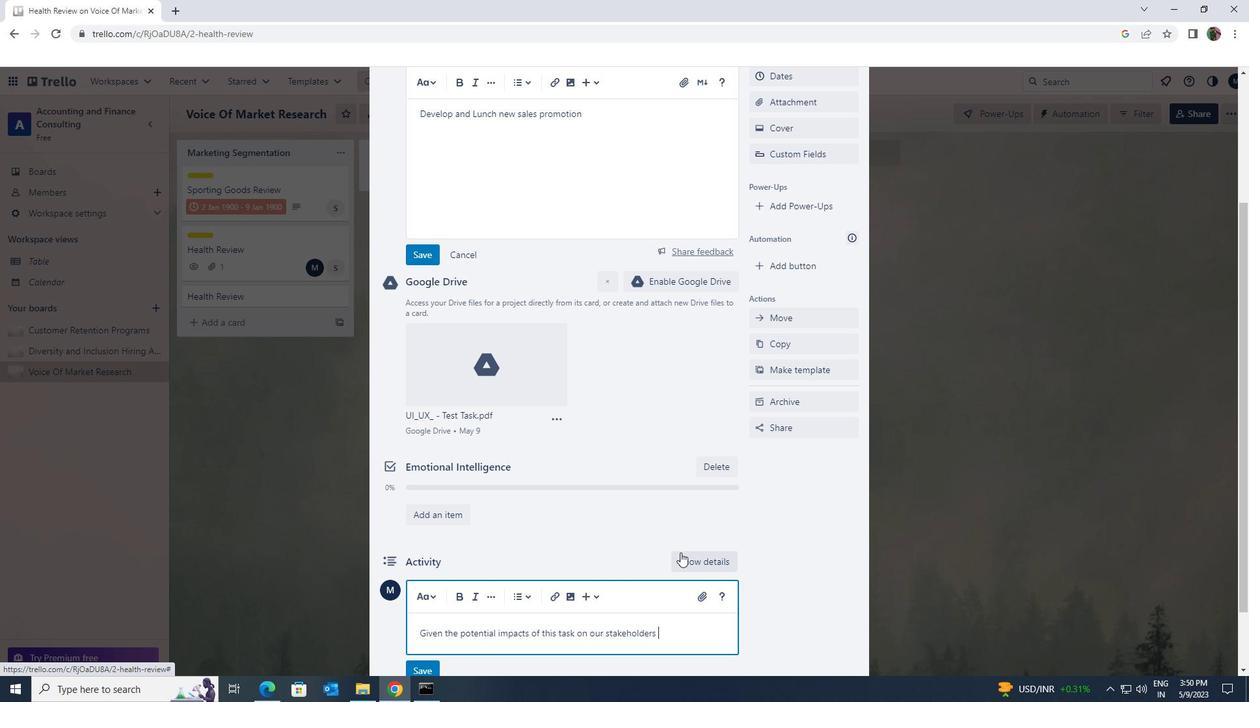 
Action: Key pressed LE
Screenshot: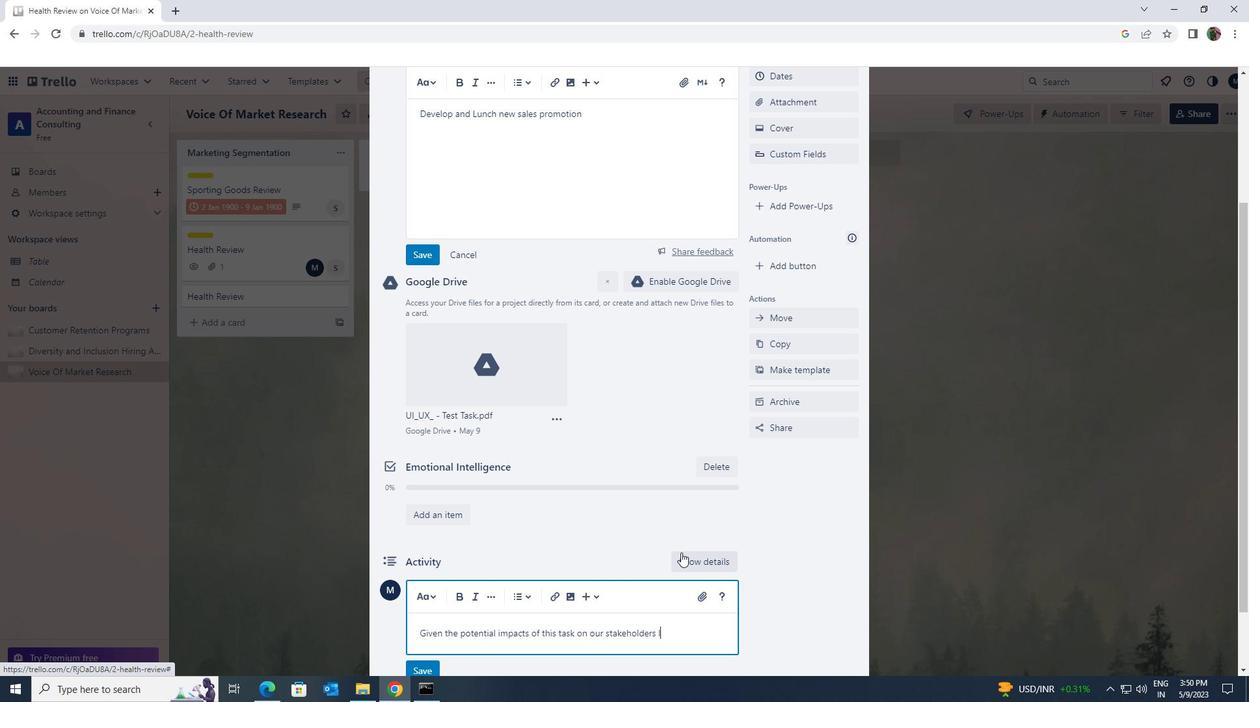 
Action: Mouse moved to (681, 552)
Screenshot: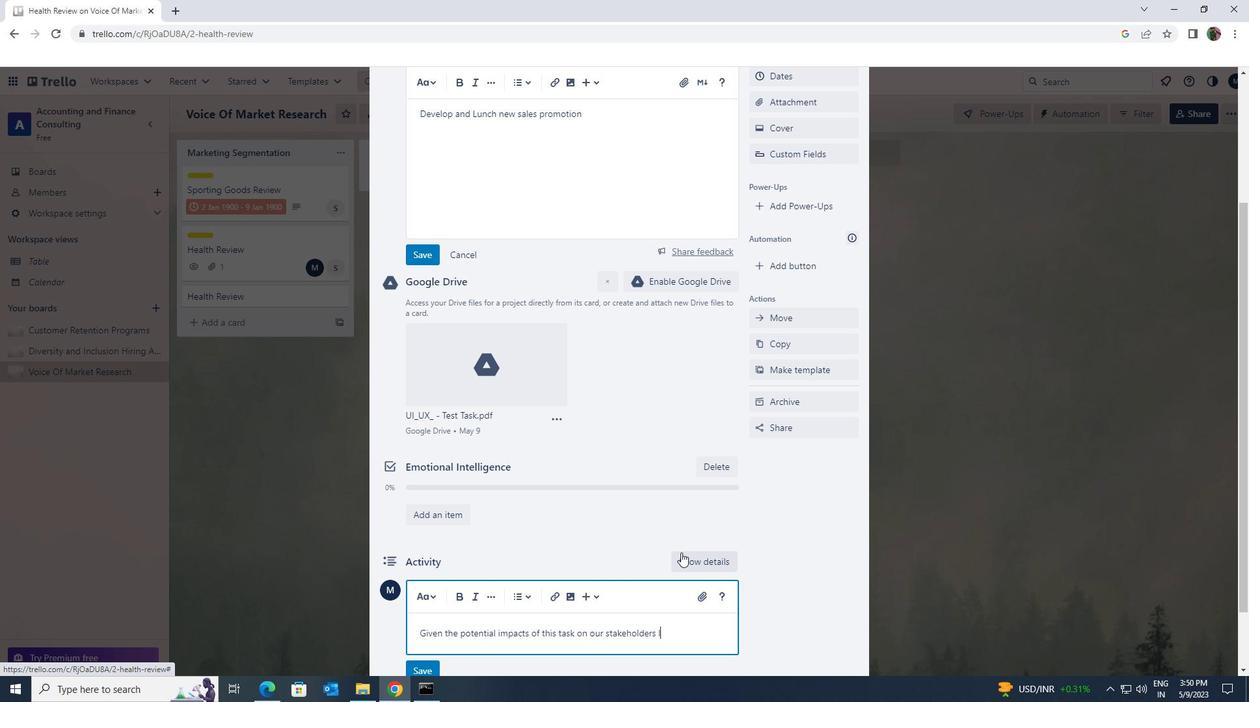 
Action: Key pressed T<Key.space>US<Key.space>ENSURE<Key.space>THAT<Key.space>W
Screenshot: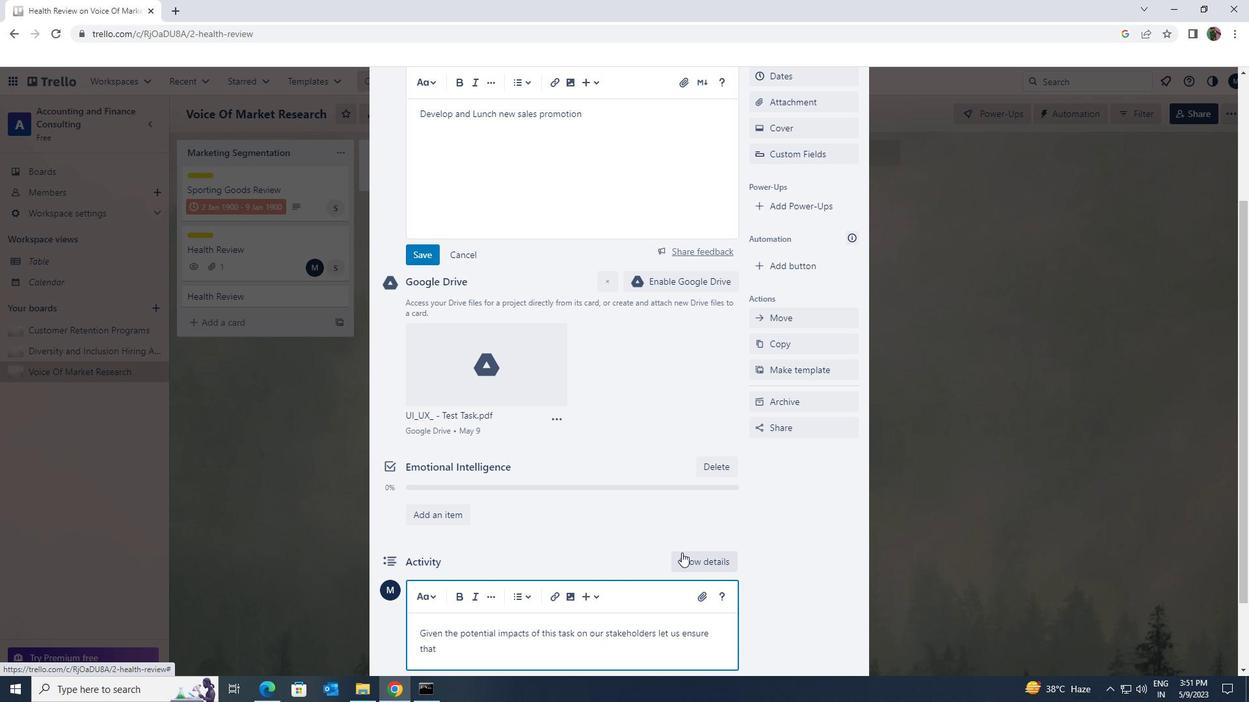 
Action: Mouse moved to (681, 552)
Screenshot: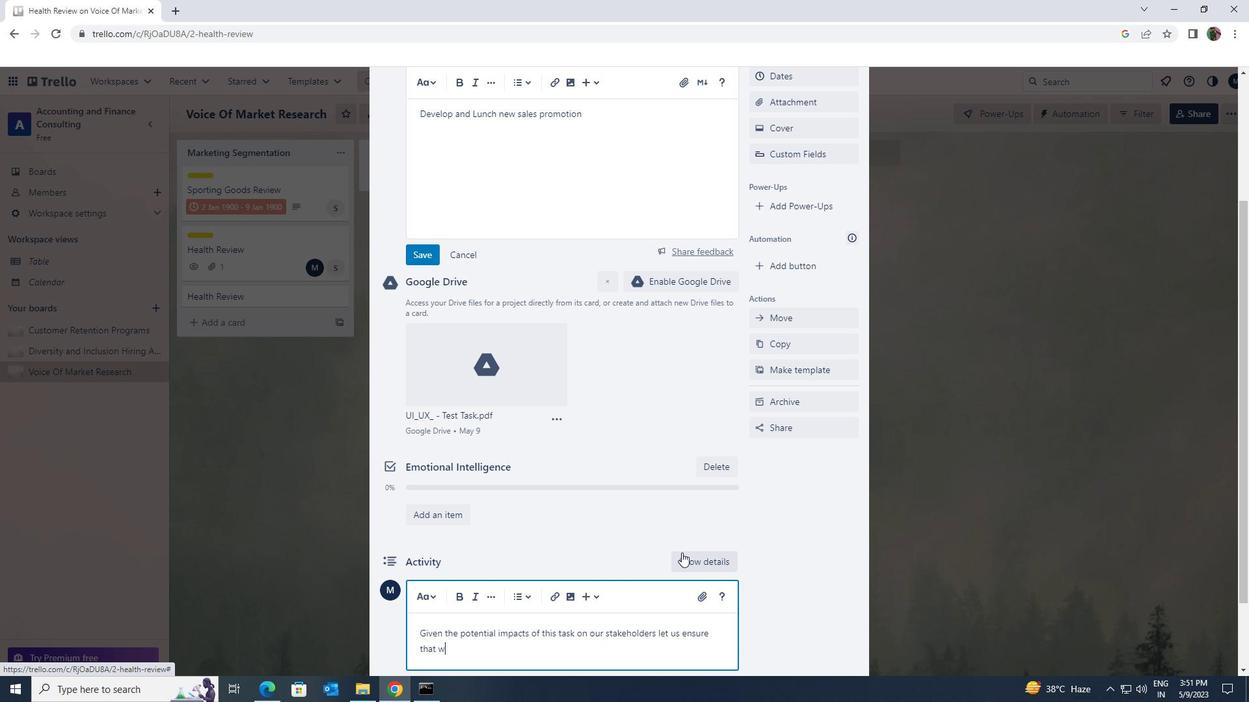 
Action: Key pressed E<Key.space>TAKE<Key.space>THEIR<Key.space>NEEDS<Key.space>AND<Key.space><Key.shift>CONCERNS<Key.space>INTO<Key.space>ACCOUNT<Key.space>
Screenshot: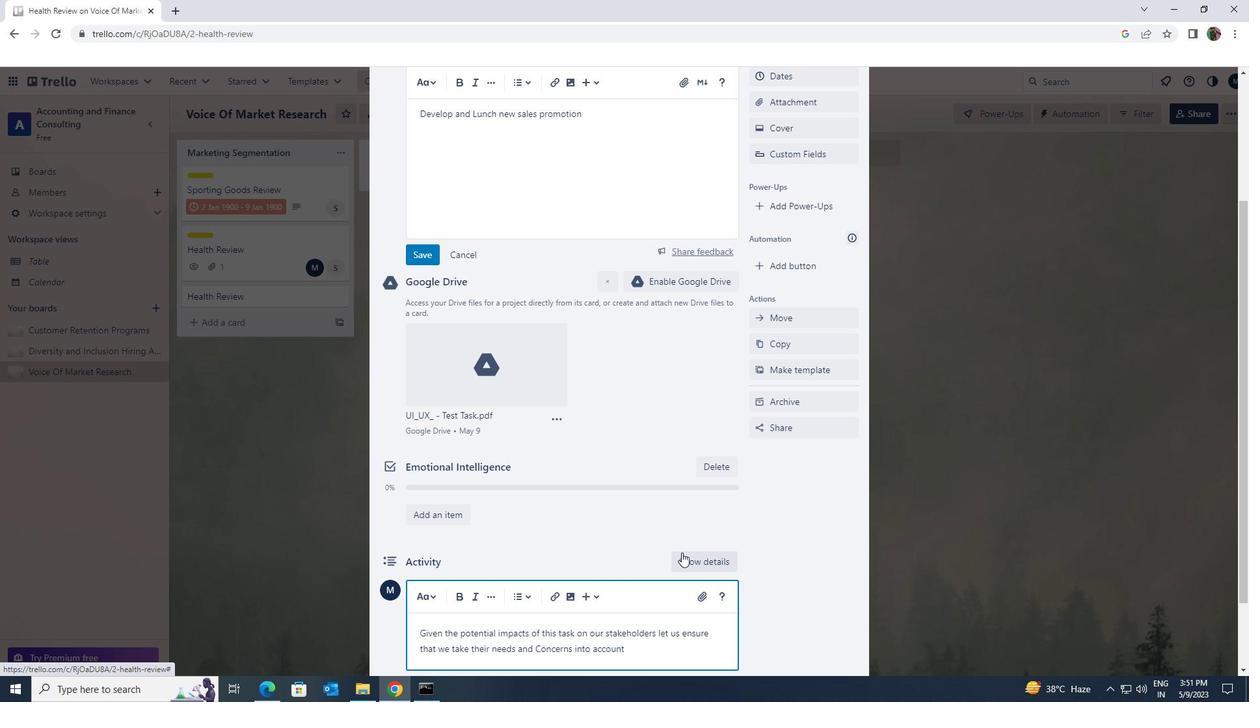 
Action: Mouse moved to (682, 551)
Screenshot: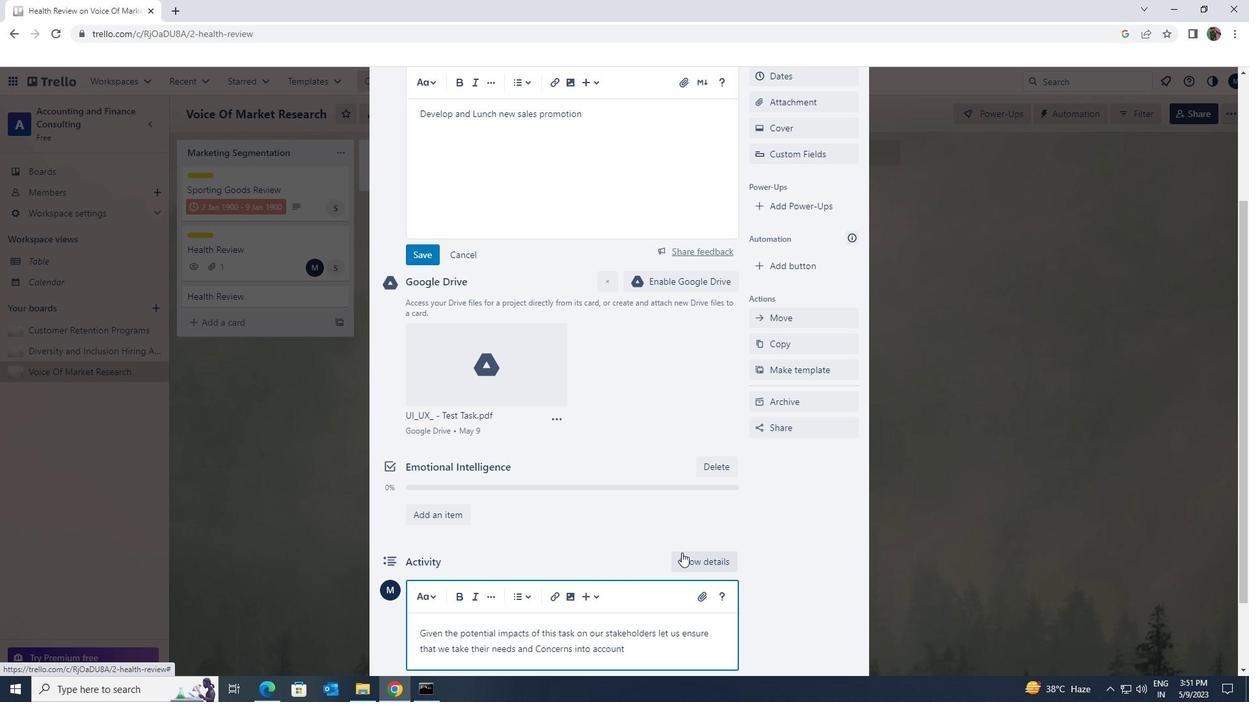 
Action: Mouse scrolled (682, 551) with delta (0, 0)
Screenshot: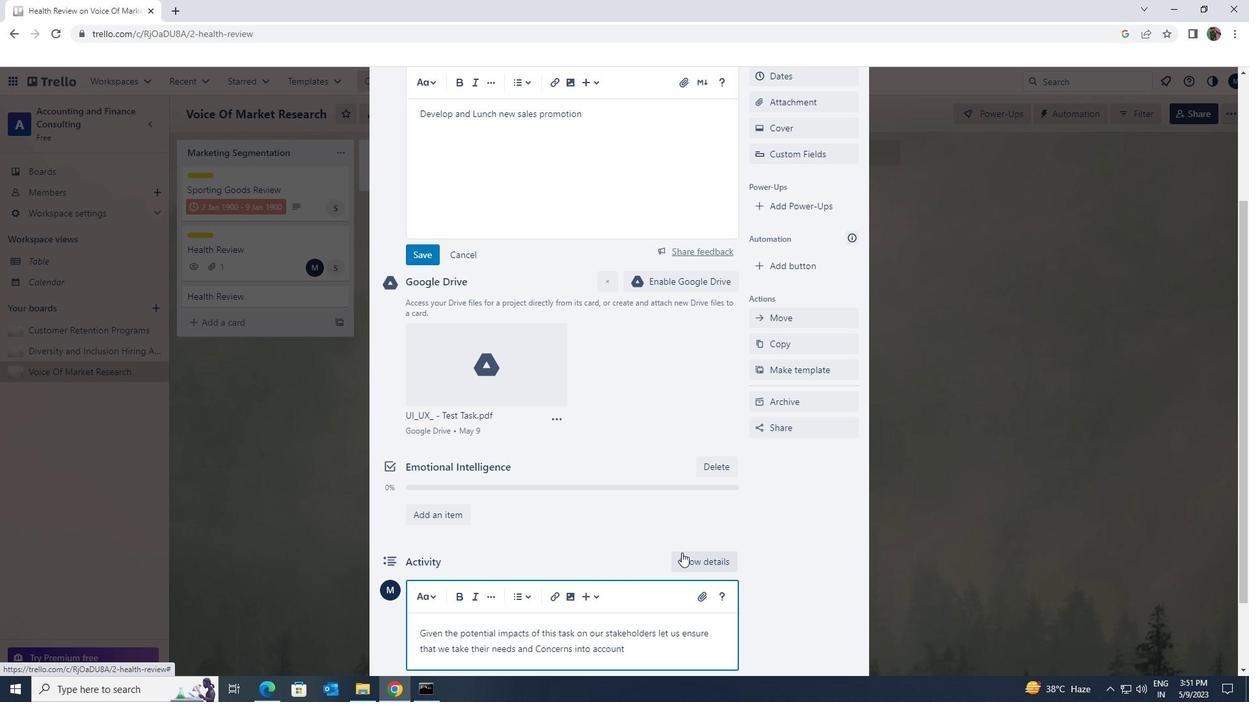
Action: Mouse moved to (683, 550)
Screenshot: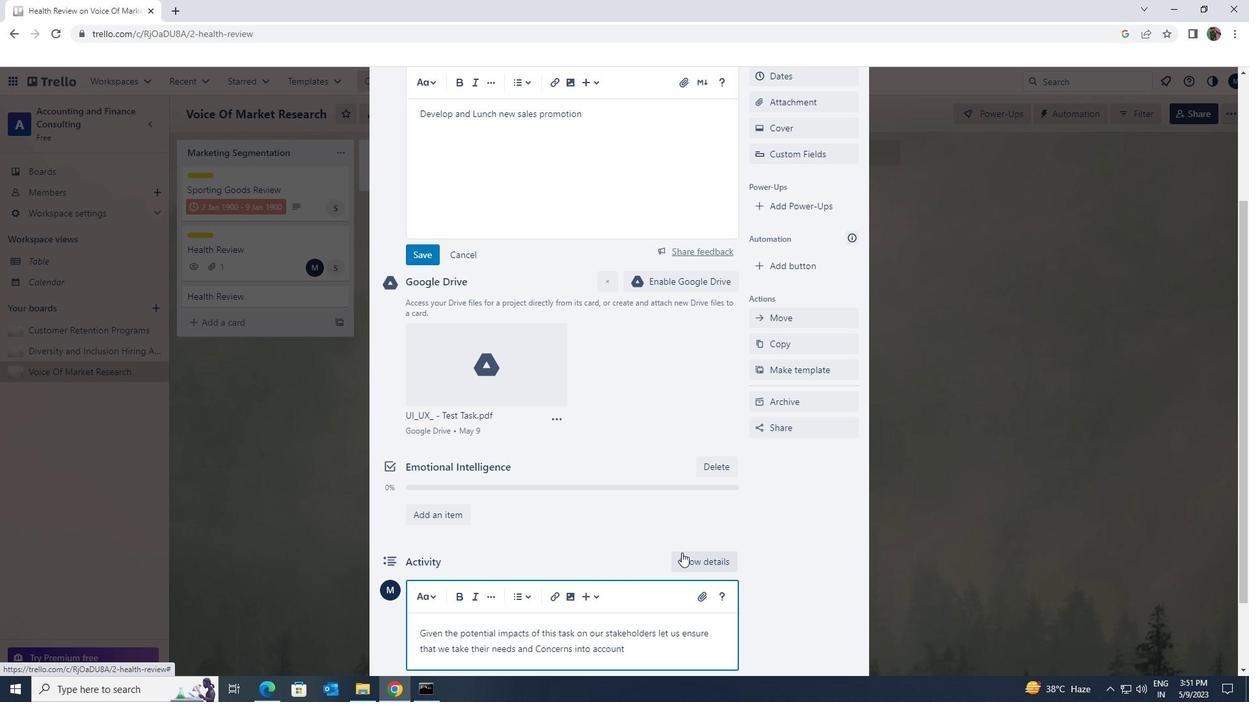 
Action: Mouse scrolled (683, 549) with delta (0, 0)
Screenshot: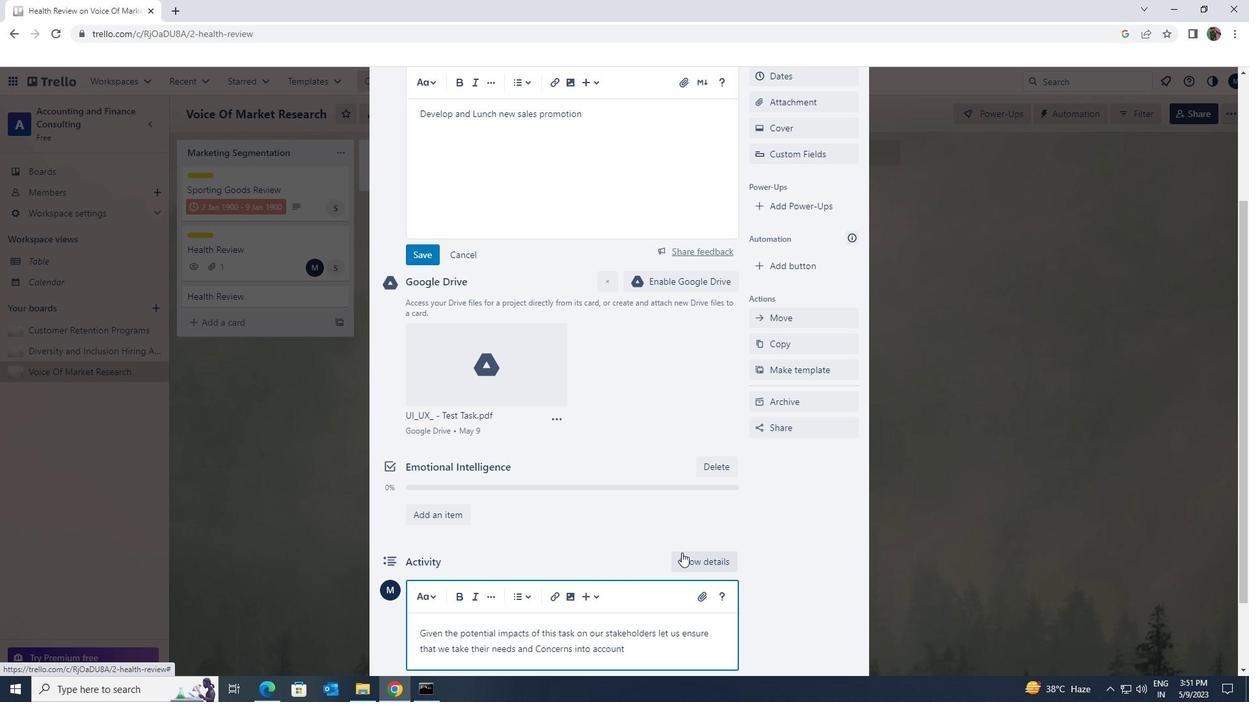 
Action: Mouse scrolled (683, 549) with delta (0, 0)
Screenshot: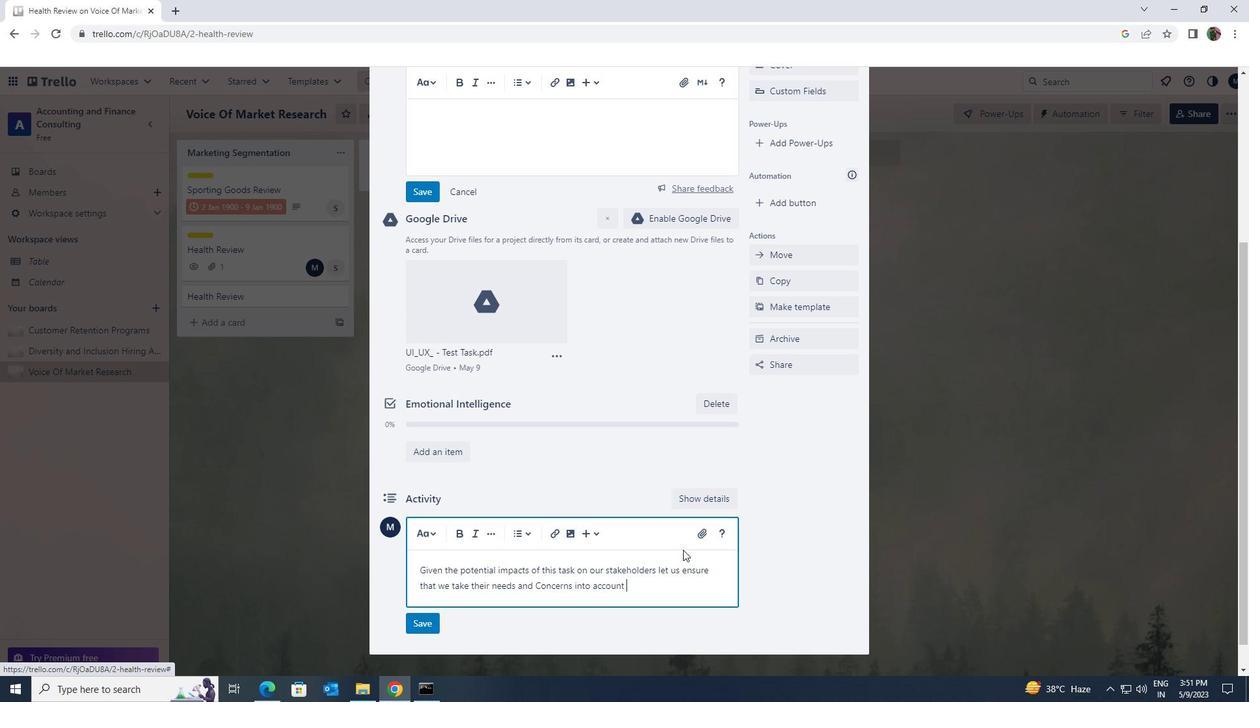 
Action: Mouse moved to (429, 588)
Screenshot: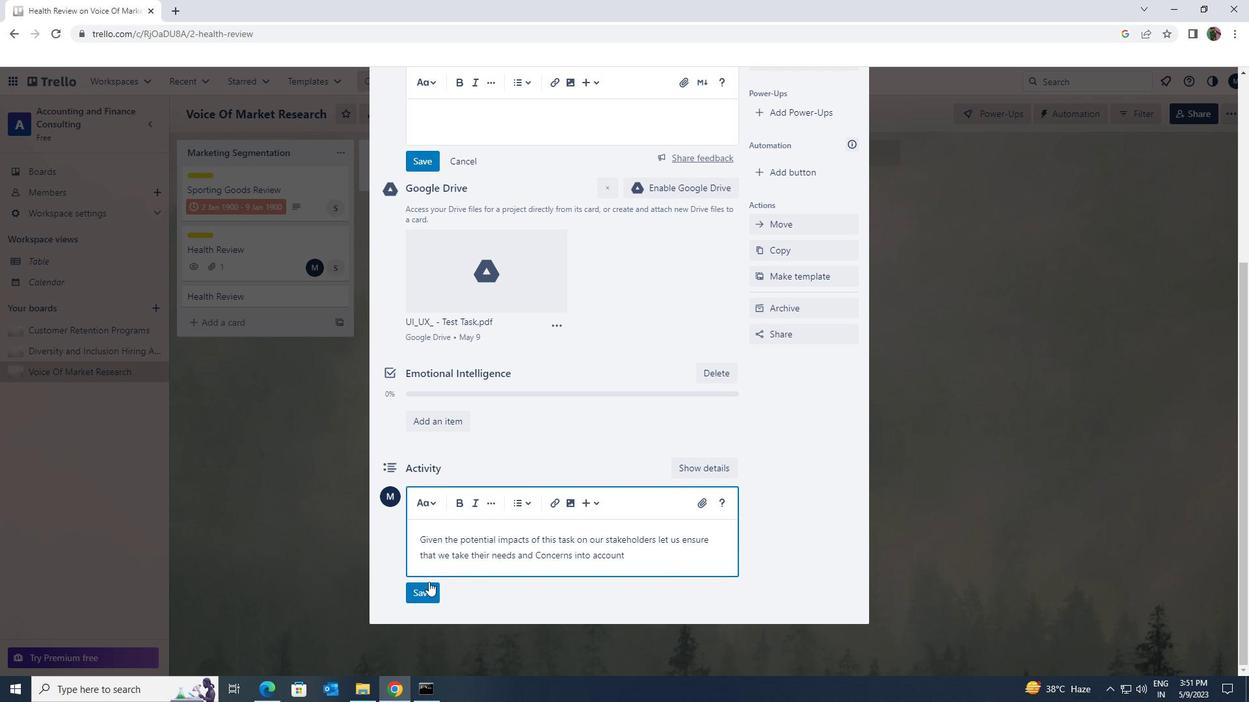 
Action: Mouse pressed left at (429, 588)
Screenshot: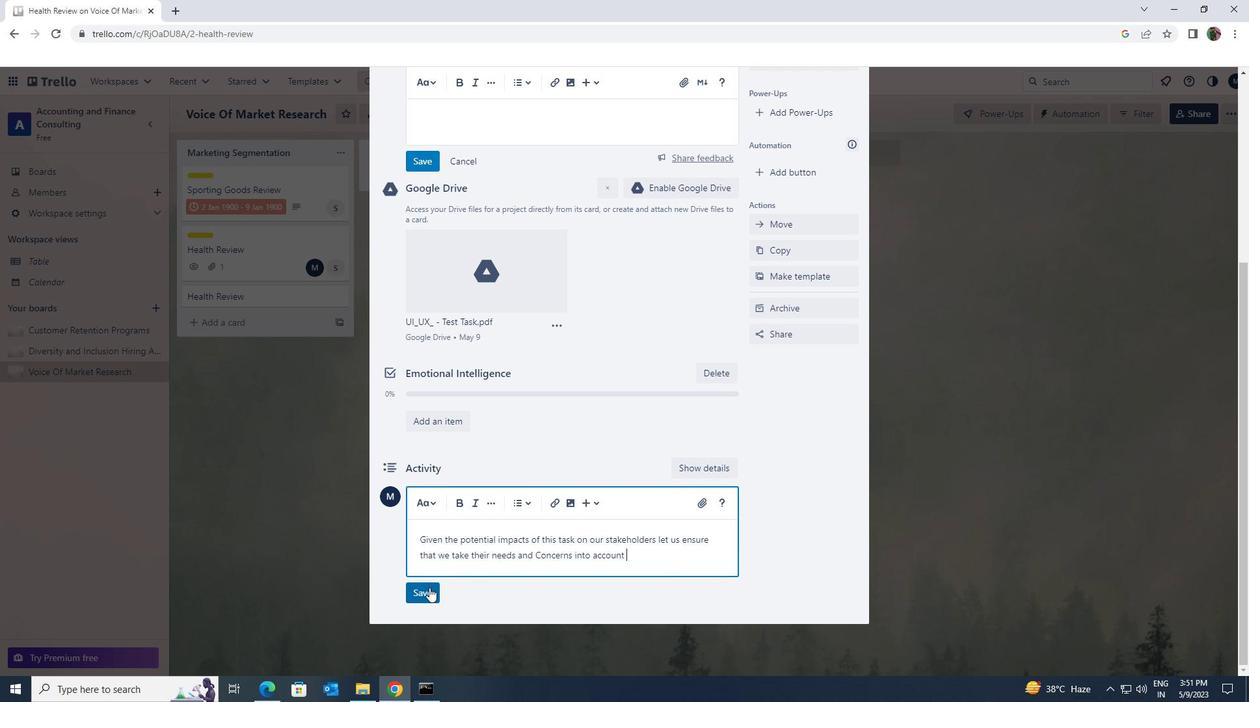 
Action: Mouse moved to (791, 242)
Screenshot: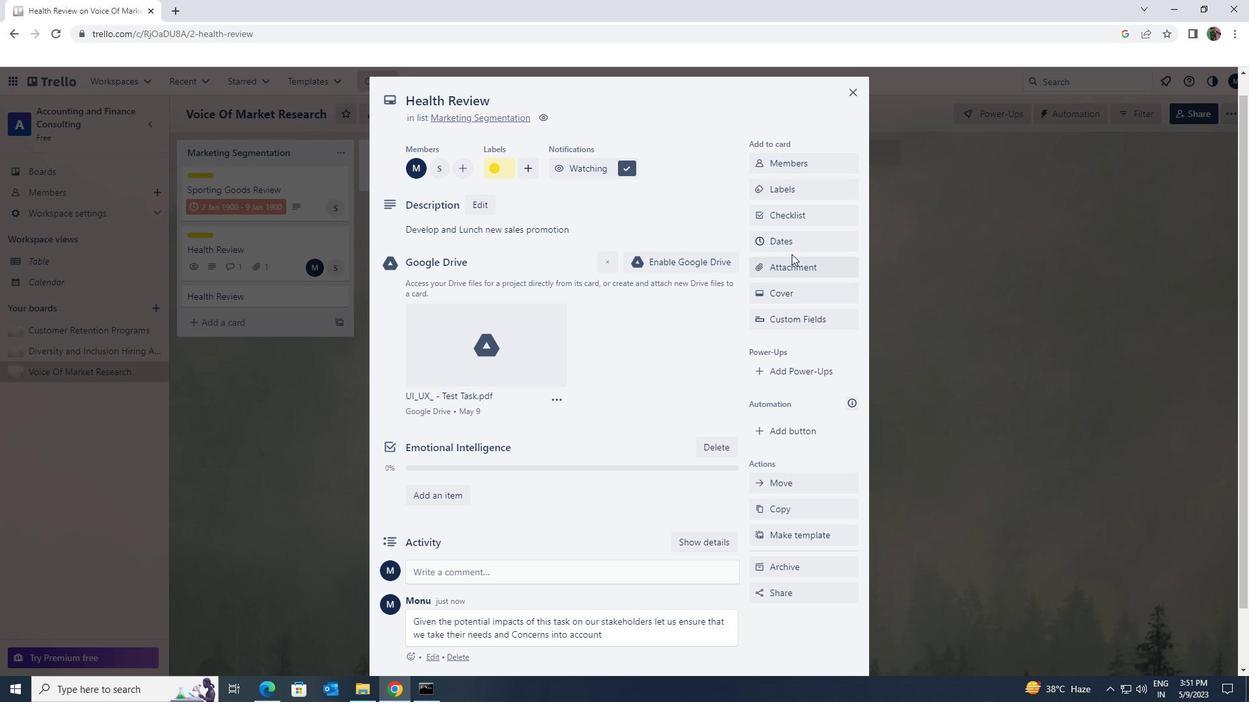 
Action: Mouse pressed left at (791, 242)
Screenshot: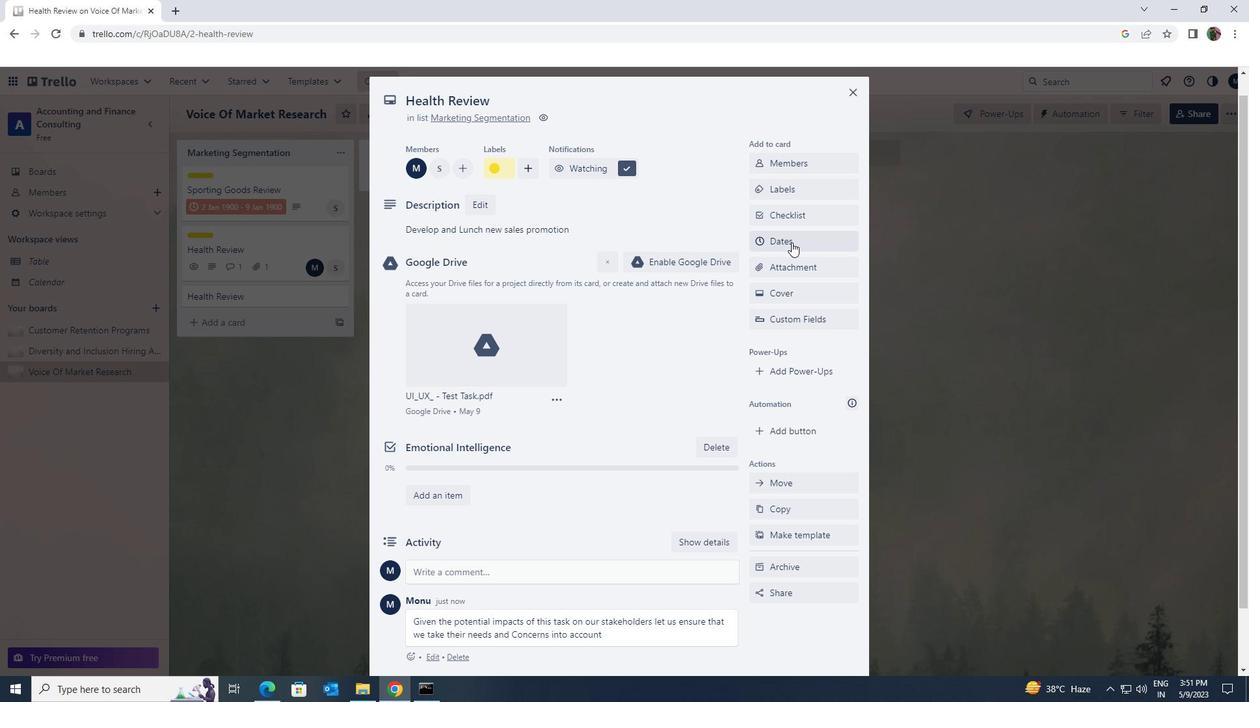 
Action: Mouse moved to (763, 351)
Screenshot: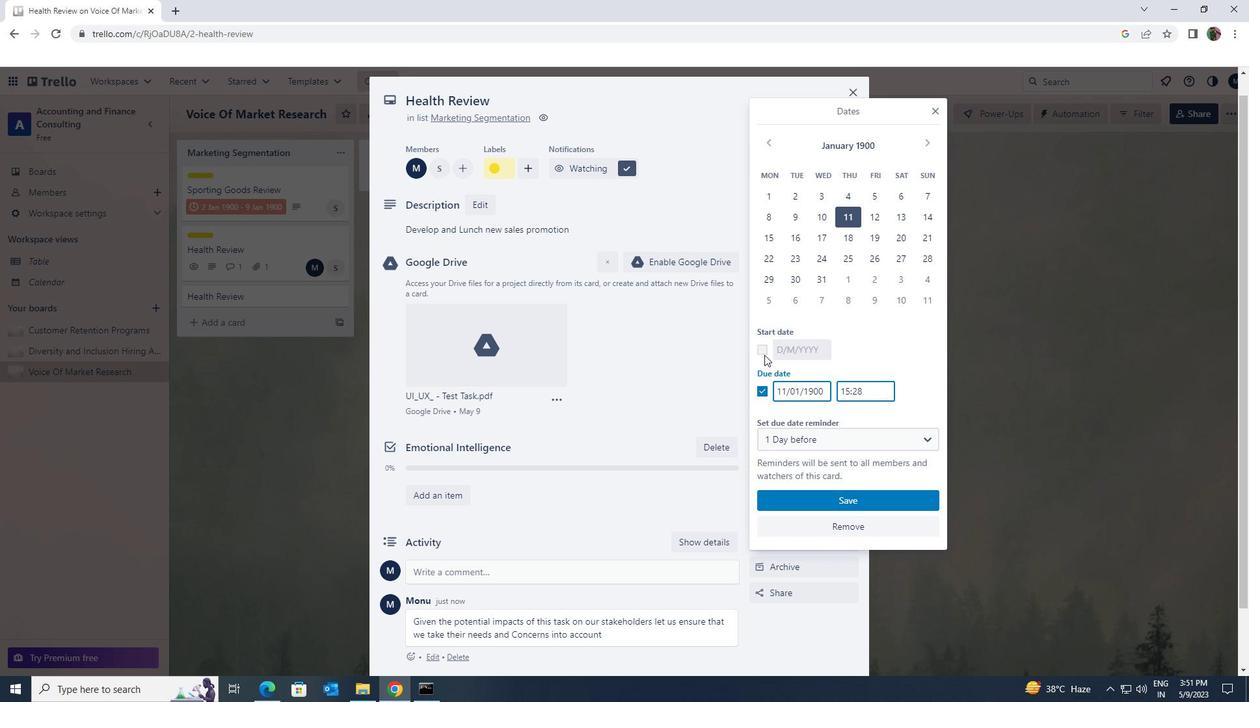
Action: Mouse pressed left at (763, 351)
Screenshot: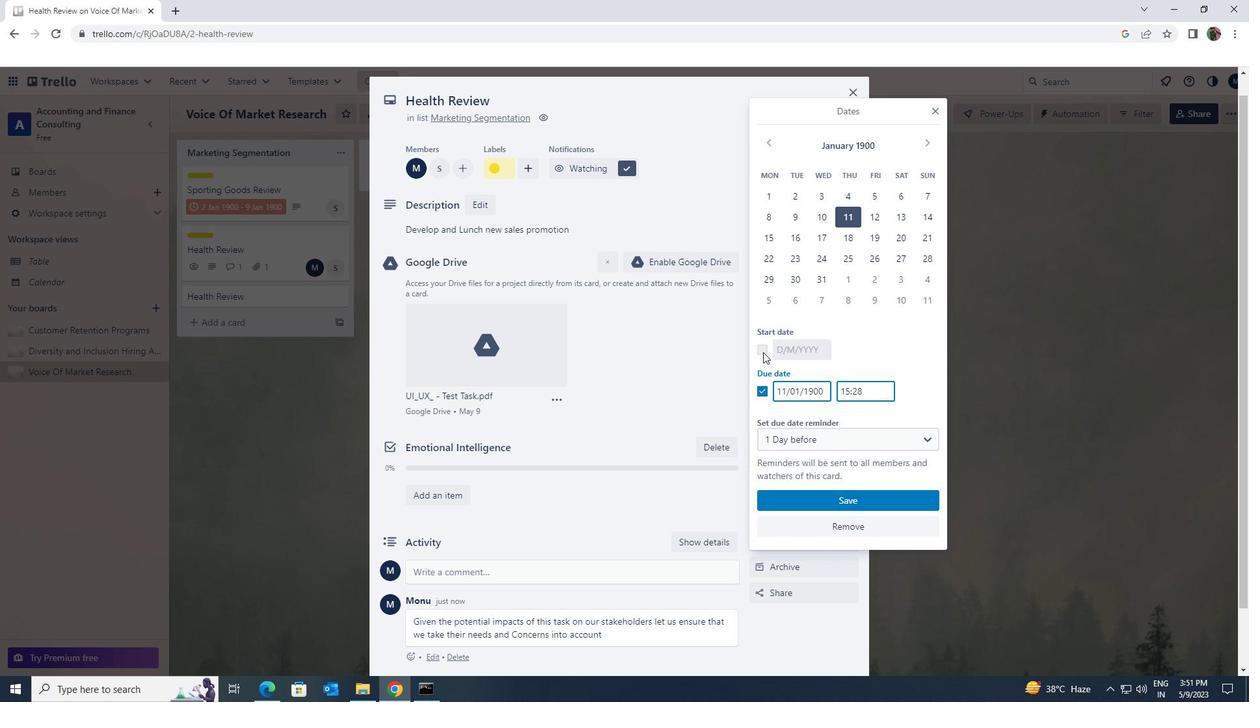 
Action: Mouse moved to (822, 350)
Screenshot: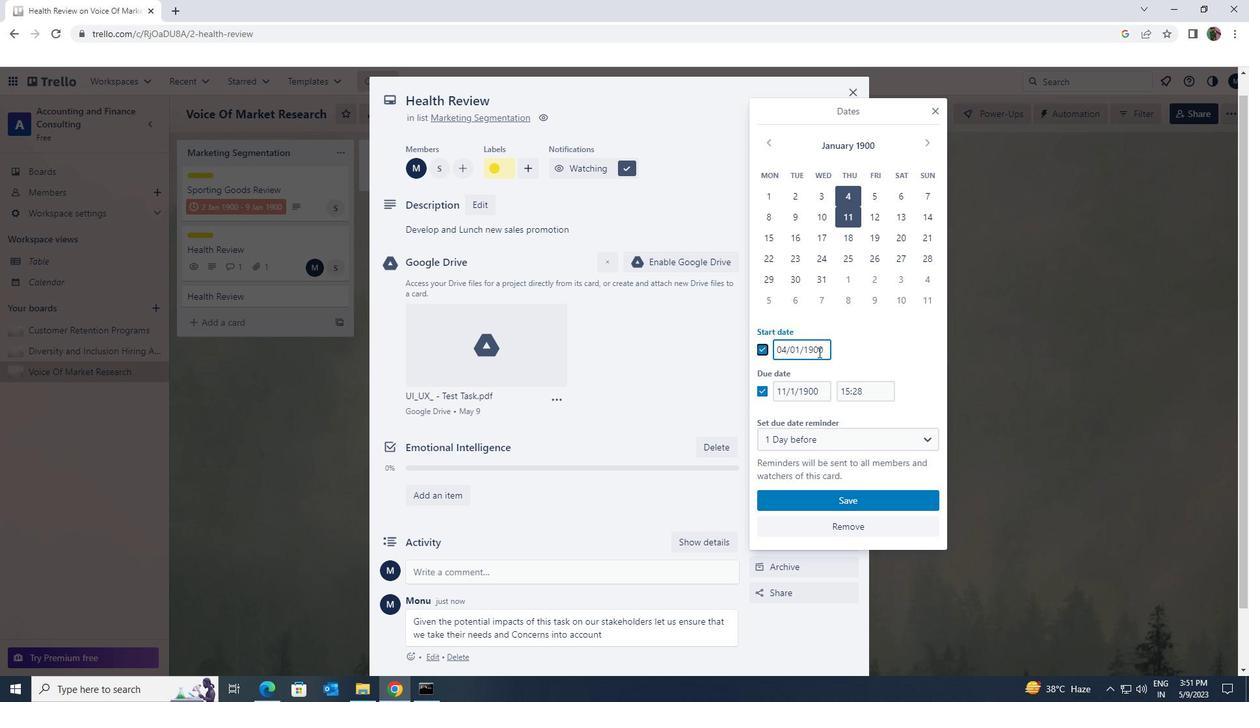 
Action: Mouse pressed left at (822, 350)
Screenshot: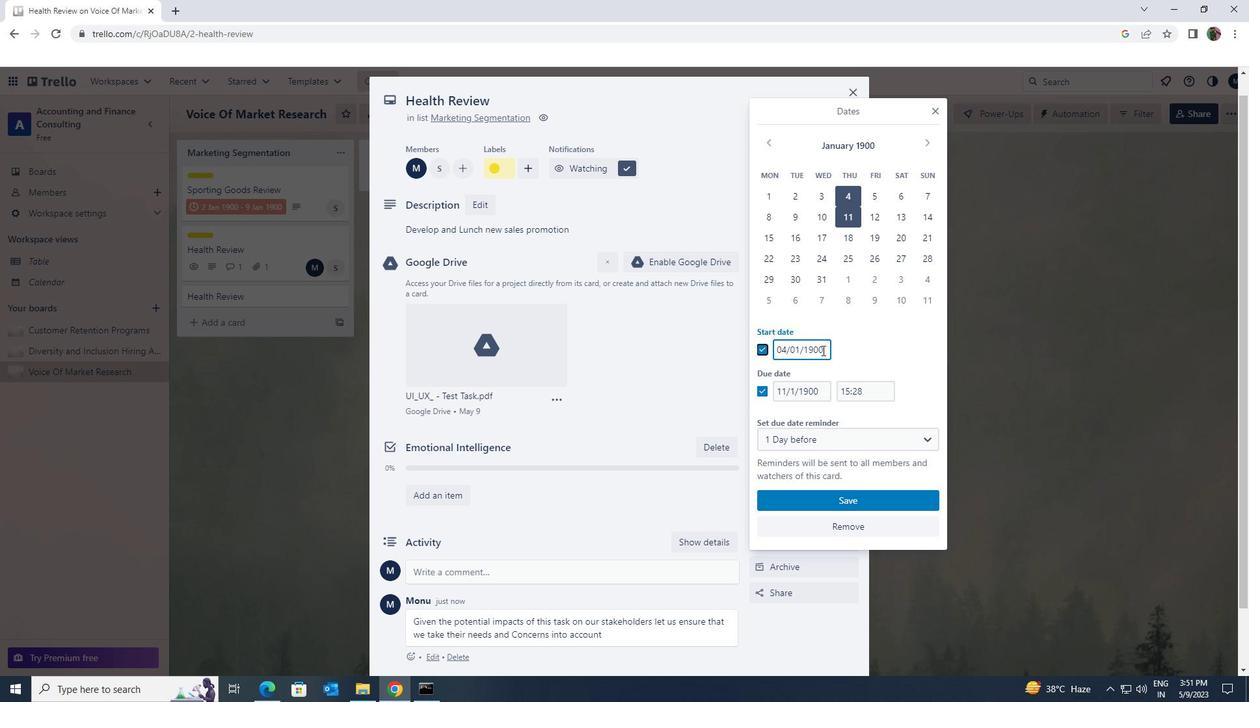
Action: Mouse moved to (776, 354)
Screenshot: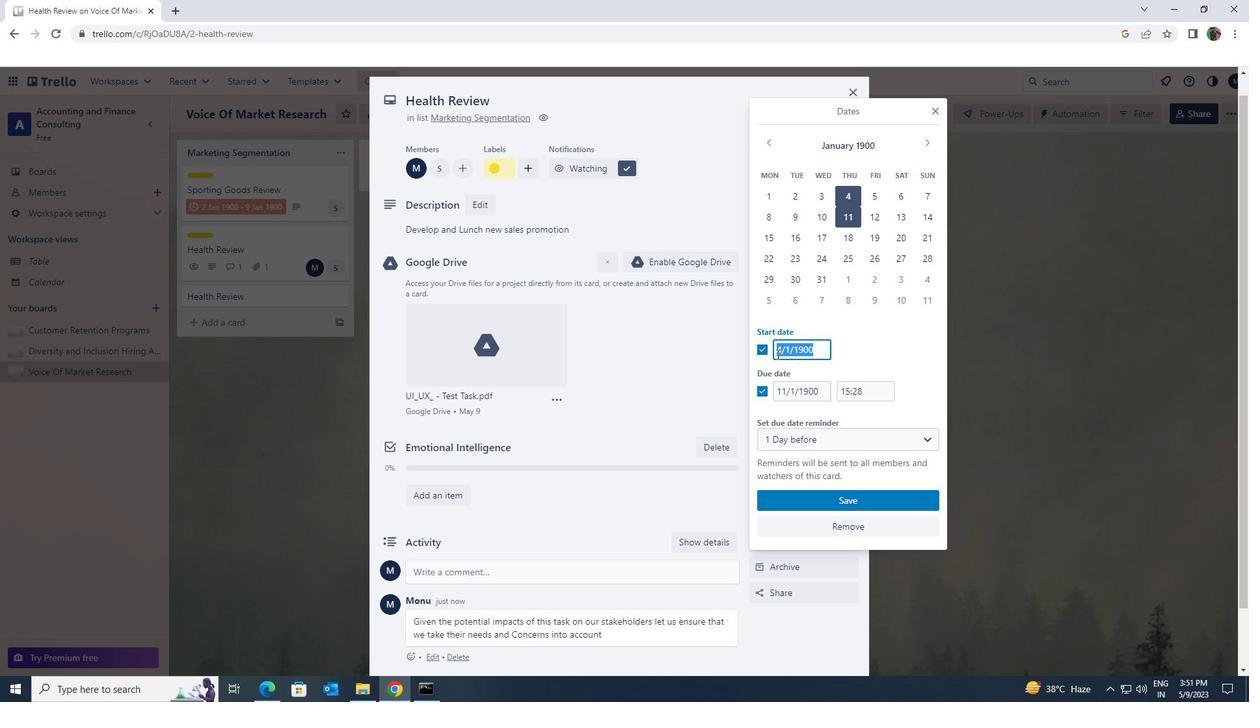 
Action: Key pressed 5/1/1900
Screenshot: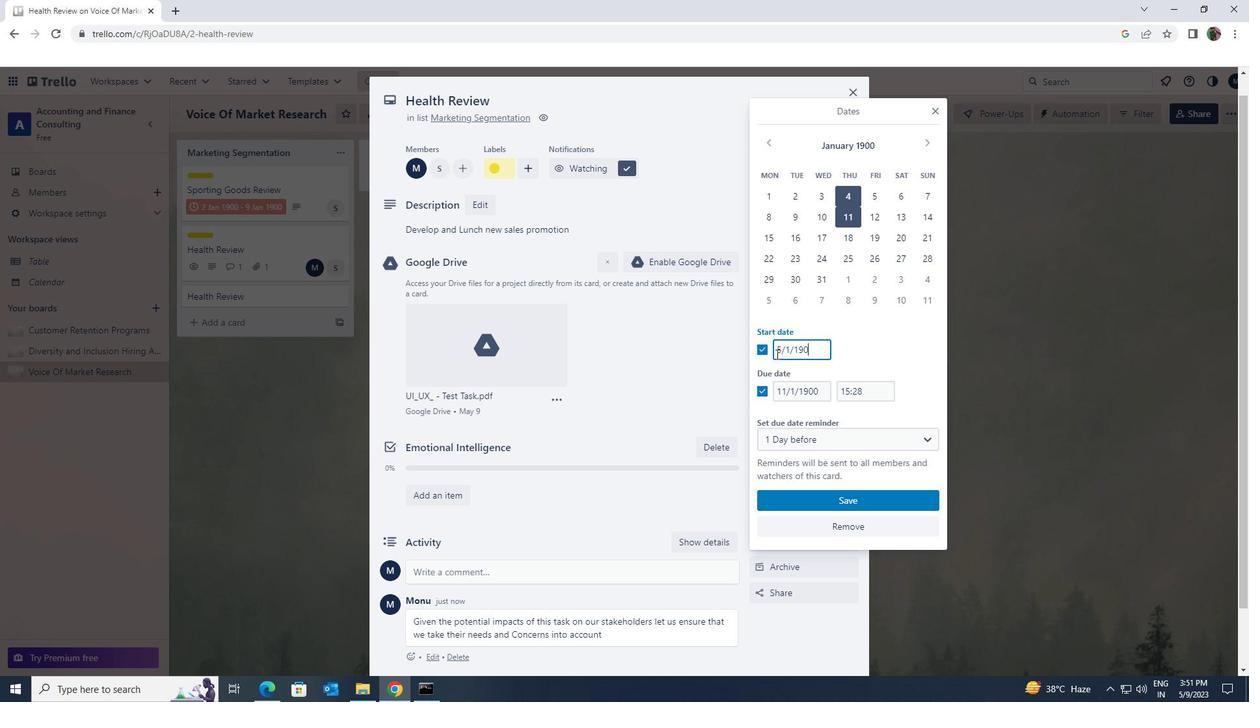 
Action: Mouse moved to (824, 392)
Screenshot: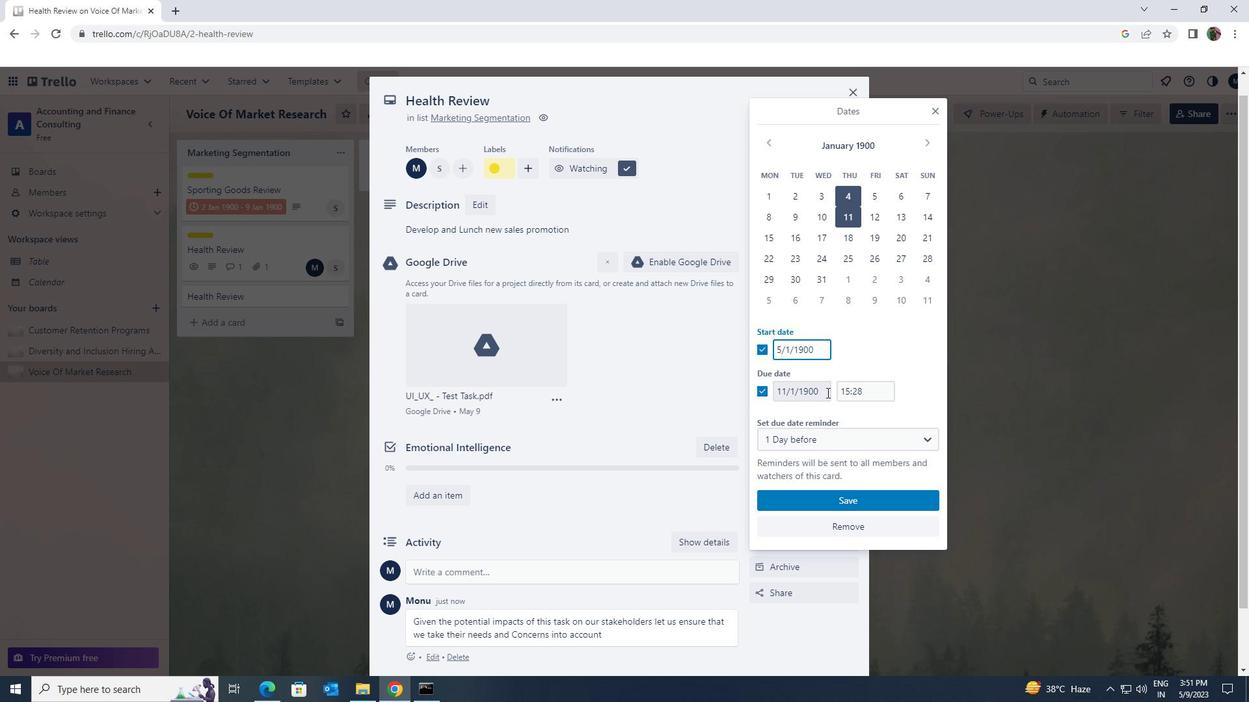 
Action: Mouse pressed left at (824, 392)
Screenshot: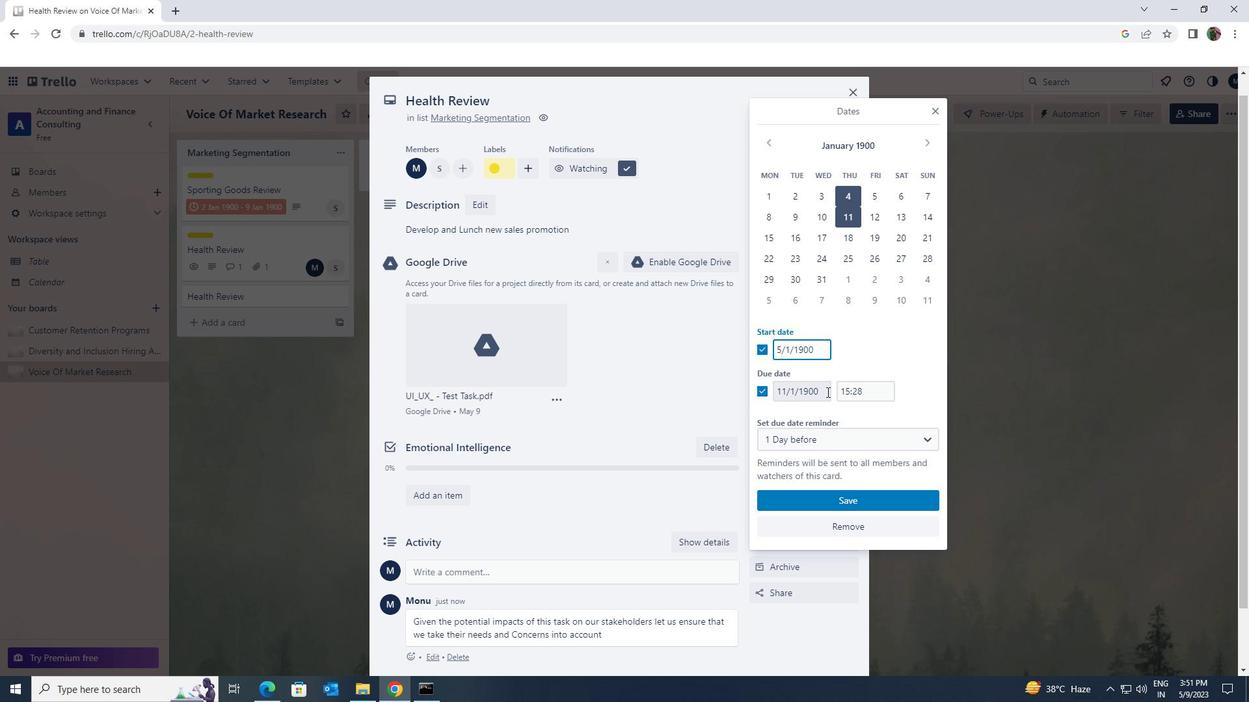 
Action: Mouse moved to (771, 391)
Screenshot: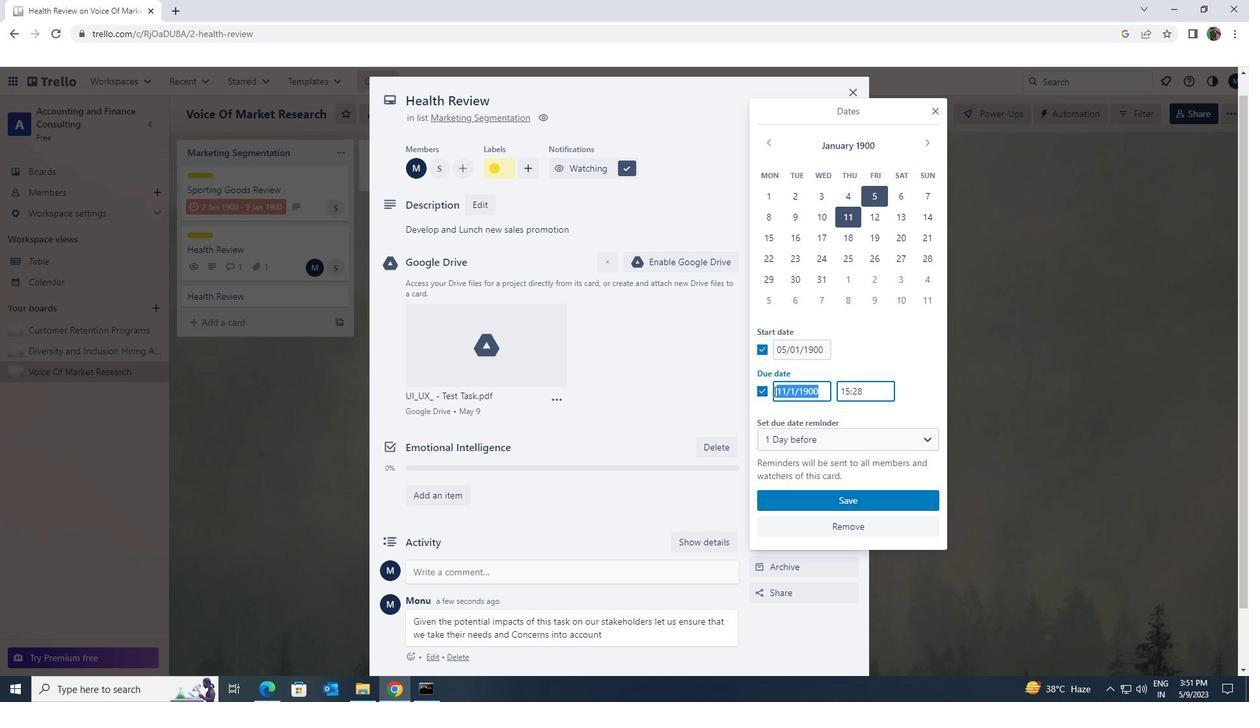
Action: Key pressed 12/1/1900
Screenshot: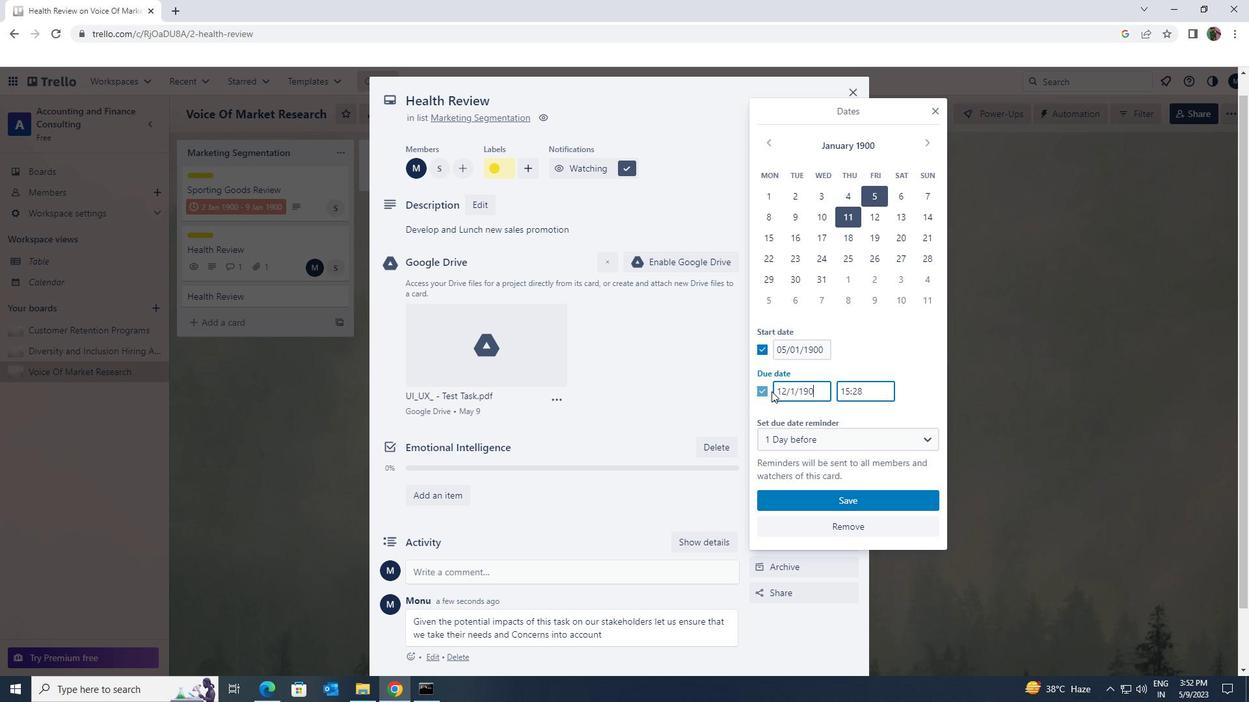 
Action: Mouse moved to (823, 493)
Screenshot: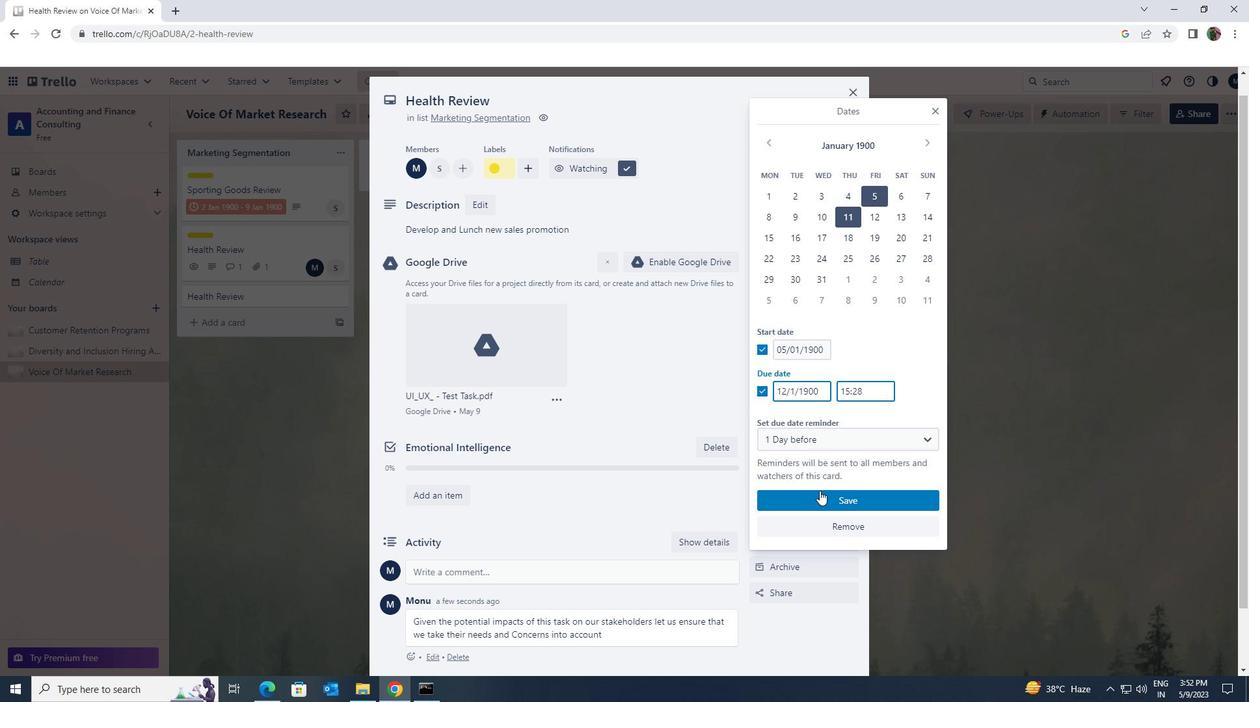 
Action: Mouse pressed left at (823, 493)
Screenshot: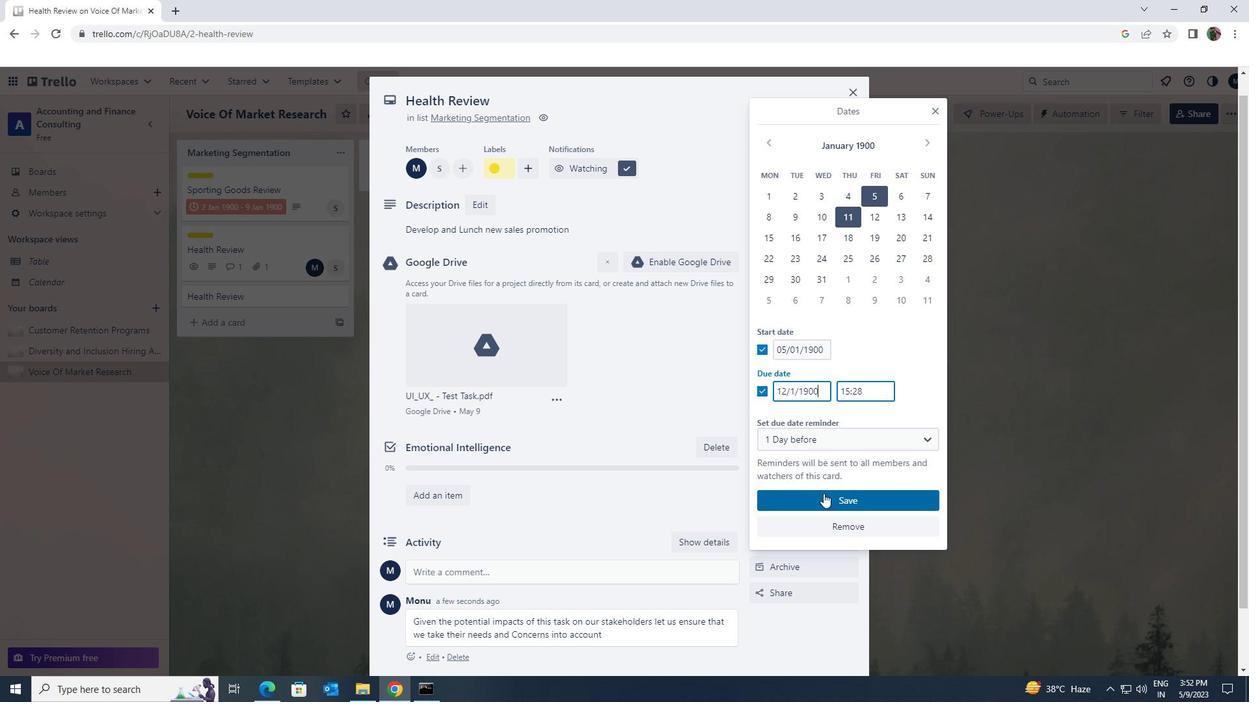 
Action: Mouse moved to (846, 92)
Screenshot: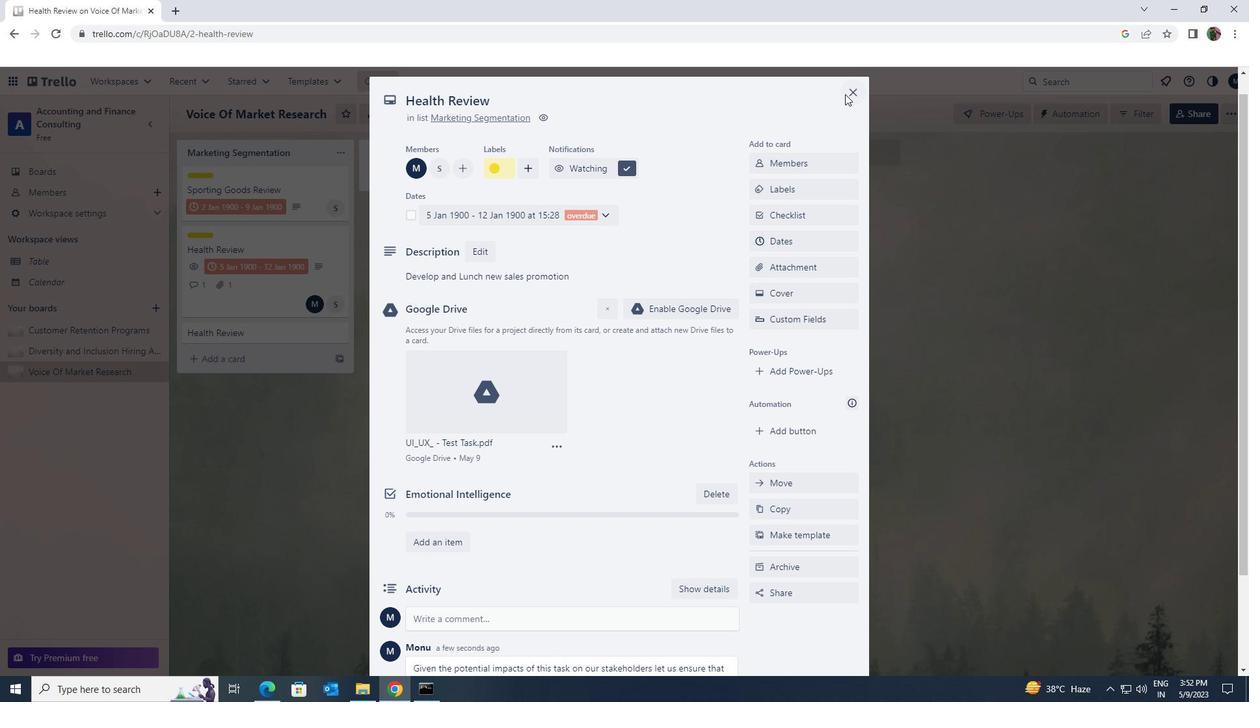 
Action: Mouse pressed left at (846, 92)
Screenshot: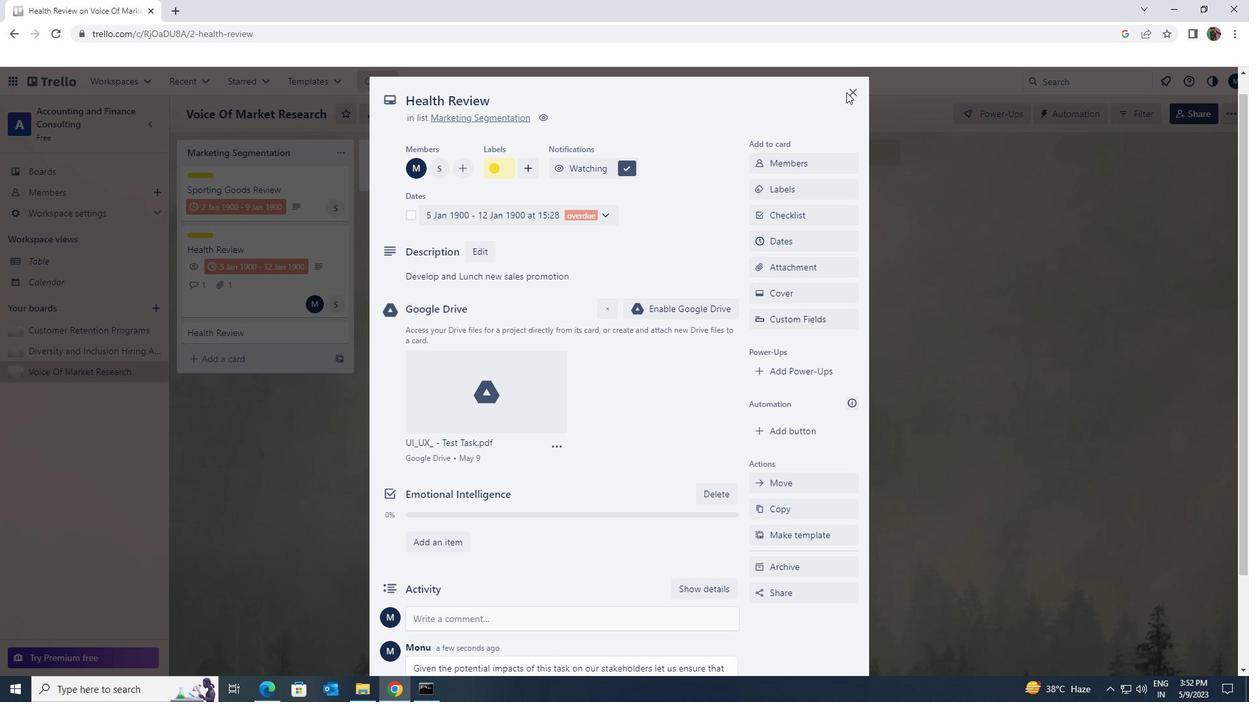 
Action: Mouse moved to (849, 92)
Screenshot: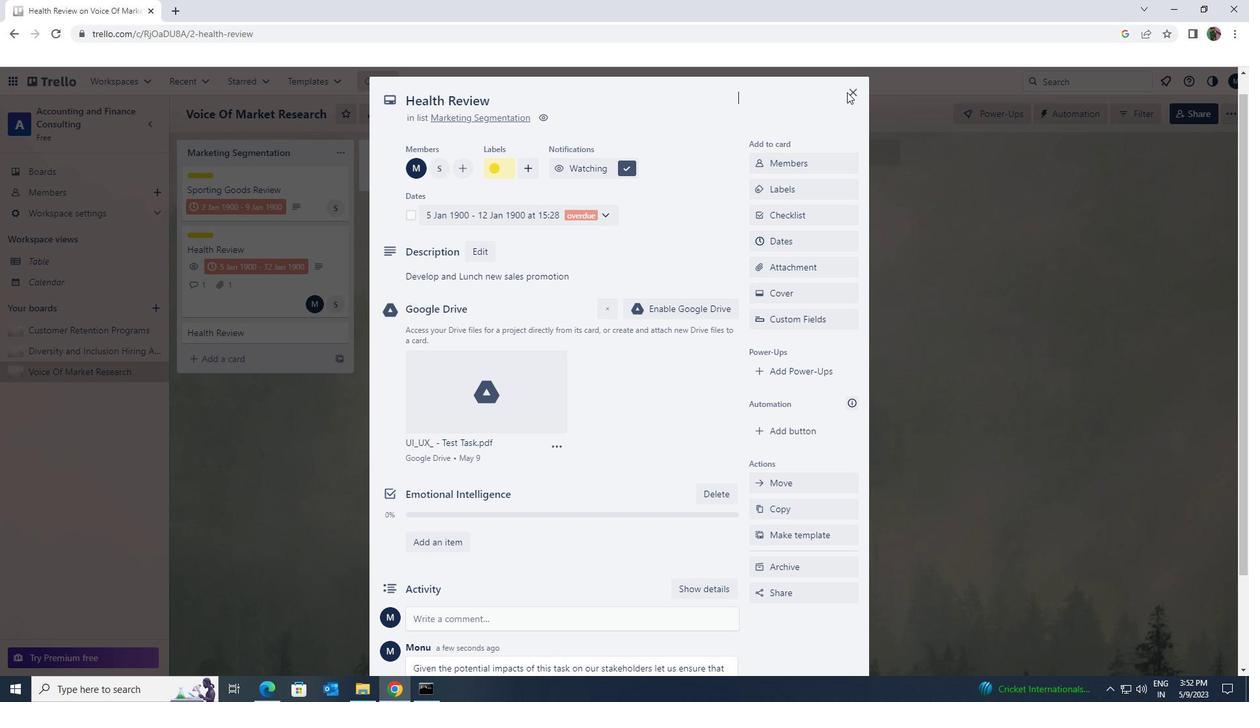
Action: Mouse pressed left at (849, 92)
Screenshot: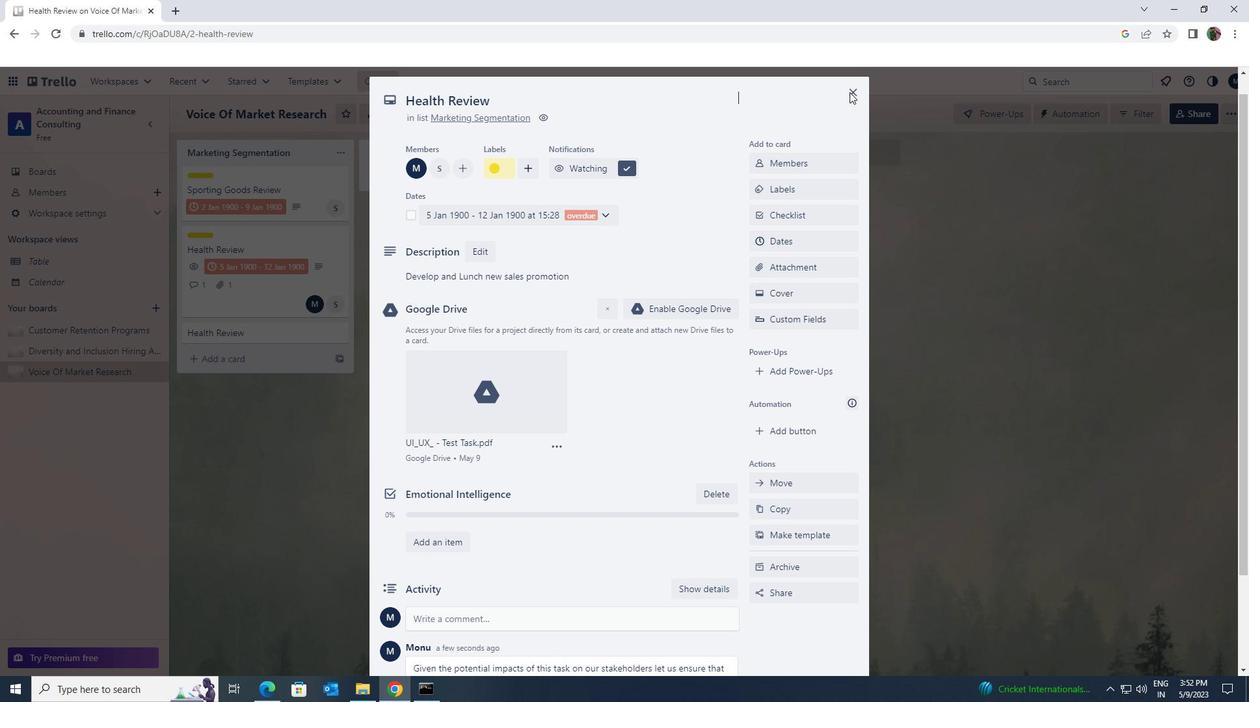 
Action: Mouse moved to (850, 93)
Screenshot: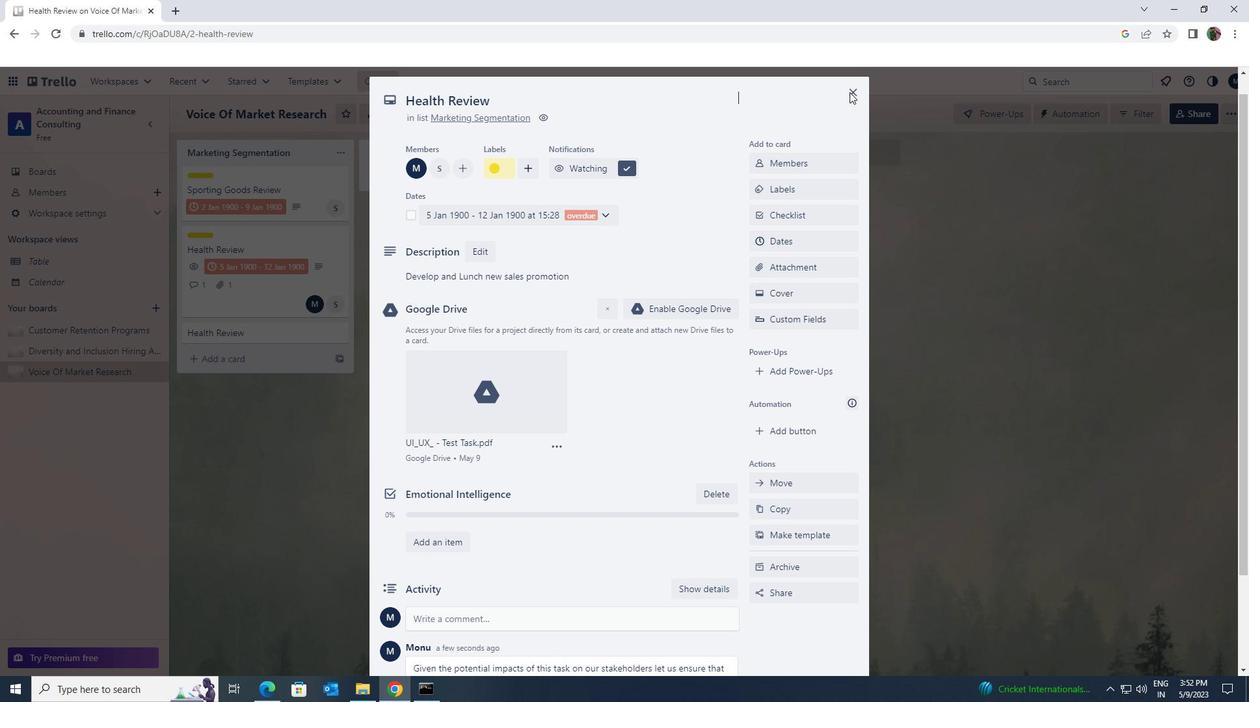 
Action: Mouse pressed left at (850, 93)
Screenshot: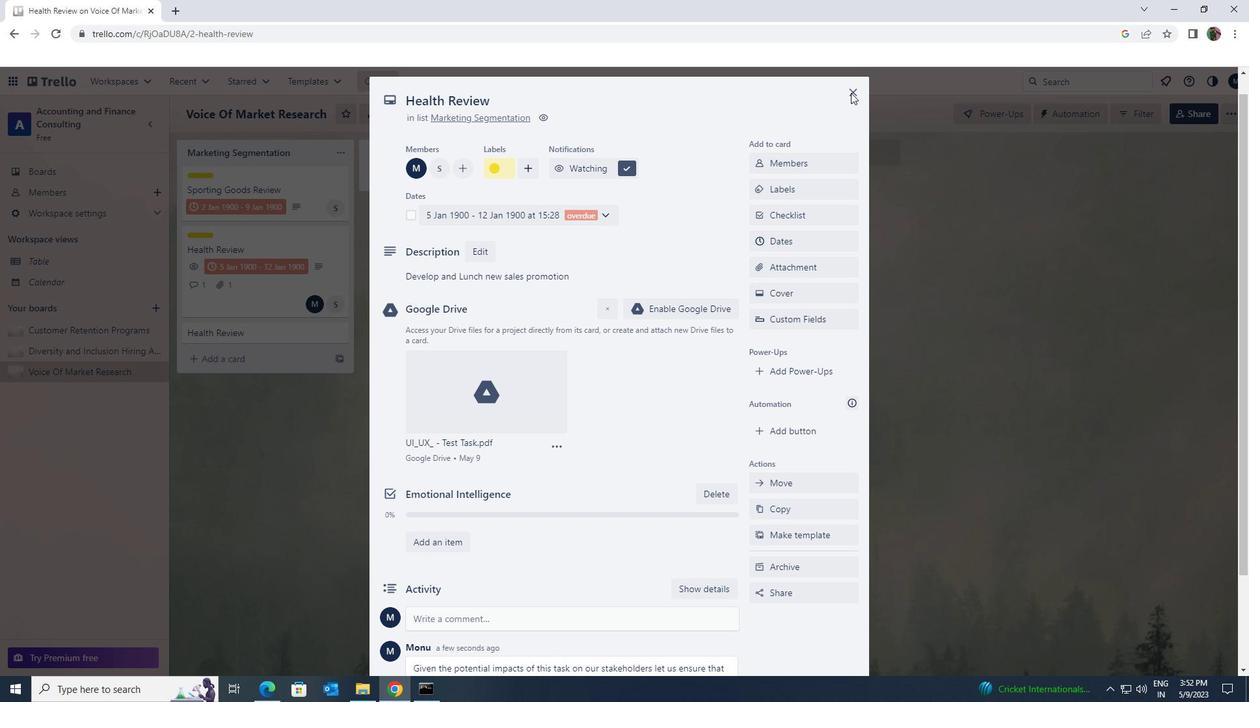 
Action: Mouse moved to (856, 94)
Screenshot: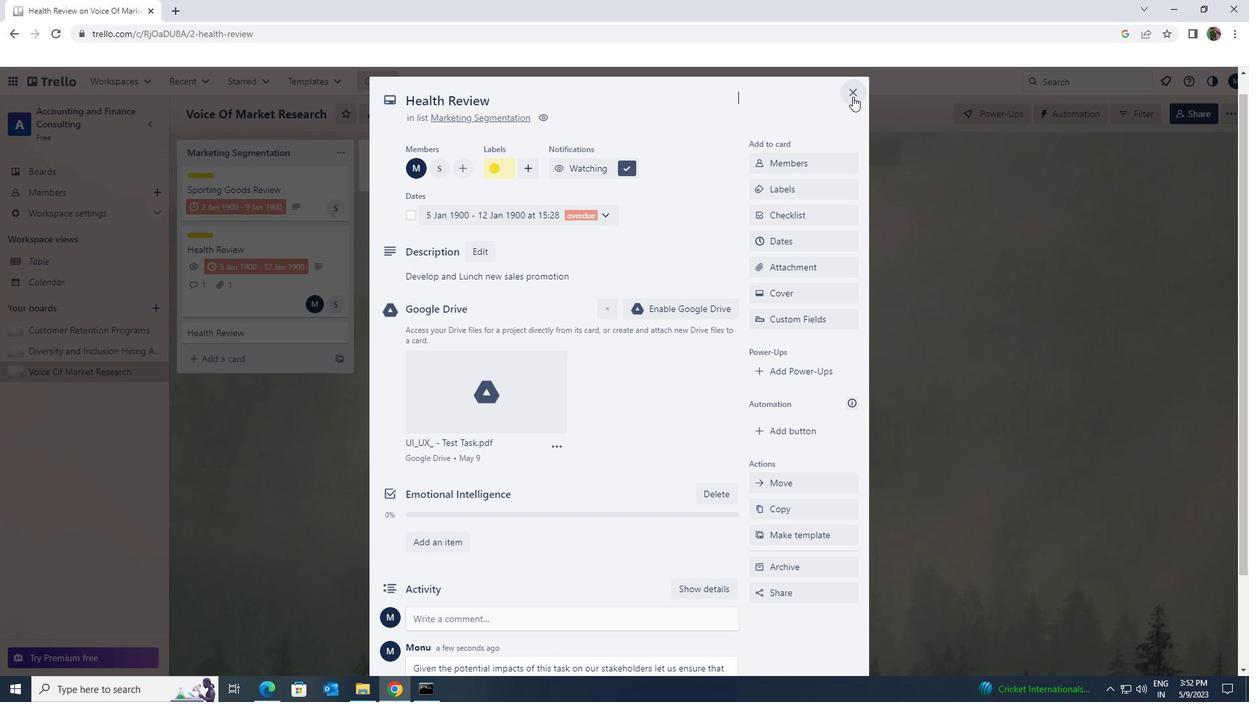 
Action: Mouse pressed left at (856, 94)
Screenshot: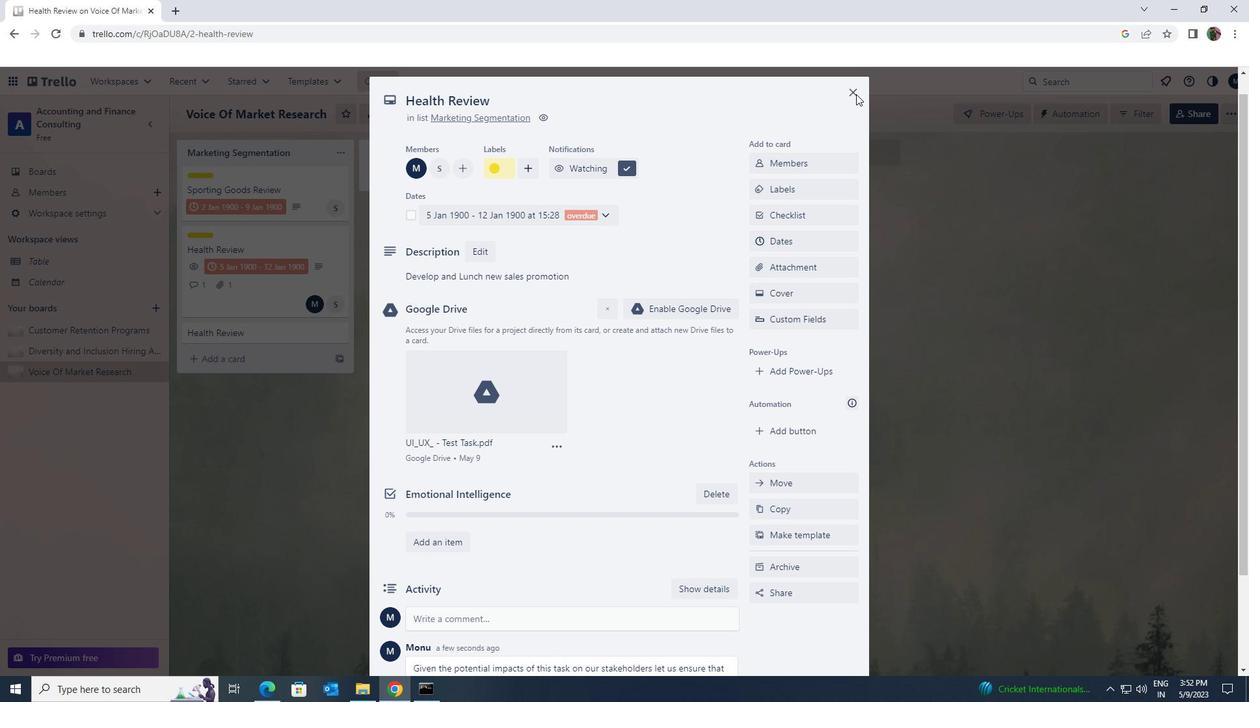 
Action: Mouse moved to (852, 91)
Screenshot: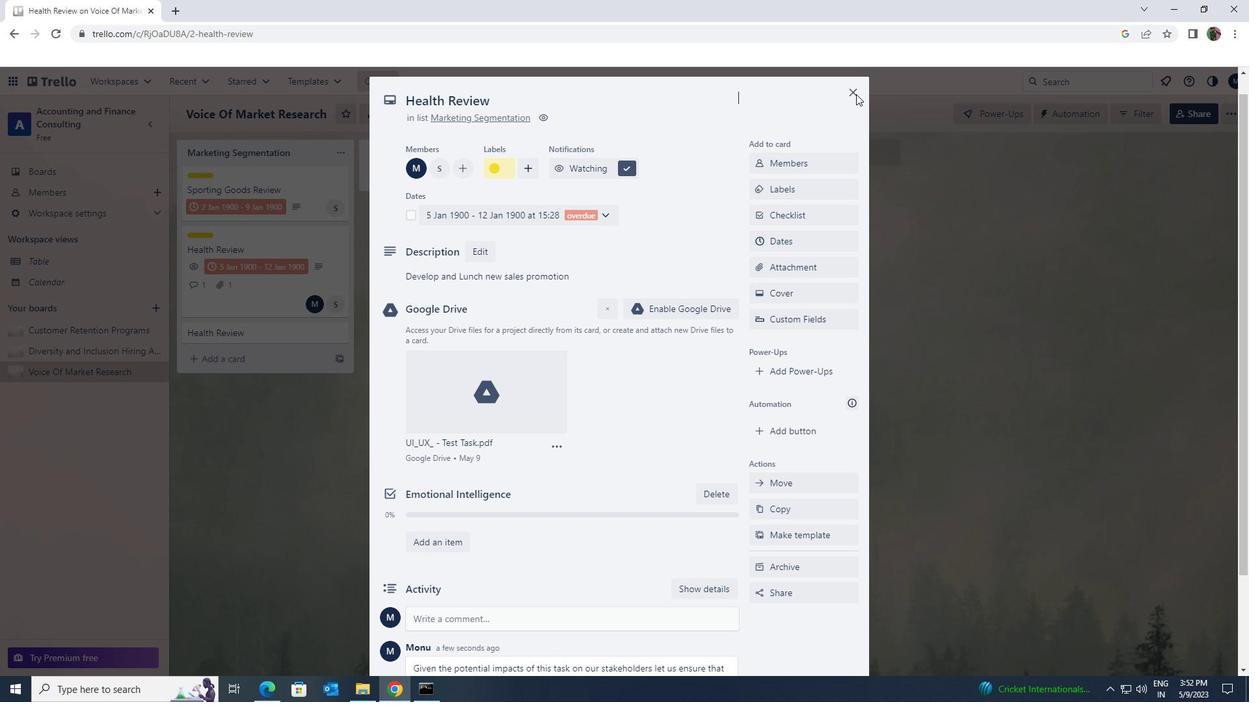 
Action: Mouse pressed left at (852, 91)
Screenshot: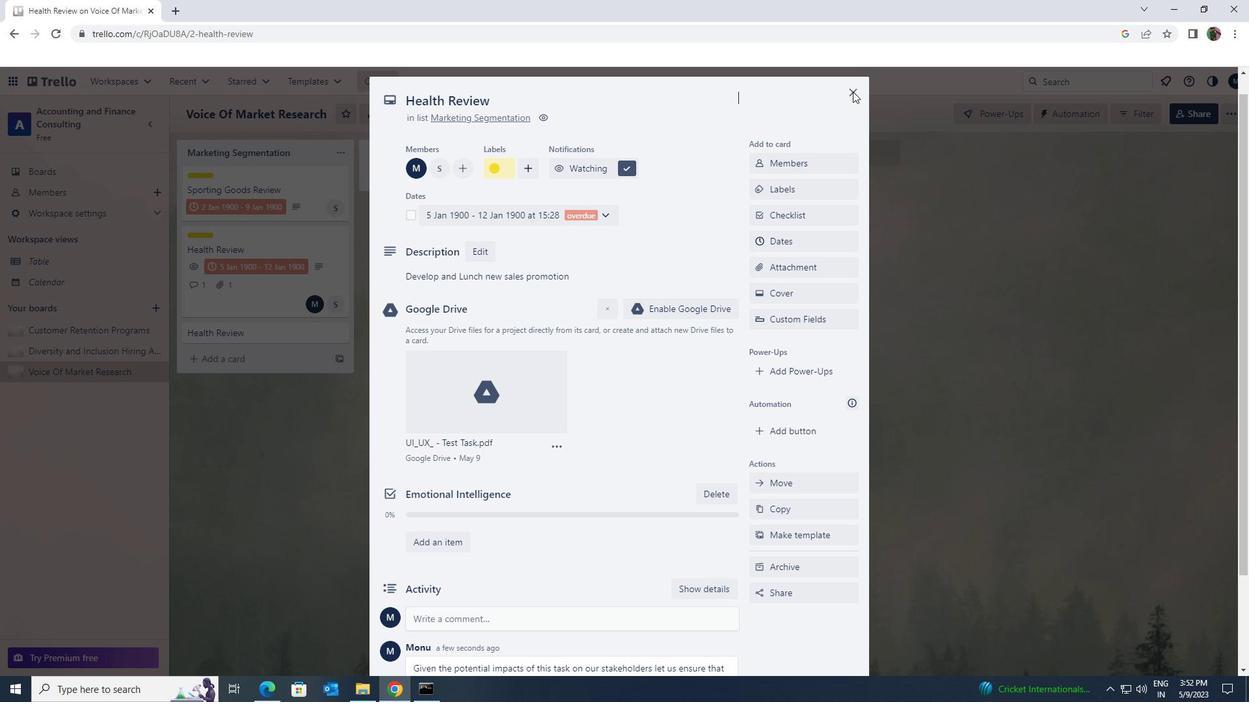 
